 Task: Look for space in Crato, Brazil from 15th August, 2023 to 20th August, 2023 for 1 adult in price range Rs.5000 to Rs.10000. Place can be private room with 1  bedroom having 1 bed and 1 bathroom. Property type can be house, flat, guest house, hotel. Booking option can be shelf check-in. Required host language is Spanish.
Action: Mouse moved to (412, 84)
Screenshot: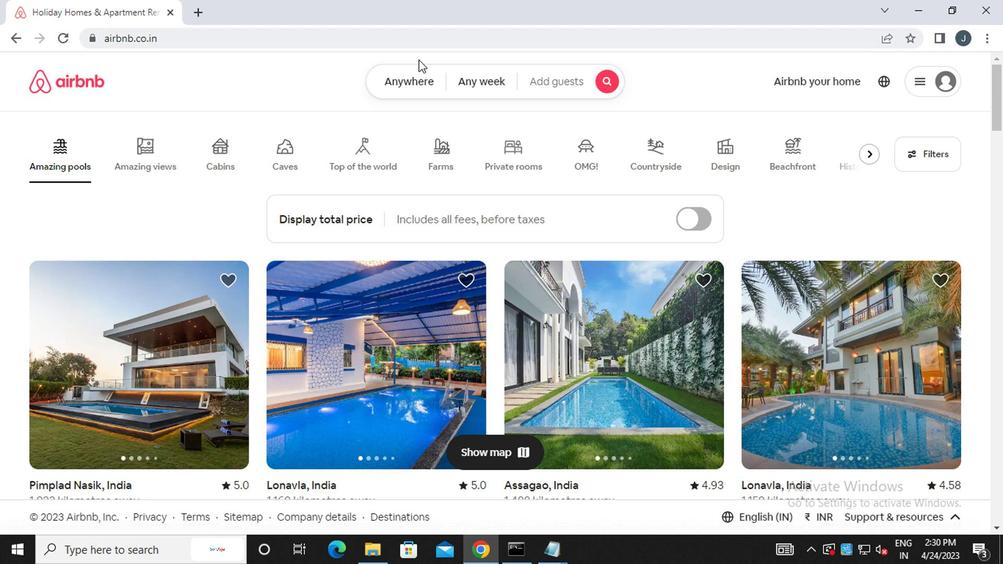 
Action: Mouse pressed left at (412, 84)
Screenshot: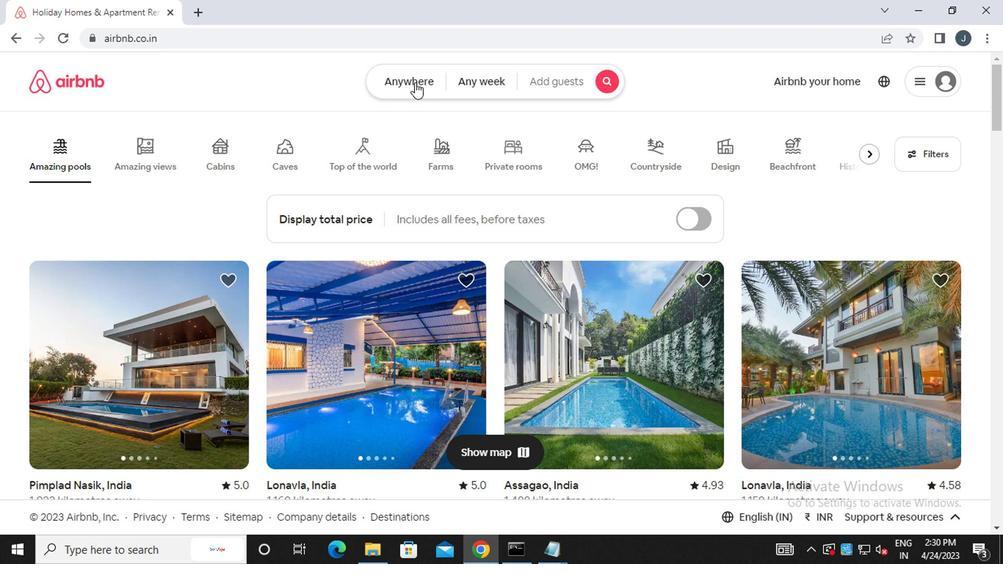 
Action: Mouse moved to (273, 134)
Screenshot: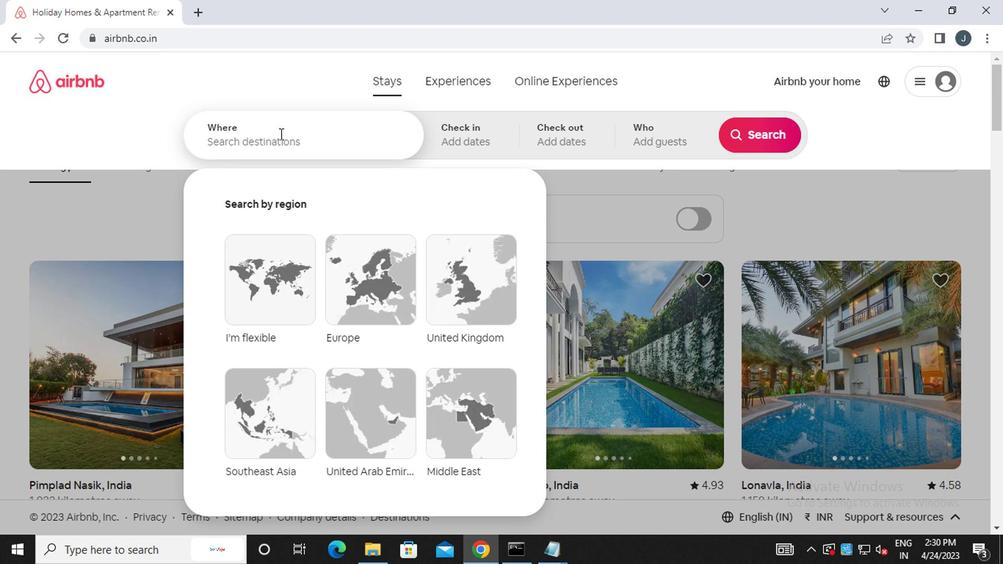 
Action: Mouse pressed left at (273, 134)
Screenshot: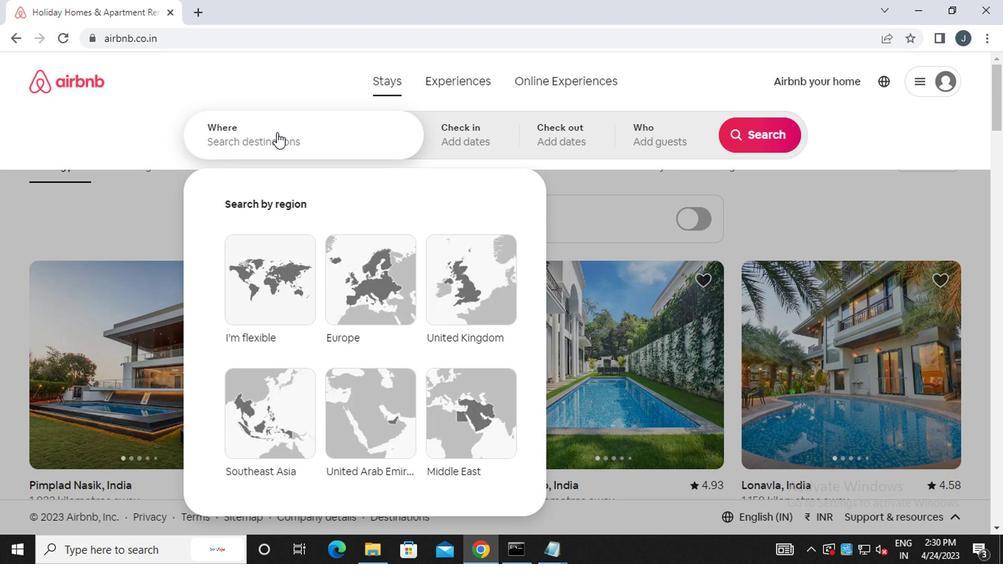 
Action: Mouse moved to (272, 143)
Screenshot: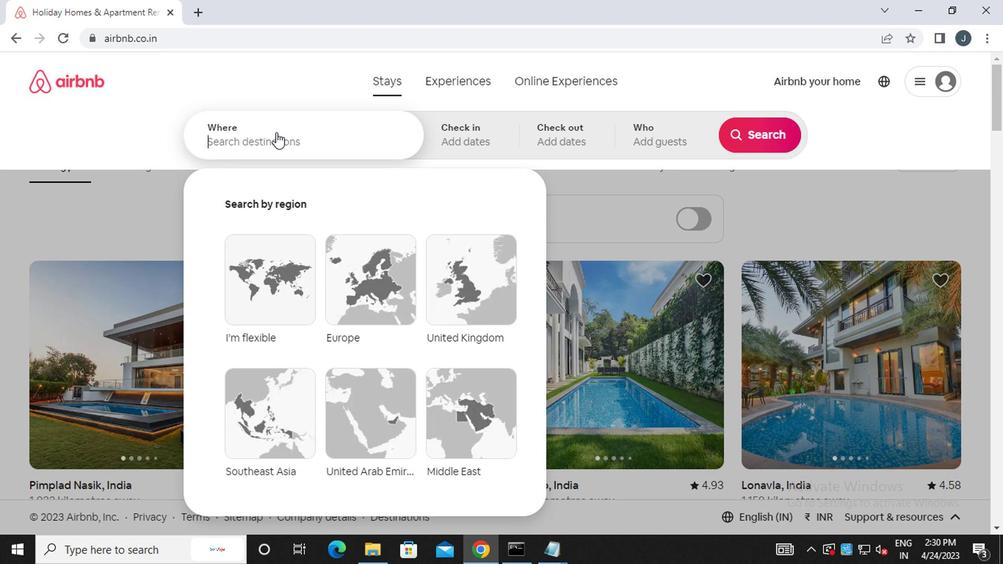 
Action: Key pressed c<Key.caps_lock>rato,<Key.space><Key.caps_lock>b<Key.caps_lock>razil
Screenshot: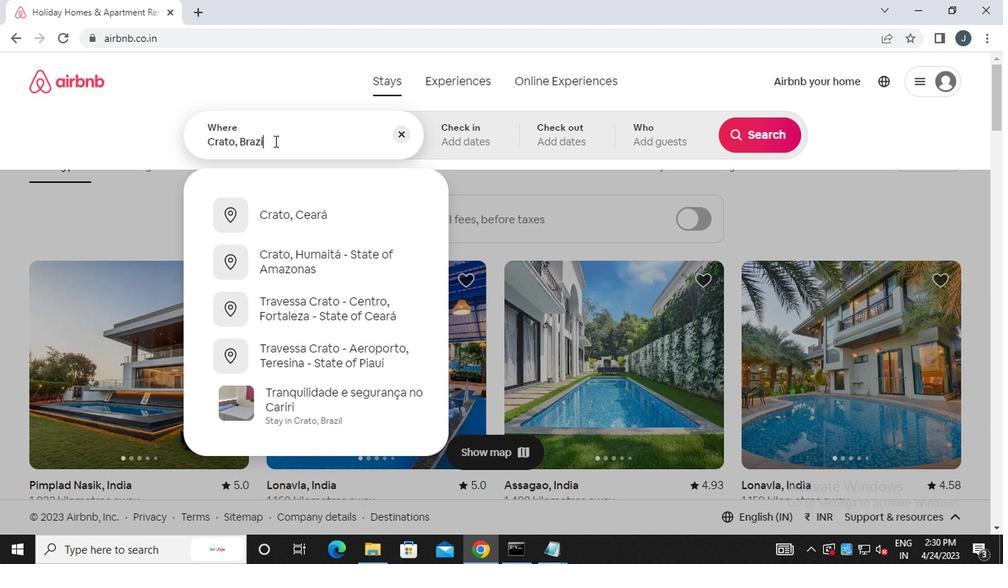 
Action: Mouse moved to (460, 140)
Screenshot: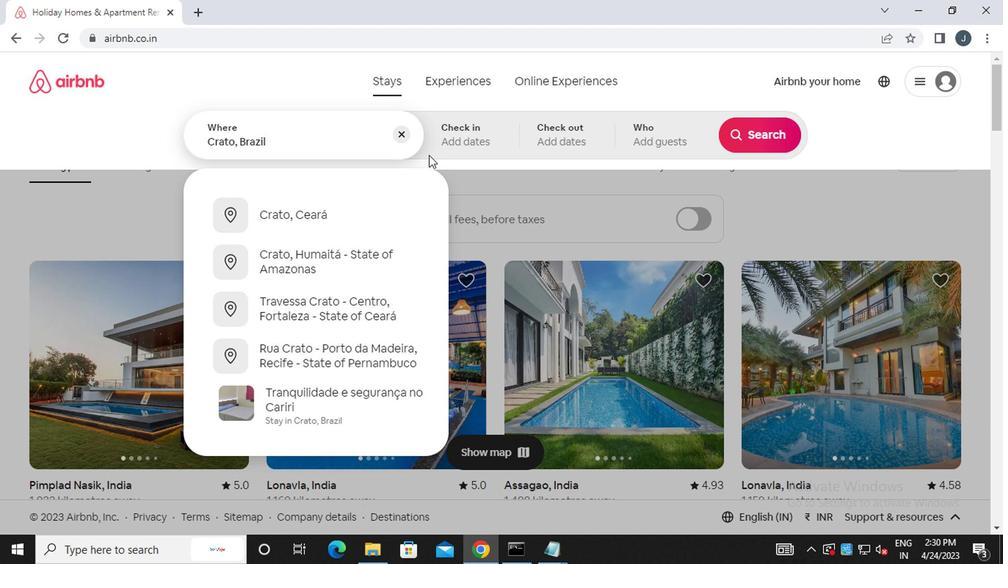 
Action: Mouse pressed left at (460, 140)
Screenshot: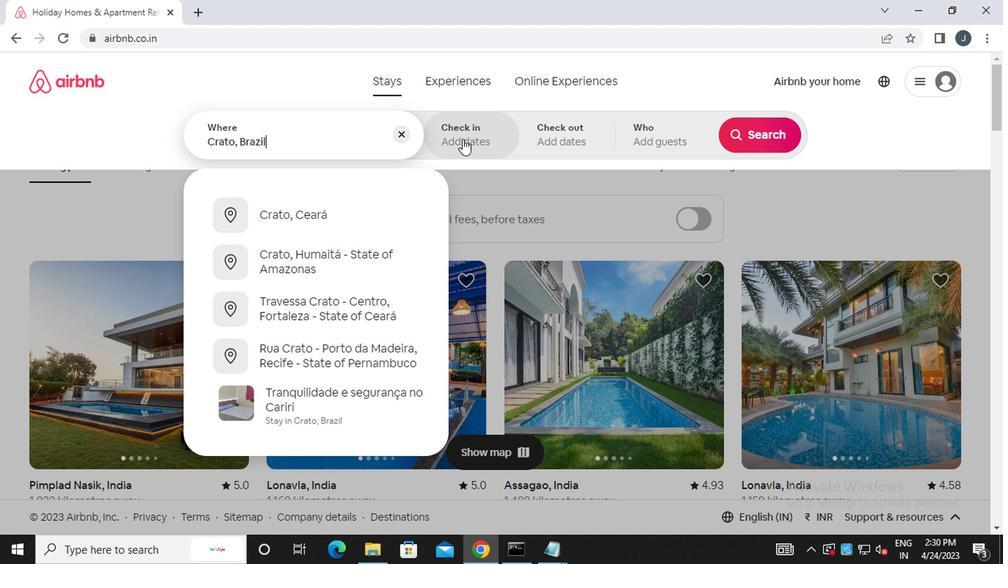 
Action: Mouse moved to (745, 256)
Screenshot: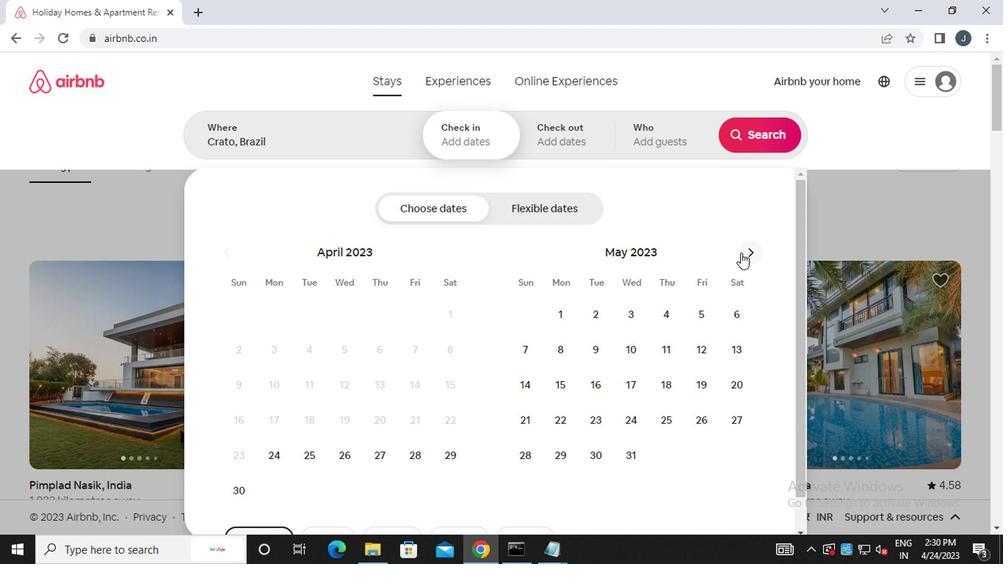 
Action: Mouse pressed left at (745, 256)
Screenshot: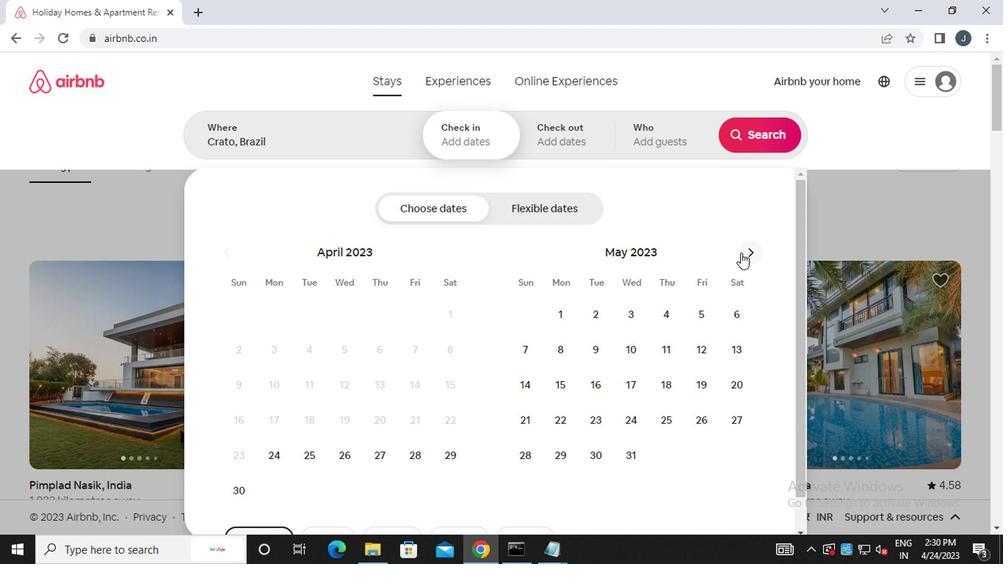 
Action: Mouse moved to (746, 256)
Screenshot: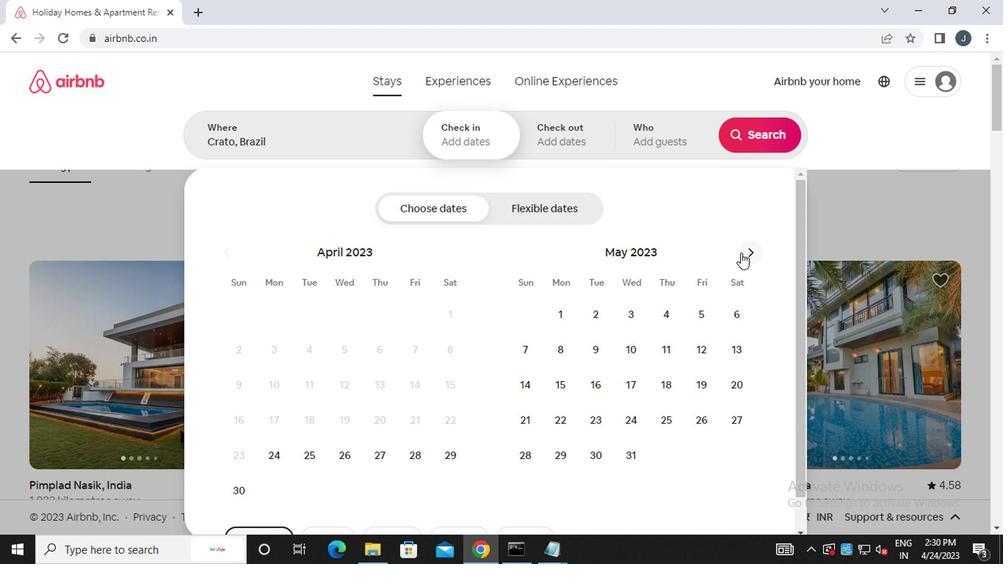 
Action: Mouse pressed left at (746, 256)
Screenshot: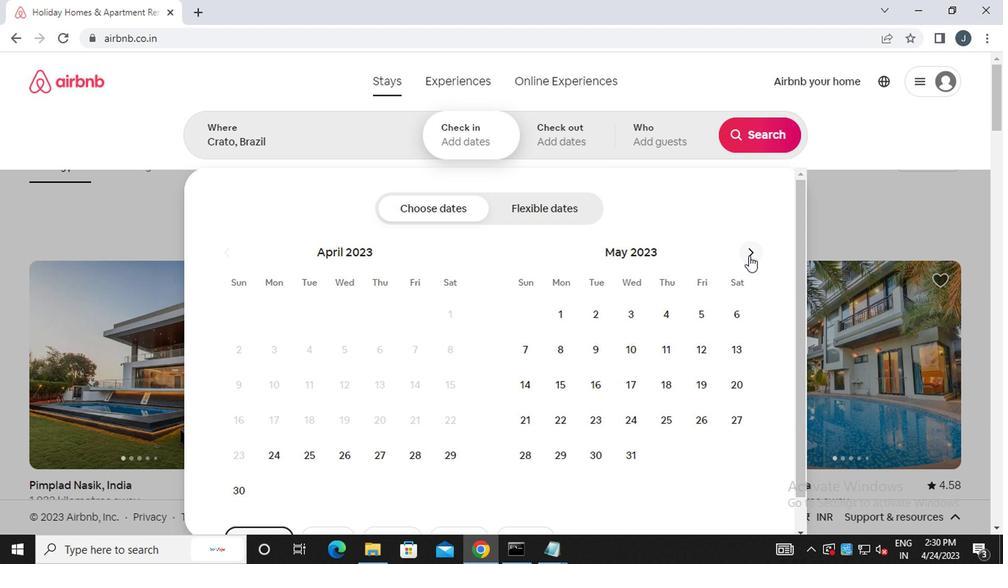 
Action: Mouse pressed left at (746, 256)
Screenshot: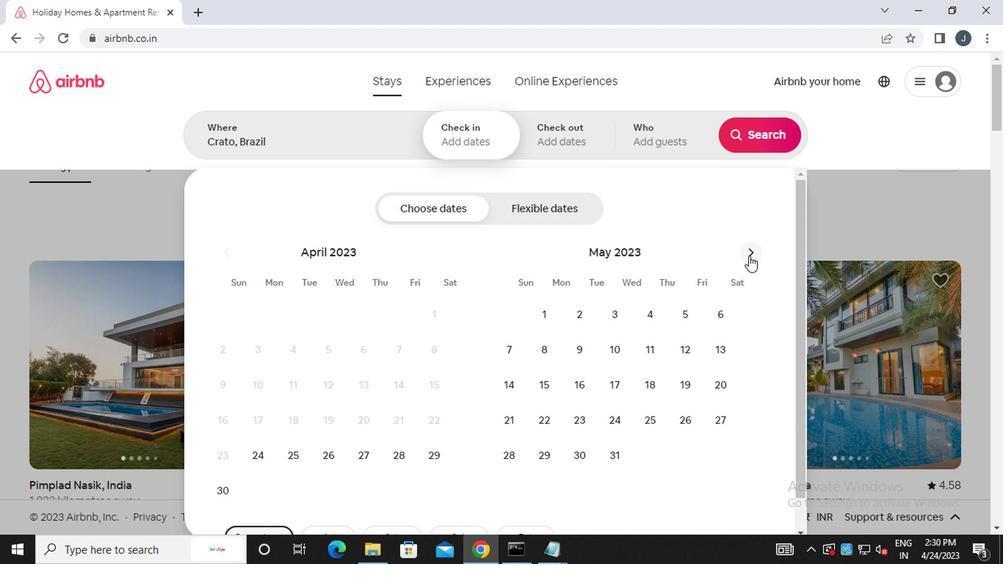 
Action: Mouse pressed left at (746, 256)
Screenshot: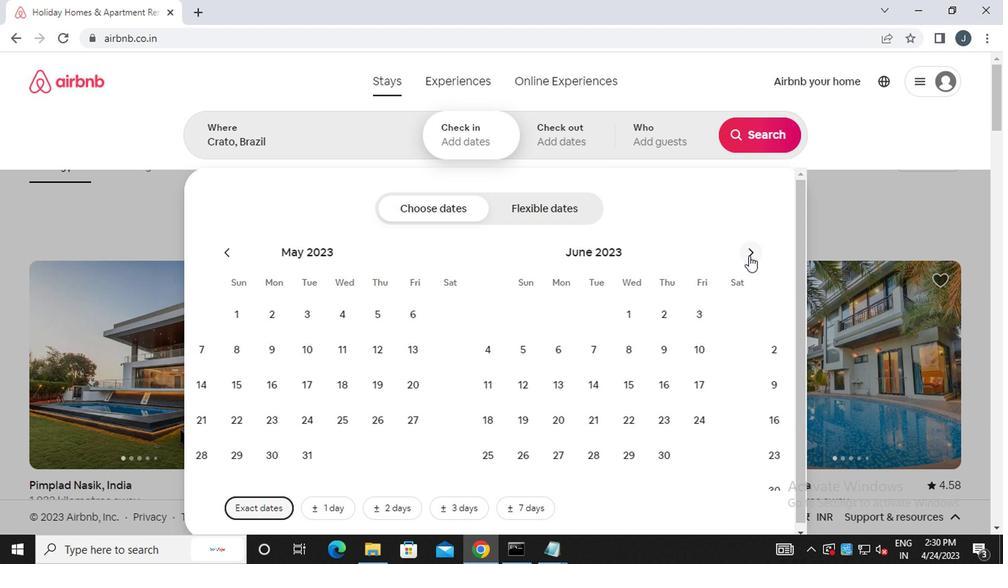 
Action: Mouse moved to (587, 384)
Screenshot: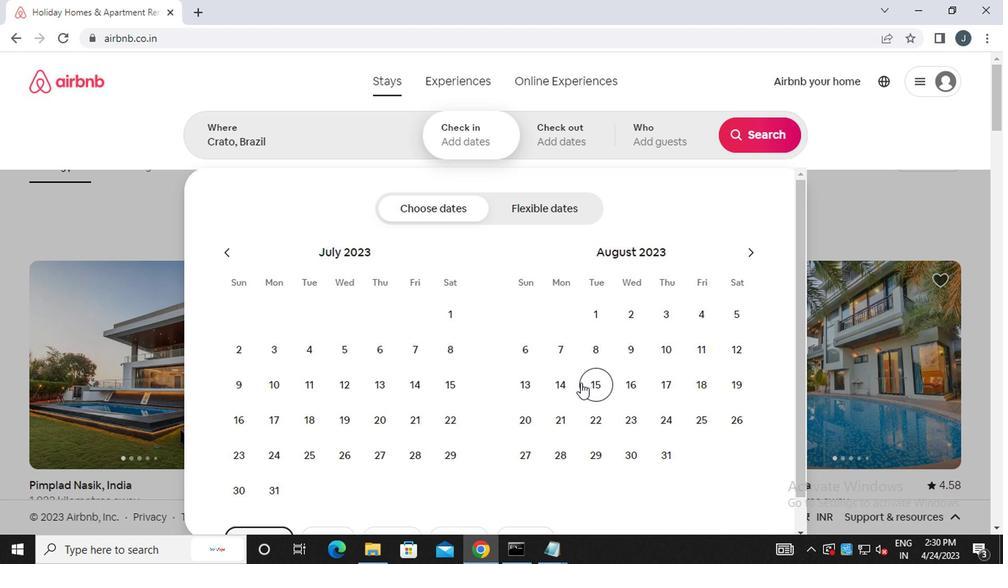 
Action: Mouse pressed left at (587, 384)
Screenshot: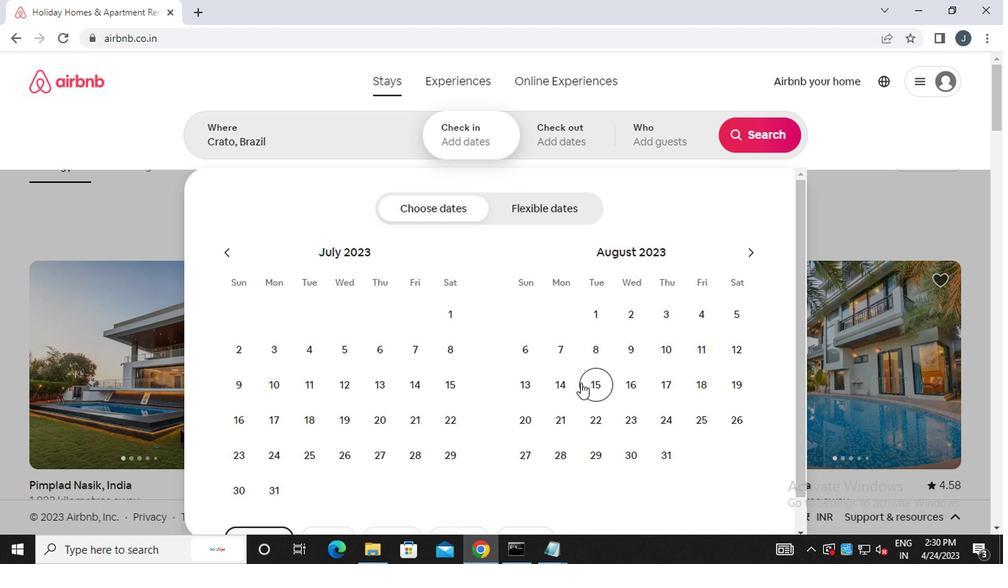 
Action: Mouse moved to (526, 414)
Screenshot: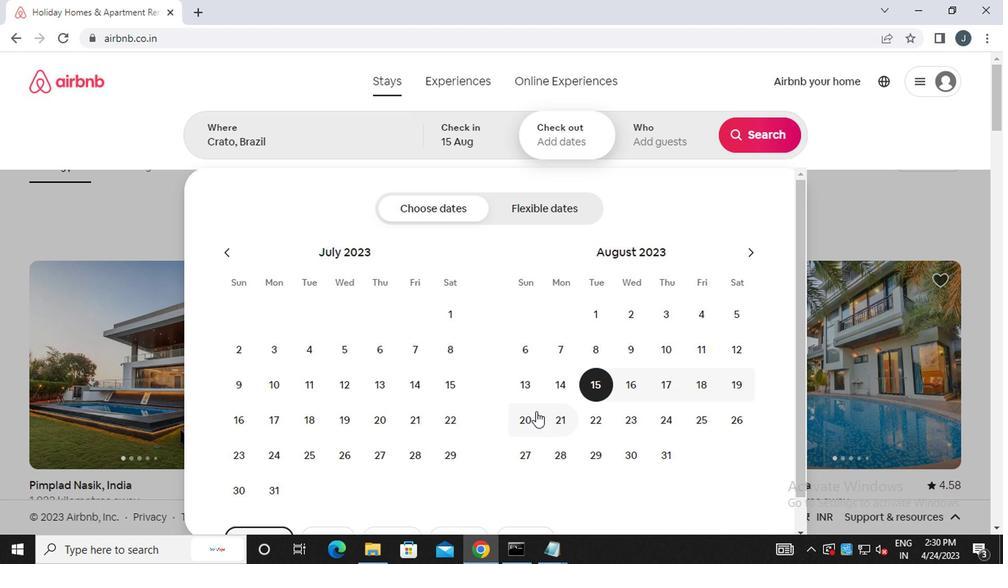 
Action: Mouse pressed left at (526, 414)
Screenshot: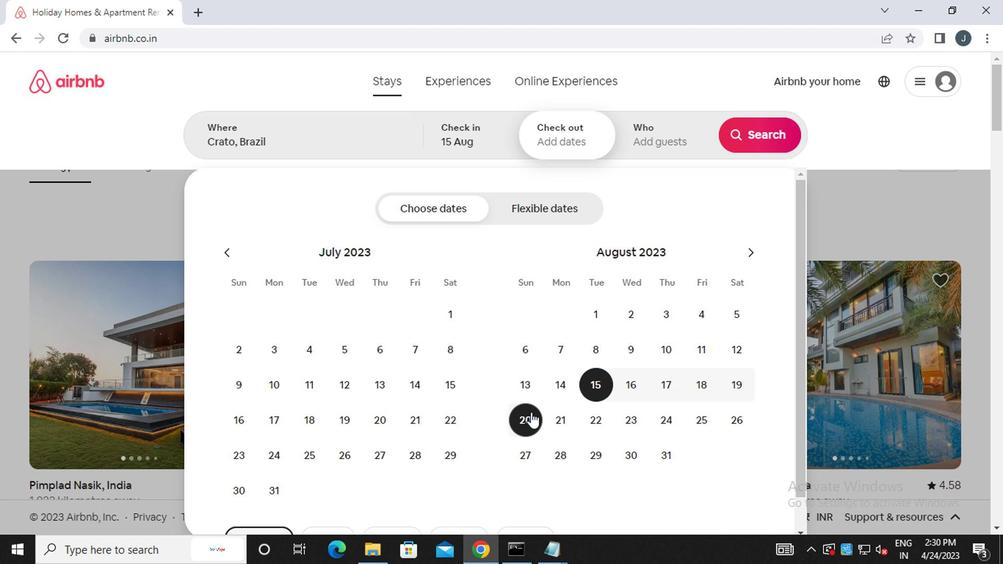
Action: Mouse moved to (660, 142)
Screenshot: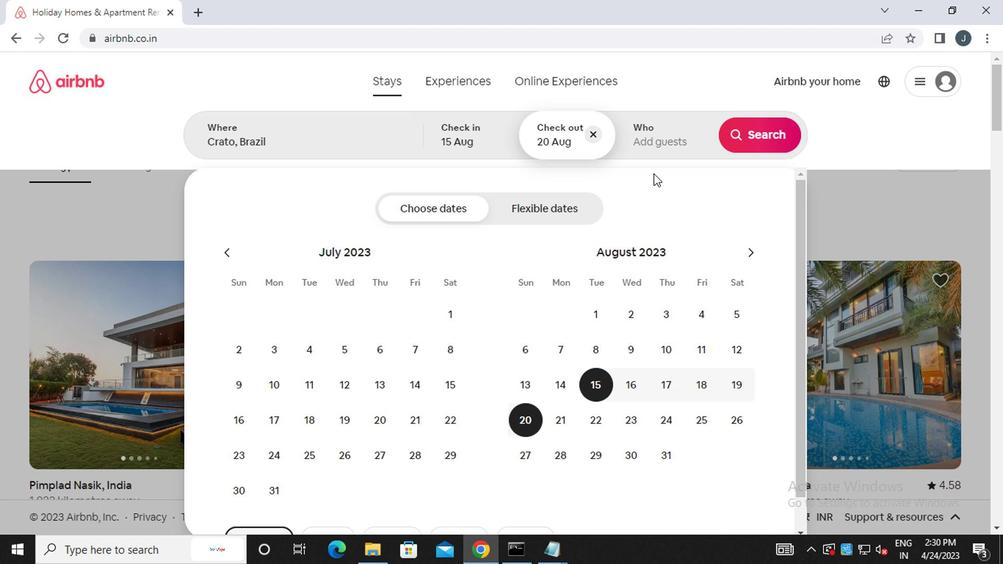 
Action: Mouse pressed left at (660, 142)
Screenshot: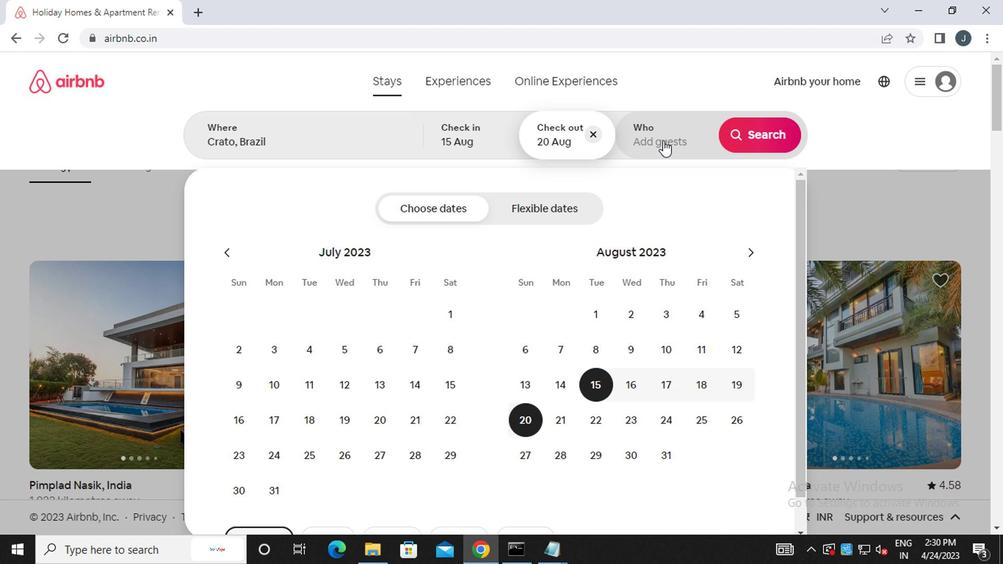 
Action: Mouse moved to (770, 212)
Screenshot: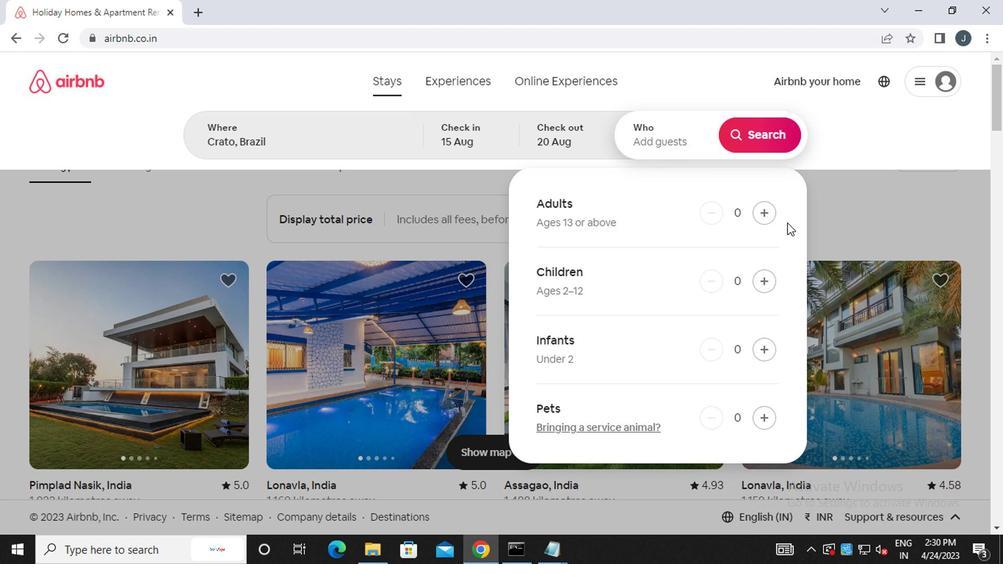 
Action: Mouse pressed left at (770, 212)
Screenshot: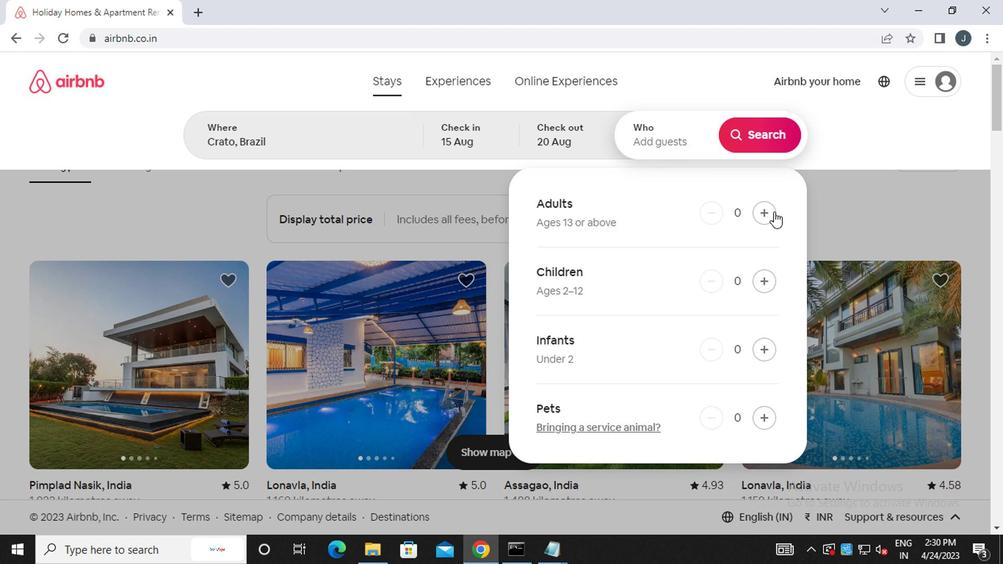 
Action: Mouse moved to (774, 134)
Screenshot: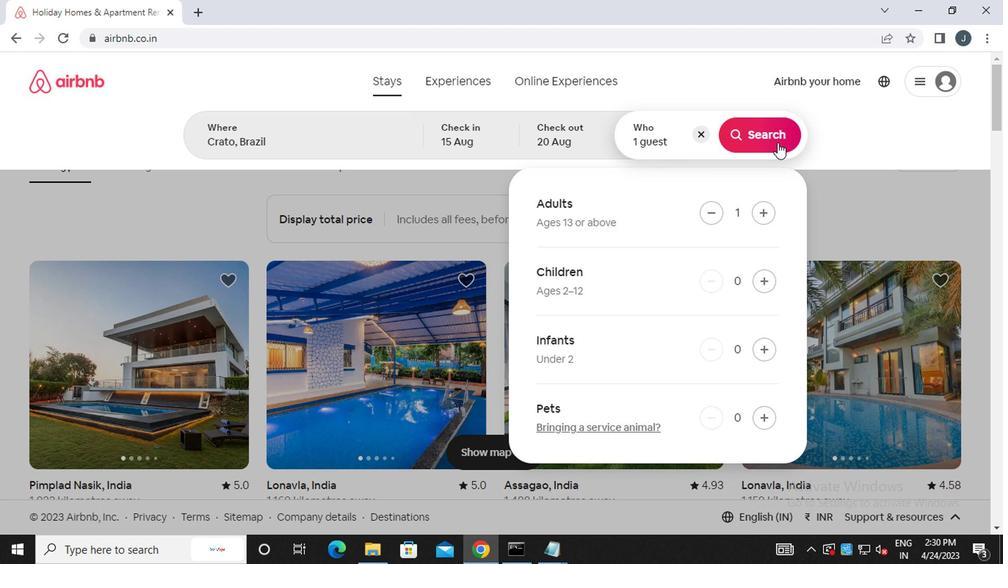
Action: Mouse pressed left at (774, 134)
Screenshot: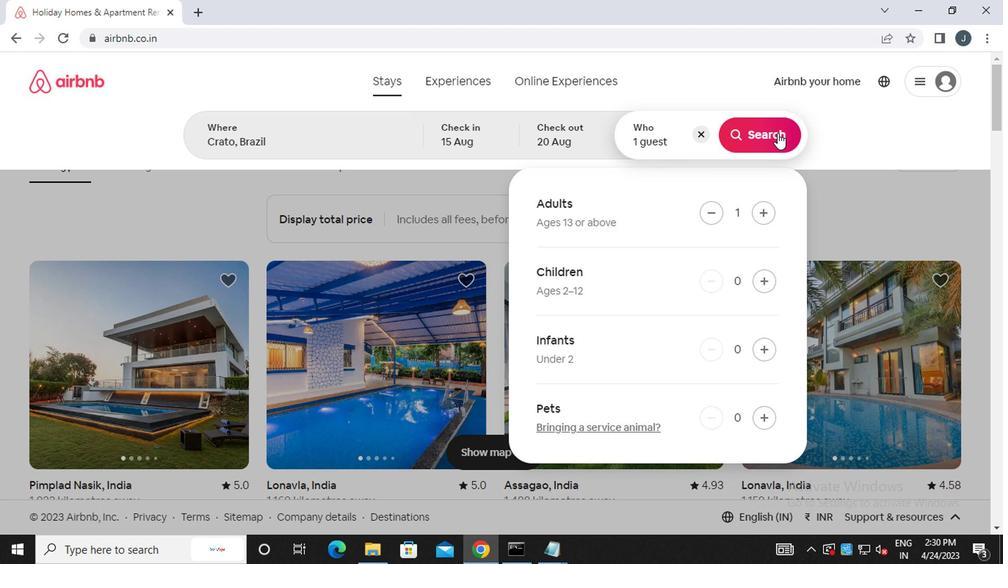 
Action: Mouse moved to (934, 142)
Screenshot: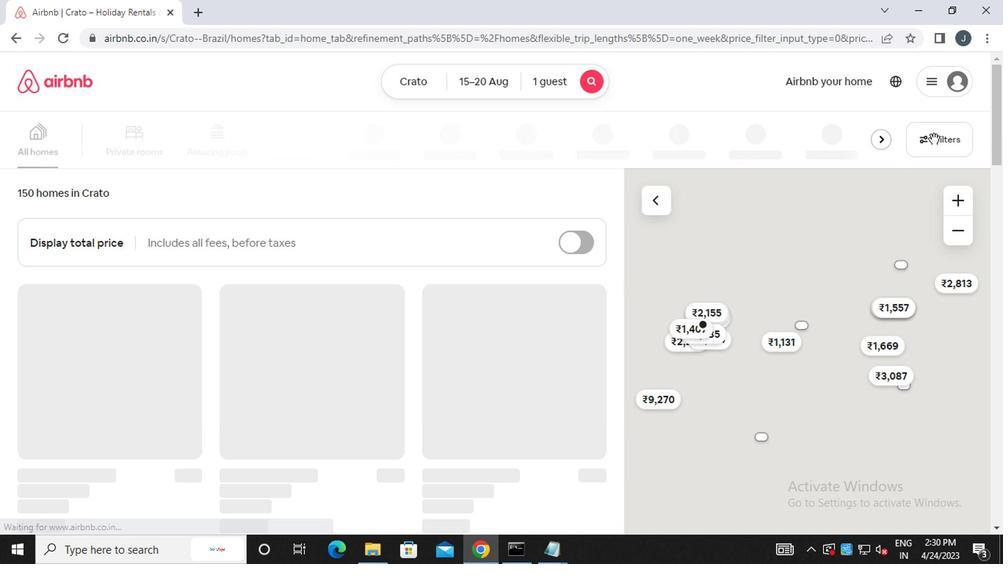 
Action: Mouse pressed left at (934, 142)
Screenshot: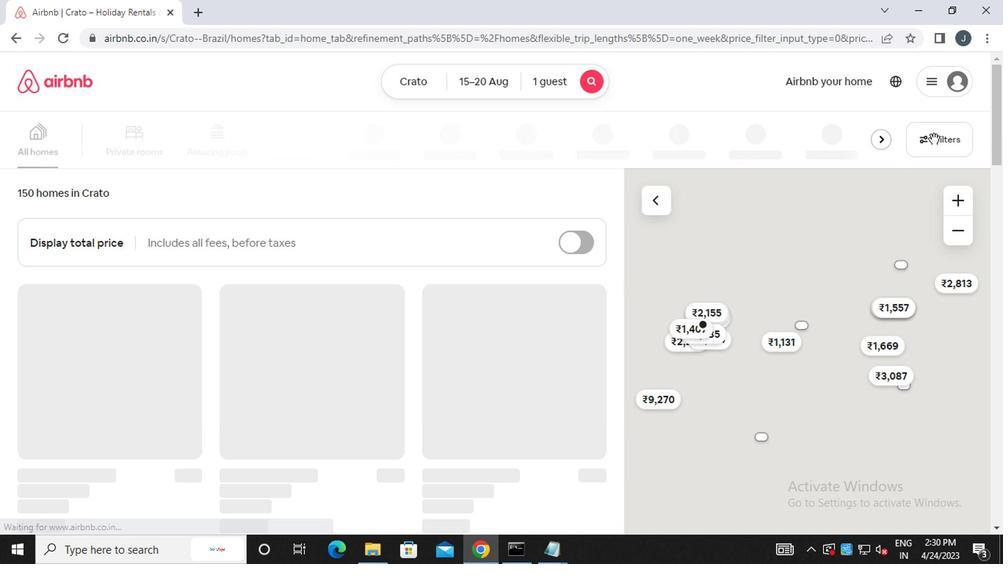 
Action: Mouse moved to (343, 317)
Screenshot: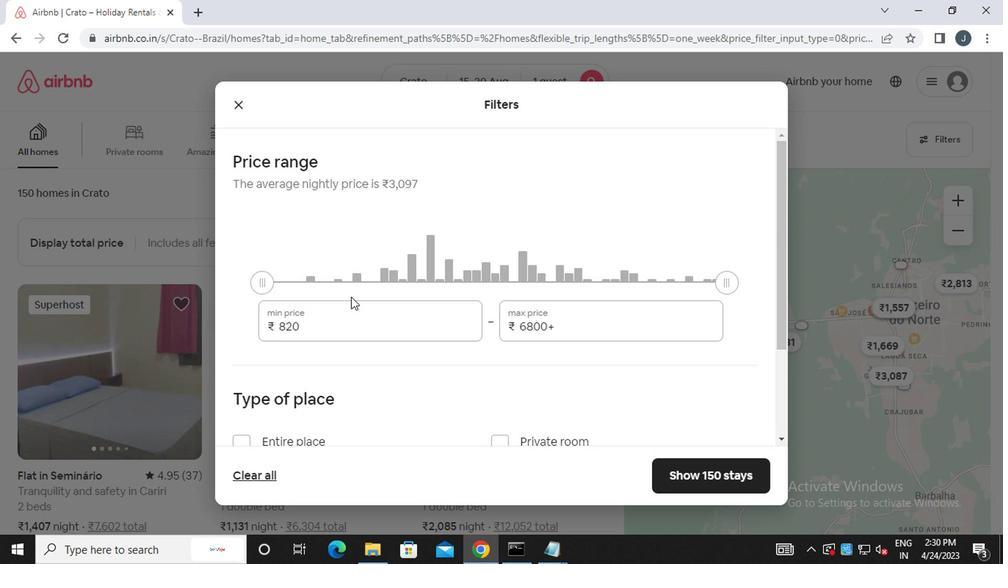 
Action: Mouse pressed left at (343, 317)
Screenshot: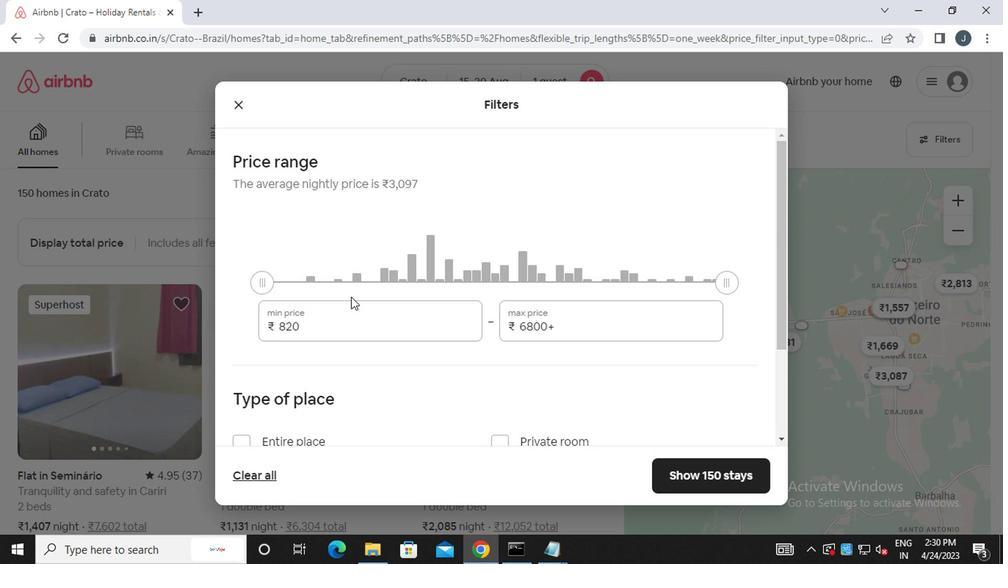 
Action: Mouse moved to (319, 311)
Screenshot: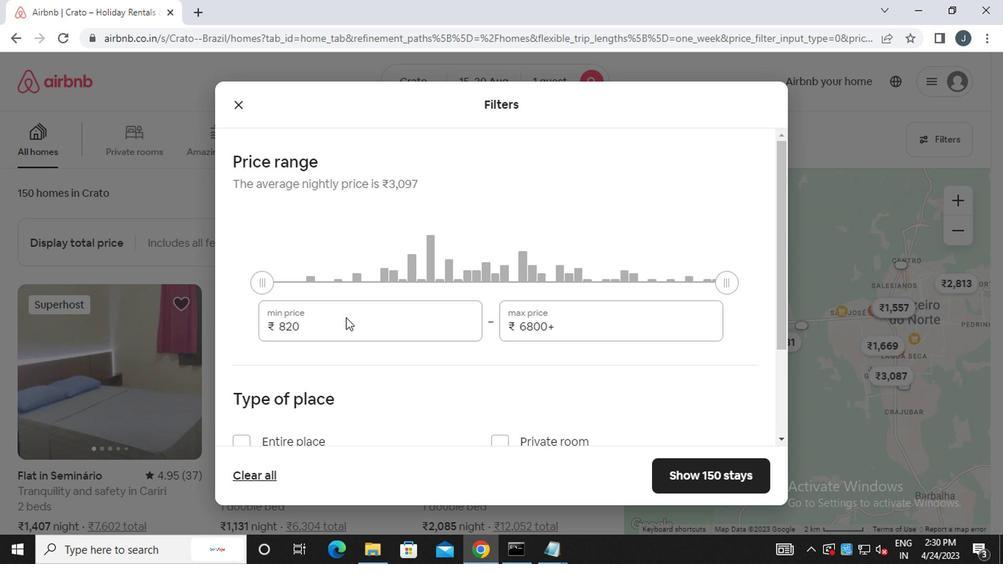 
Action: Key pressed <Key.backspace><Key.backspace><Key.backspace><<101>><<96>><<96>><<96>>
Screenshot: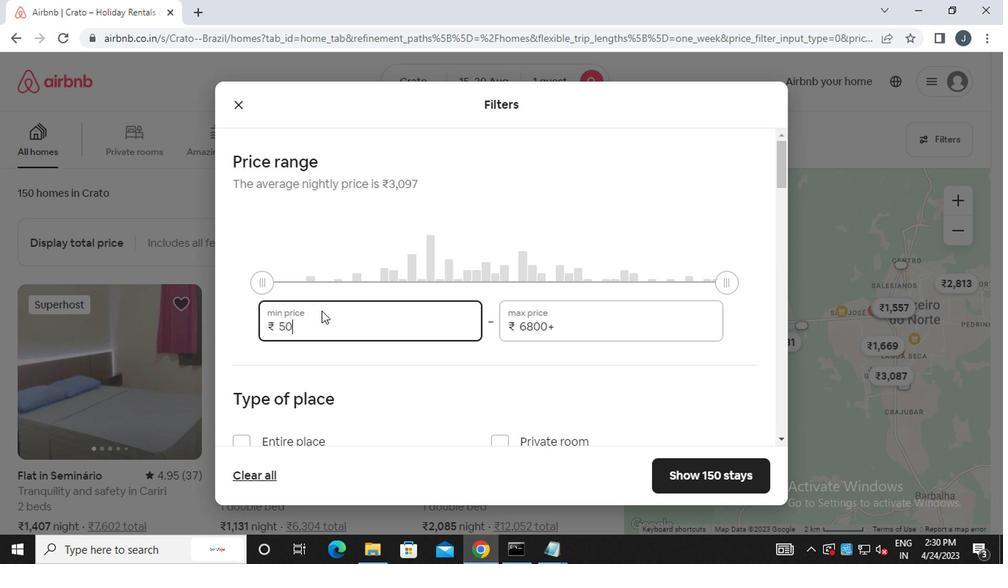 
Action: Mouse moved to (599, 326)
Screenshot: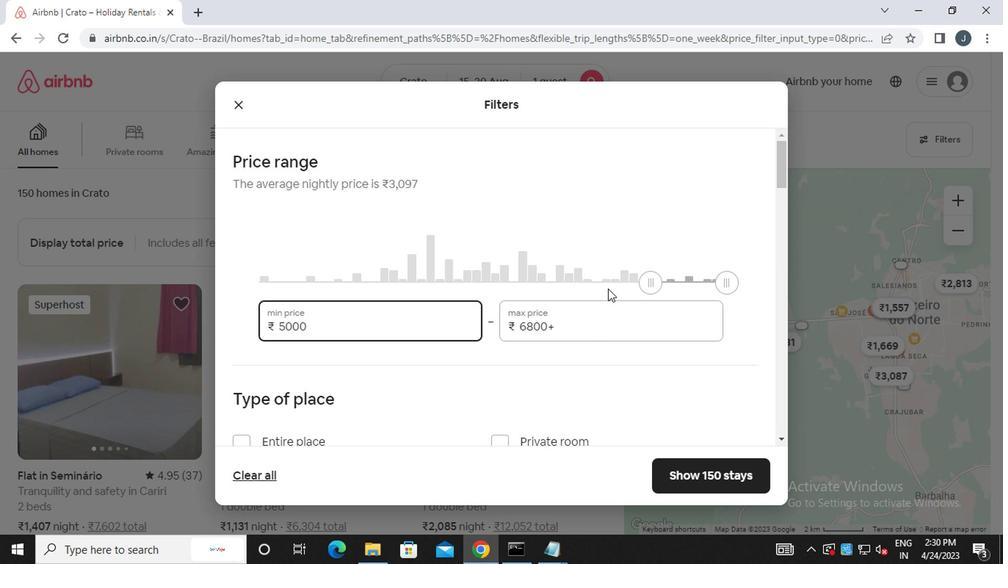 
Action: Mouse pressed left at (599, 326)
Screenshot: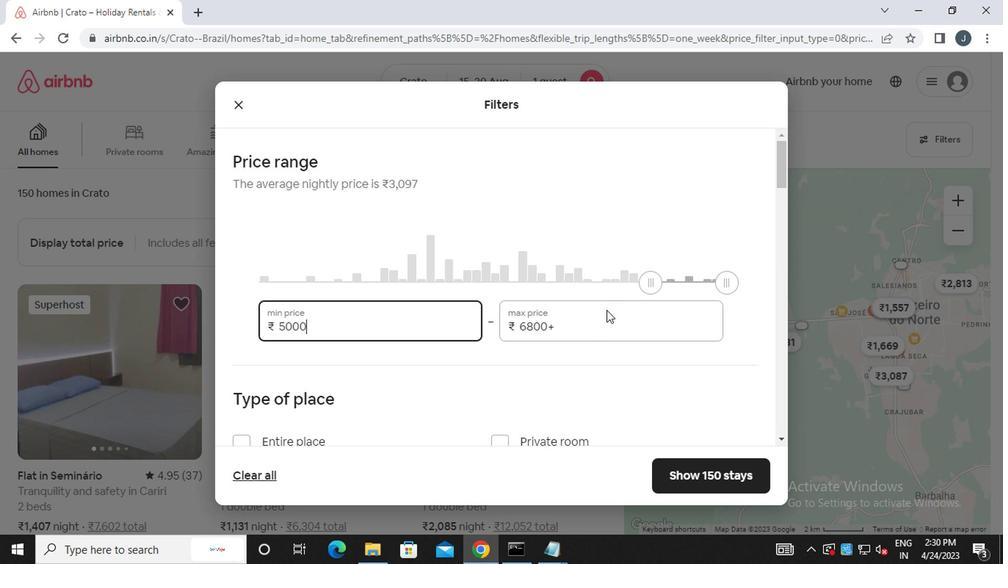 
Action: Mouse moved to (599, 326)
Screenshot: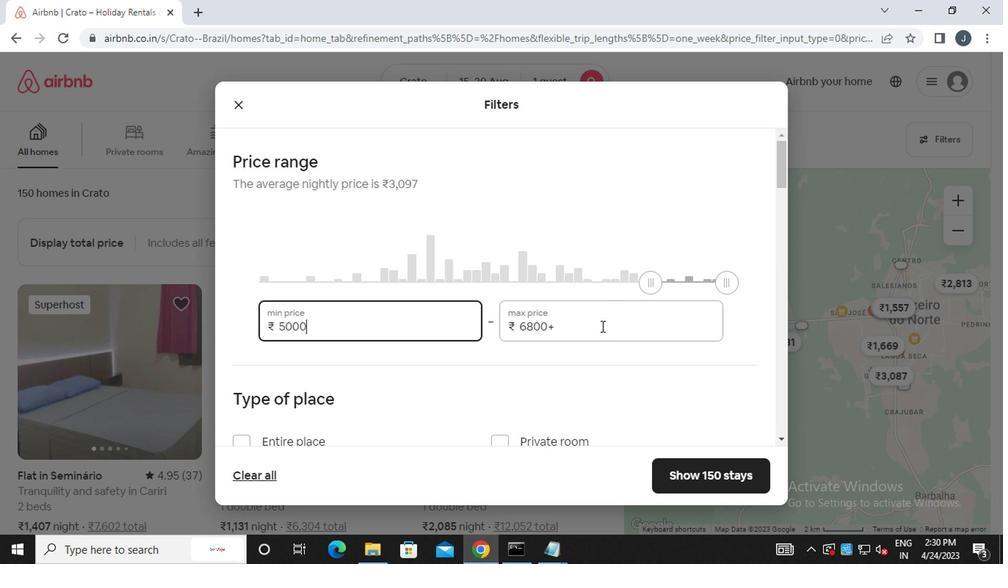 
Action: Key pressed <Key.backspace><Key.backspace><Key.backspace><Key.backspace><Key.backspace><Key.backspace><Key.backspace><Key.backspace><Key.backspace><Key.backspace><Key.backspace><Key.backspace><<97>><<96>><<96>><<96>><<96>>
Screenshot: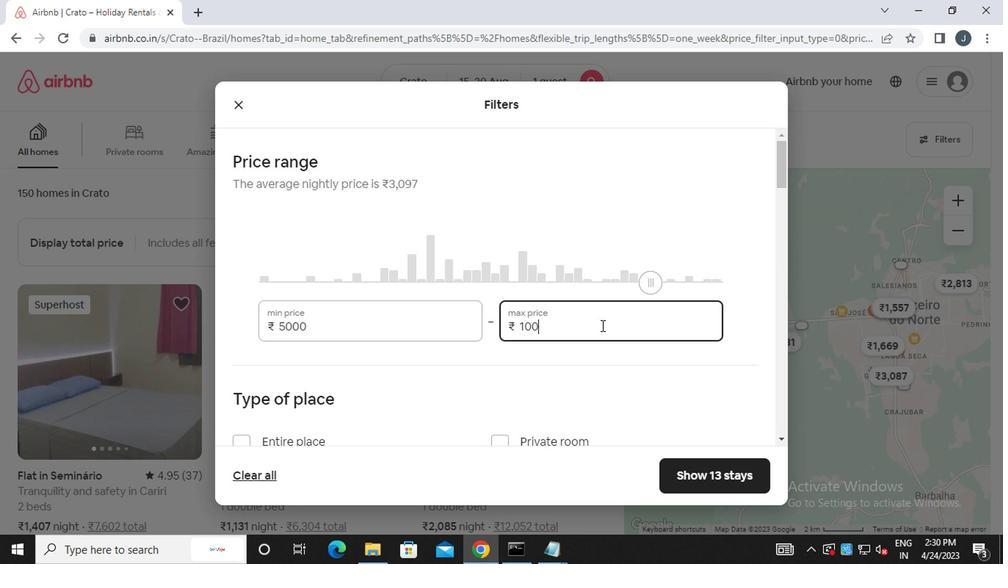 
Action: Mouse scrolled (599, 325) with delta (0, -1)
Screenshot: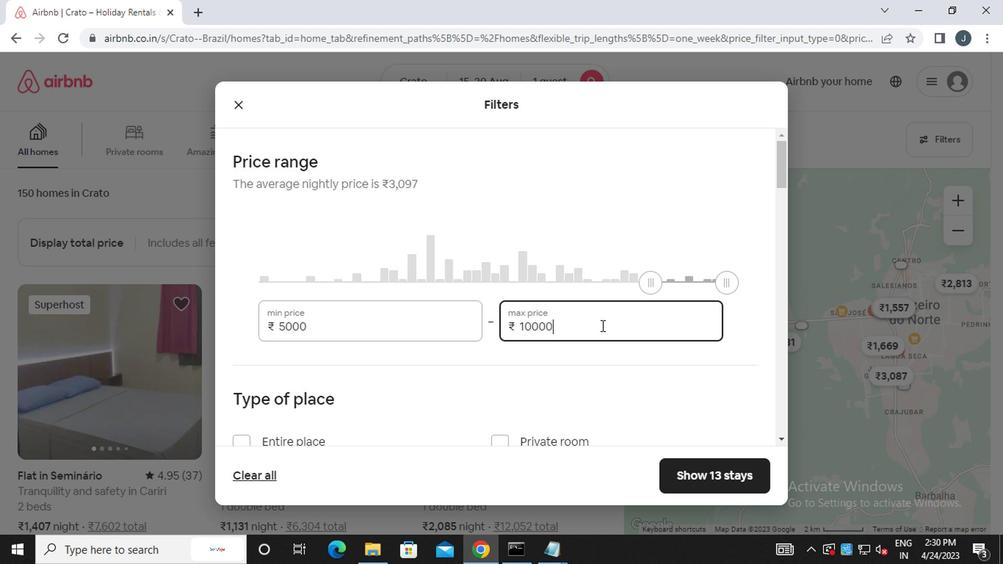 
Action: Mouse moved to (597, 328)
Screenshot: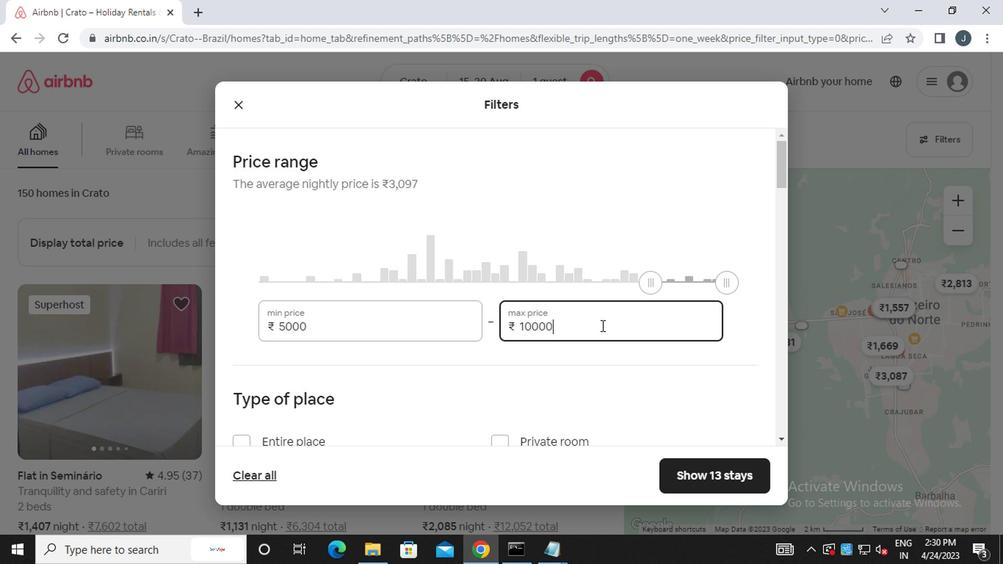 
Action: Mouse scrolled (597, 327) with delta (0, 0)
Screenshot: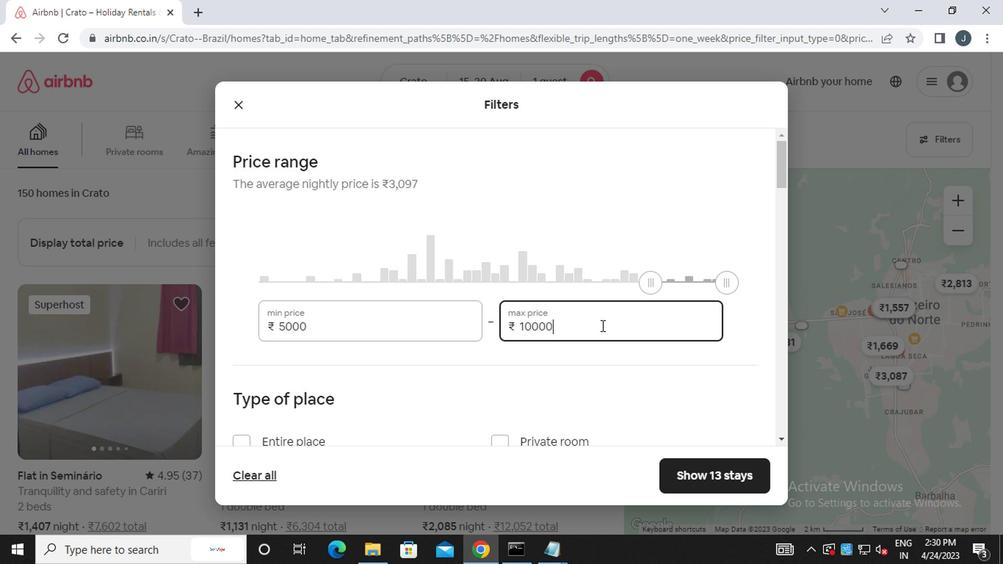
Action: Mouse moved to (595, 333)
Screenshot: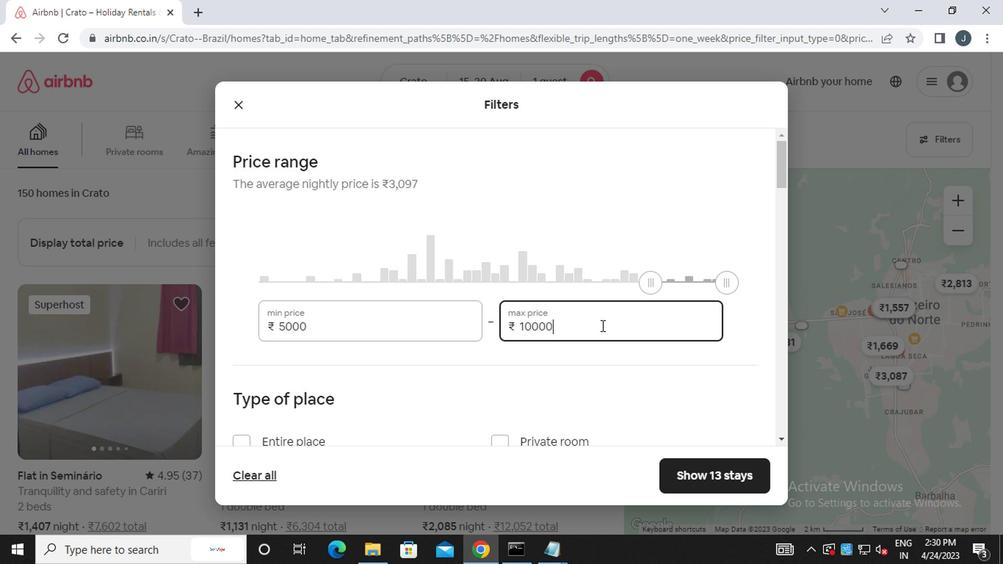 
Action: Mouse scrolled (595, 332) with delta (0, -1)
Screenshot: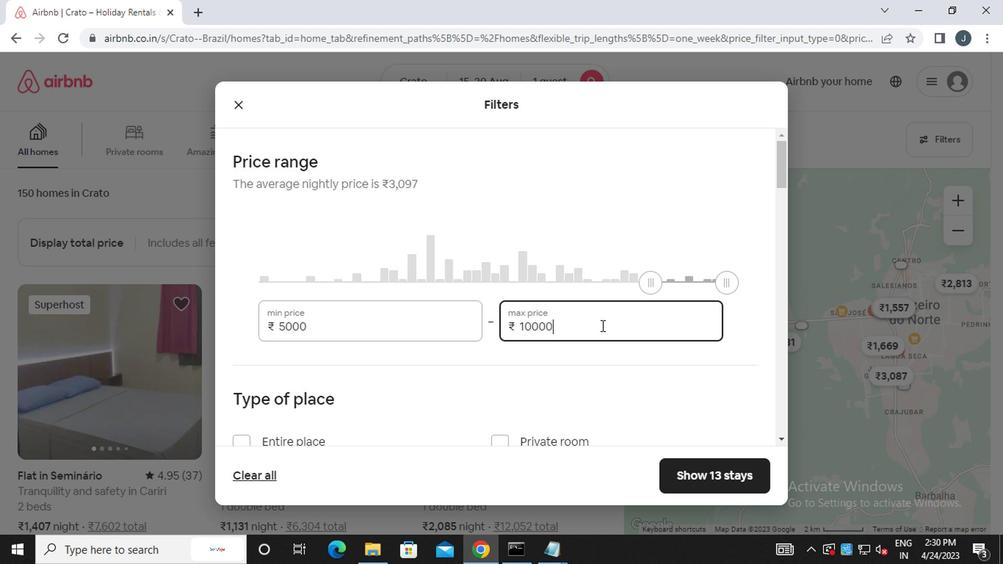 
Action: Mouse moved to (499, 221)
Screenshot: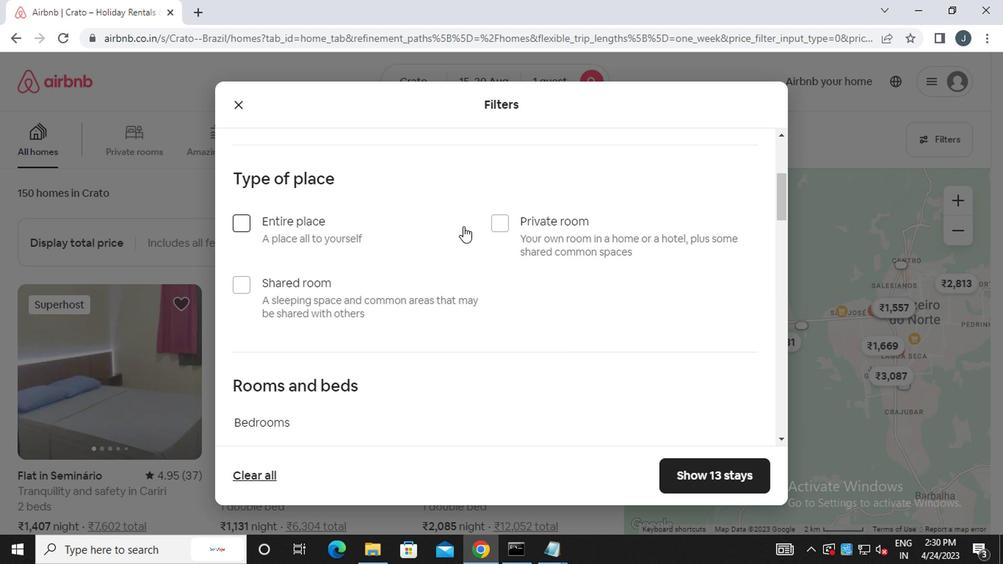 
Action: Mouse pressed left at (499, 221)
Screenshot: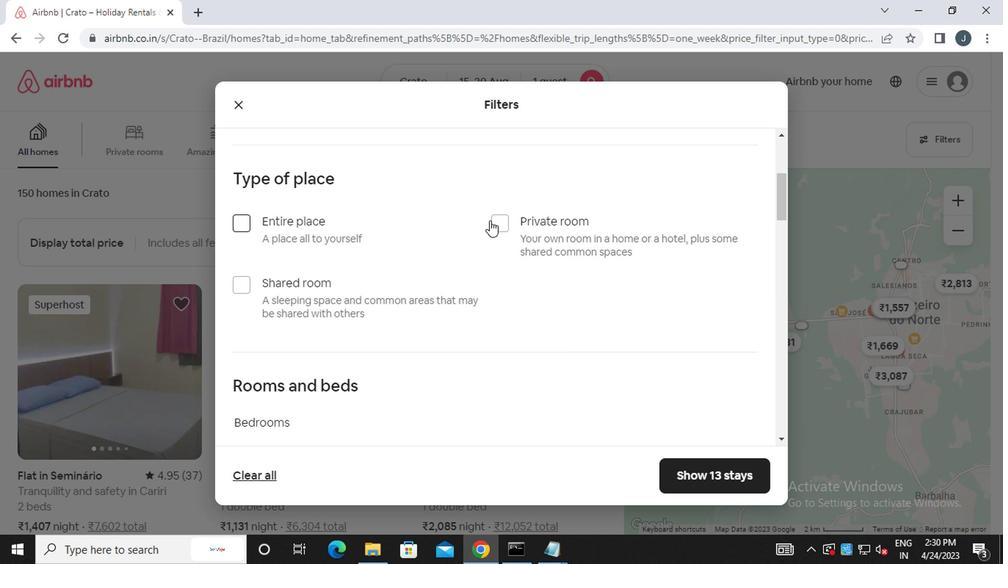 
Action: Mouse moved to (570, 256)
Screenshot: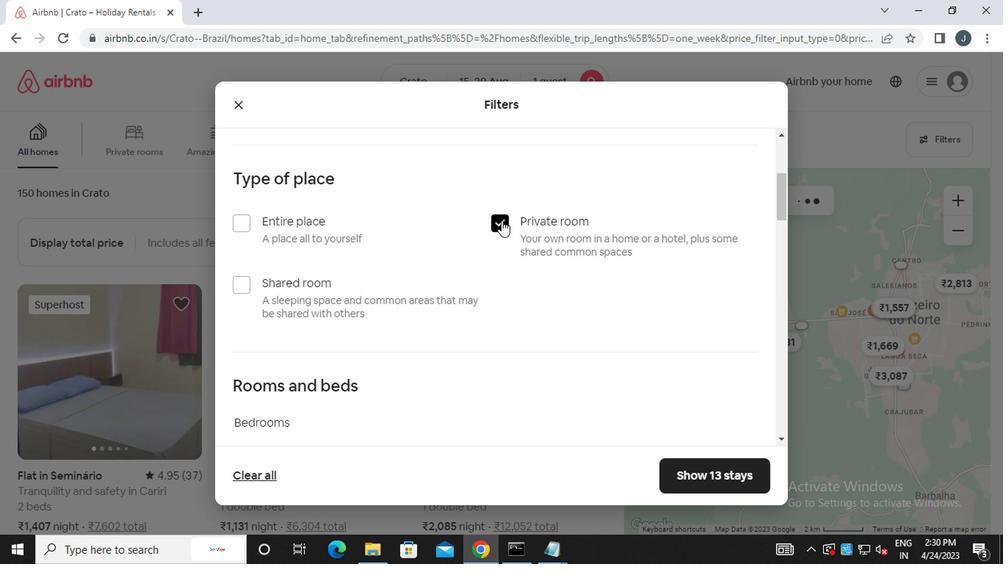 
Action: Mouse scrolled (570, 255) with delta (0, -1)
Screenshot: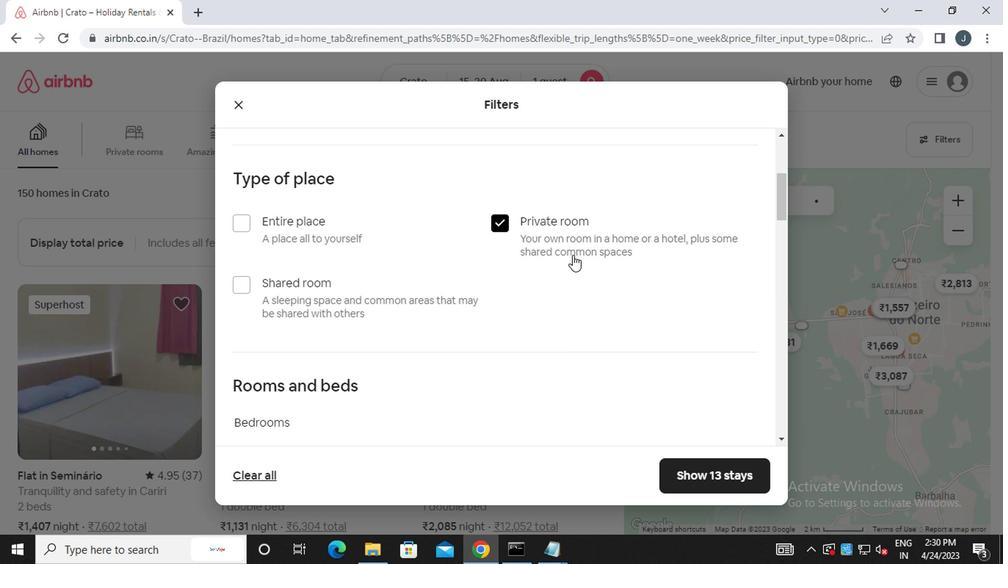 
Action: Mouse scrolled (570, 255) with delta (0, -1)
Screenshot: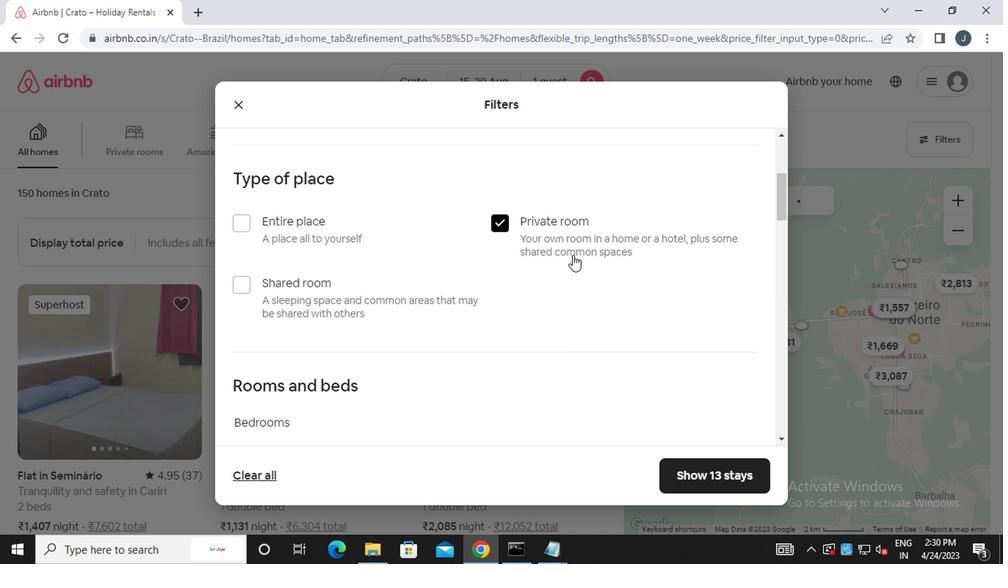 
Action: Mouse moved to (401, 272)
Screenshot: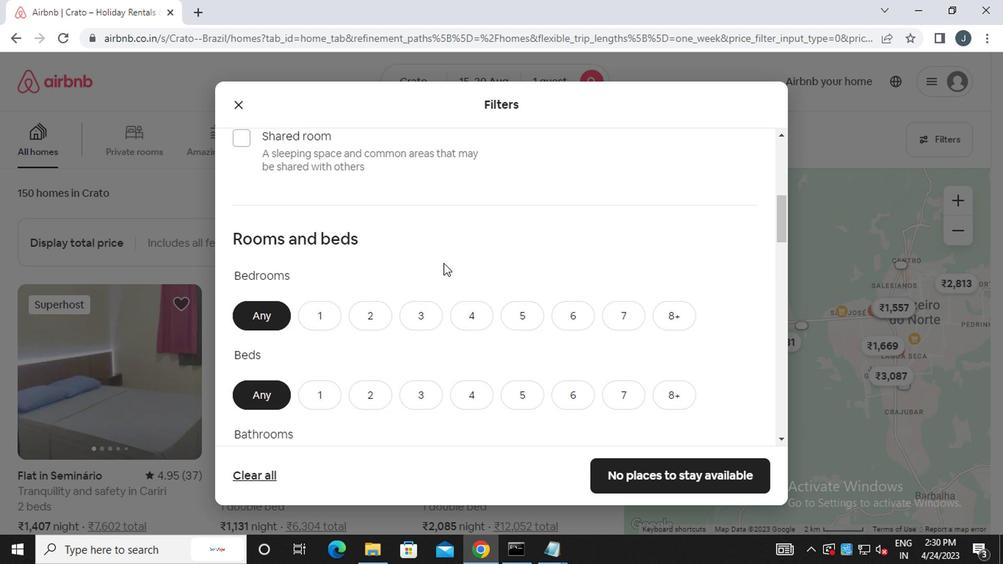 
Action: Mouse scrolled (401, 272) with delta (0, 0)
Screenshot: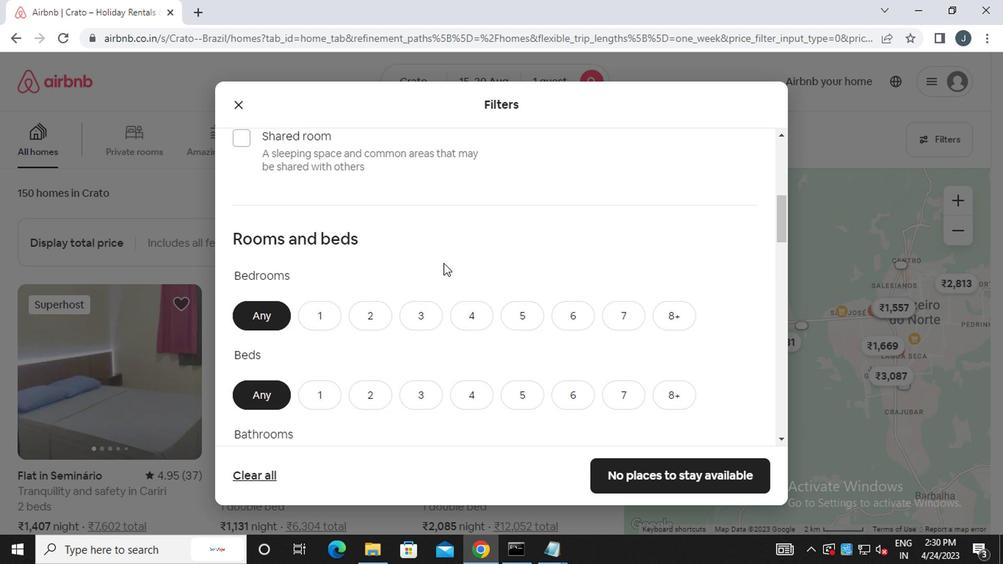 
Action: Mouse moved to (313, 245)
Screenshot: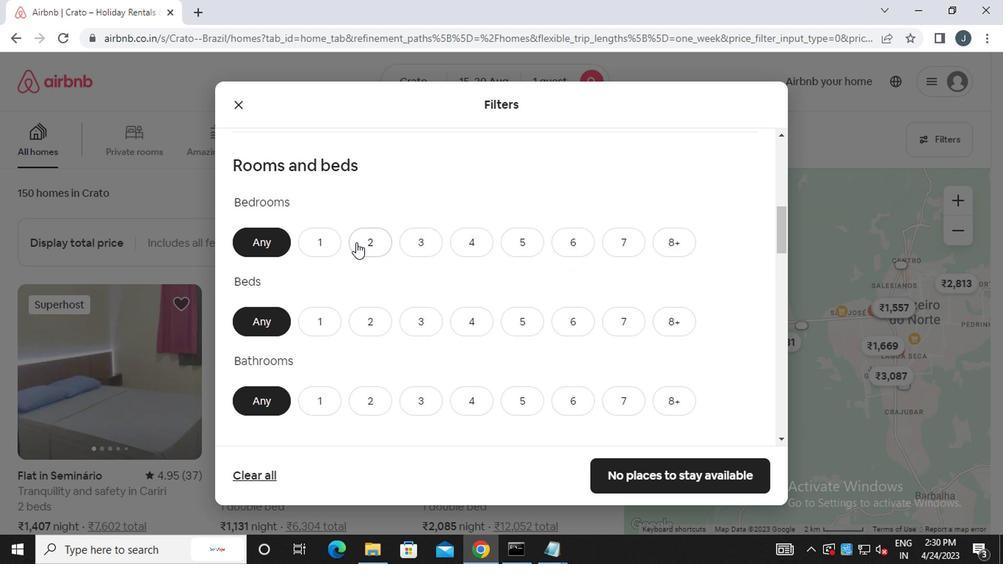
Action: Mouse pressed left at (313, 245)
Screenshot: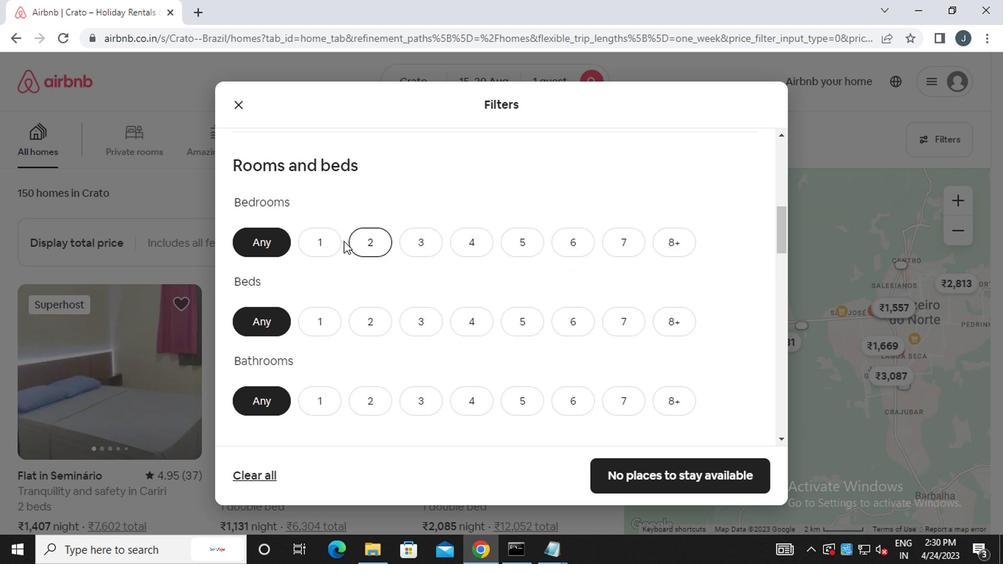 
Action: Mouse moved to (326, 326)
Screenshot: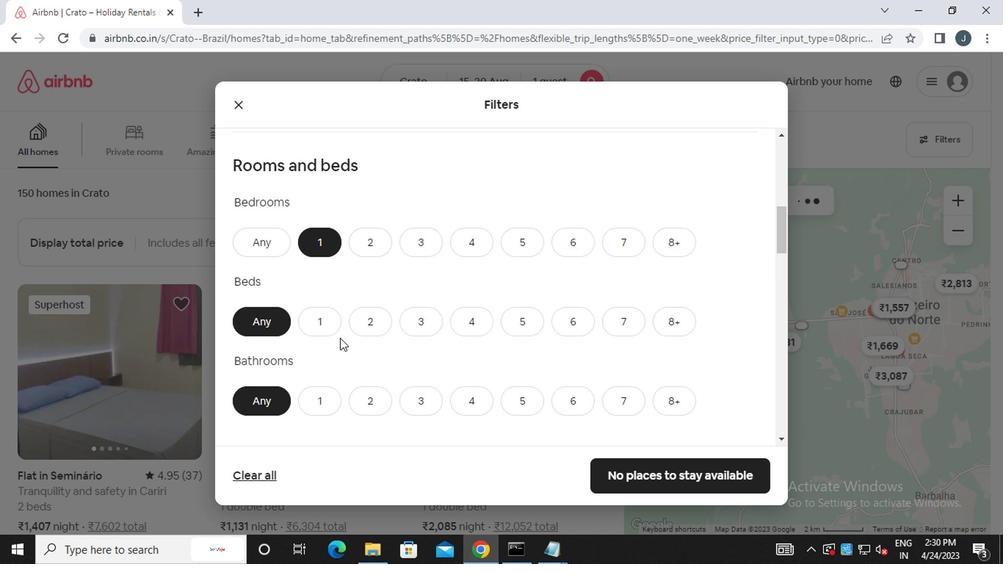 
Action: Mouse pressed left at (326, 326)
Screenshot: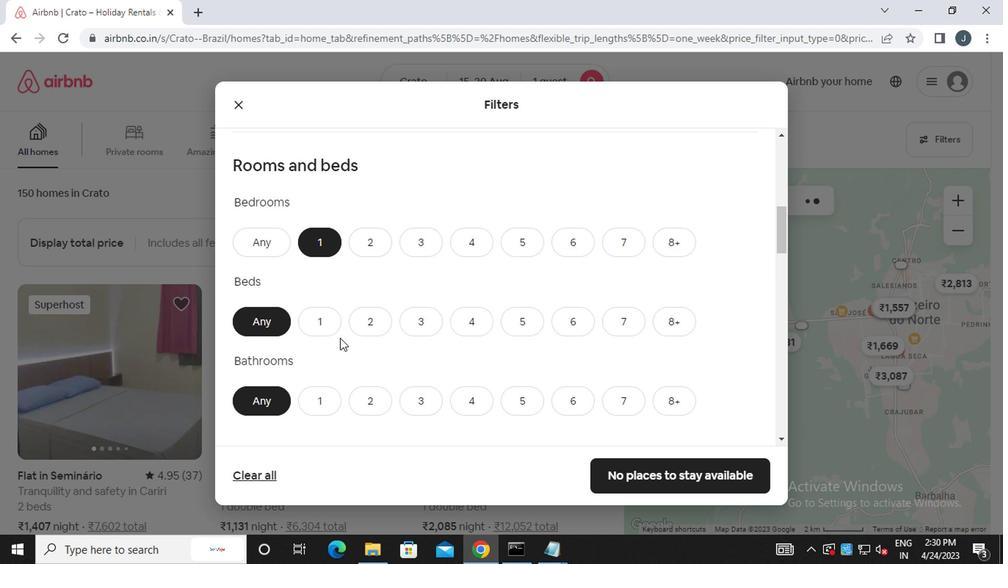 
Action: Mouse moved to (314, 397)
Screenshot: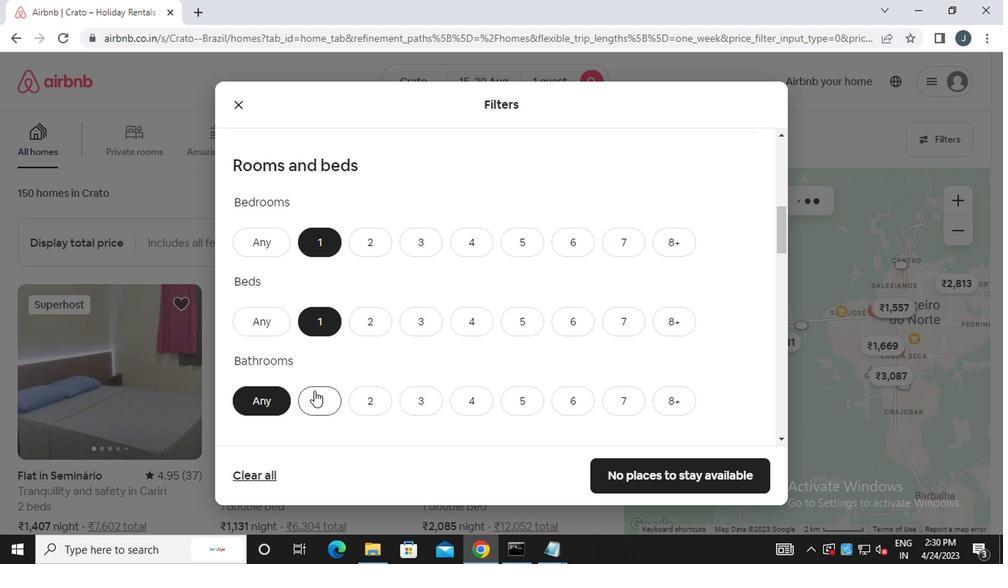 
Action: Mouse pressed left at (314, 397)
Screenshot: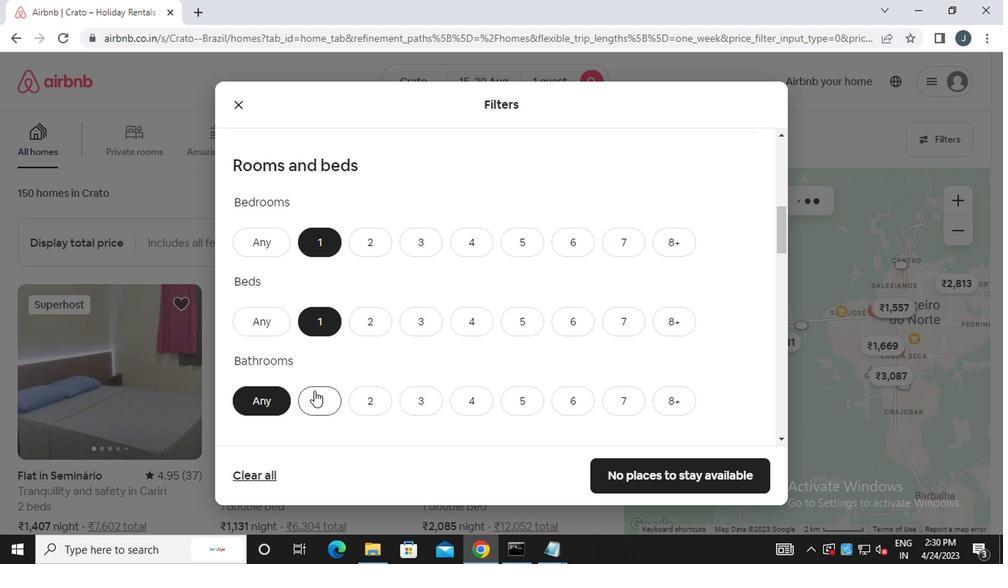 
Action: Mouse moved to (313, 398)
Screenshot: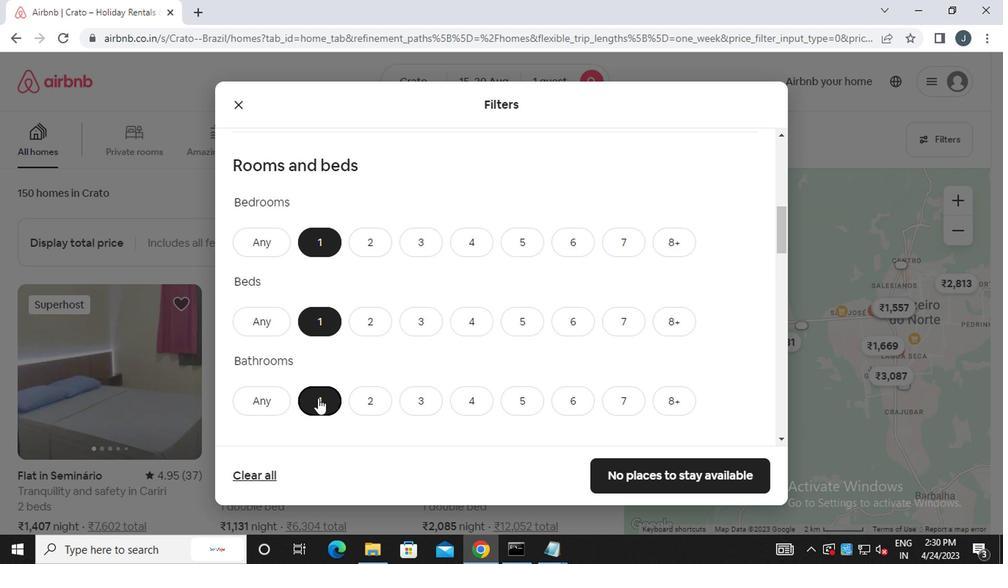 
Action: Mouse scrolled (313, 398) with delta (0, 0)
Screenshot: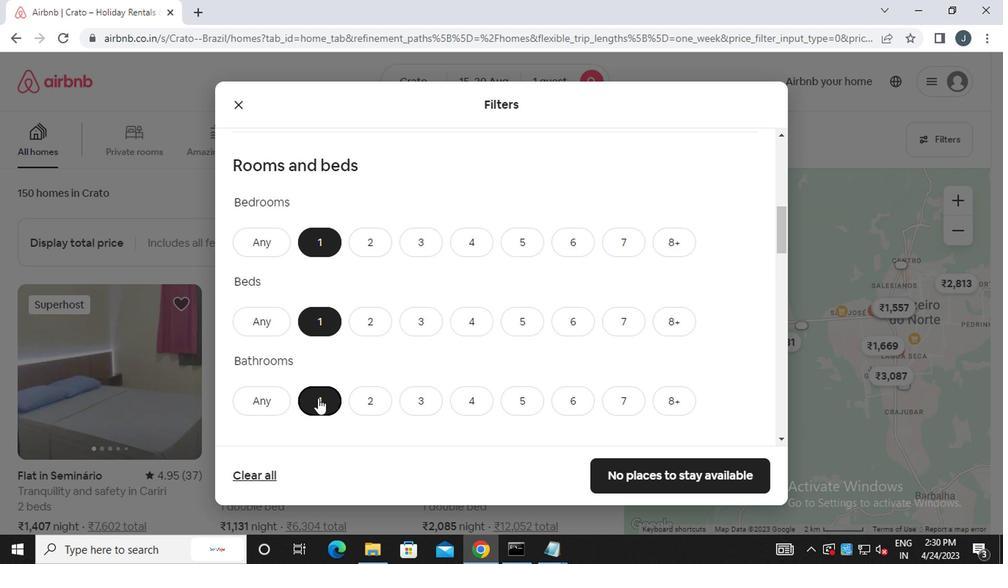 
Action: Mouse moved to (313, 401)
Screenshot: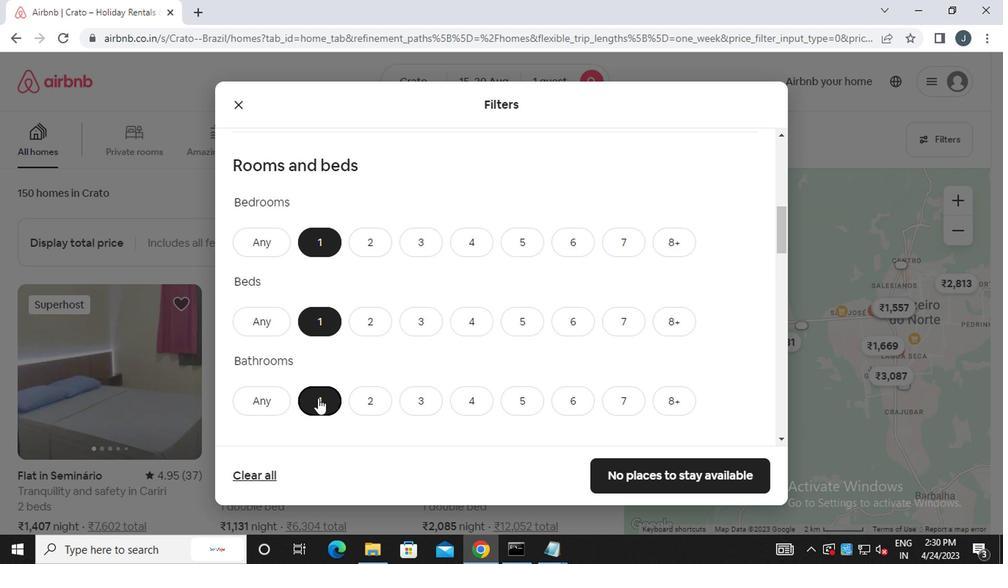 
Action: Mouse scrolled (313, 400) with delta (0, -1)
Screenshot: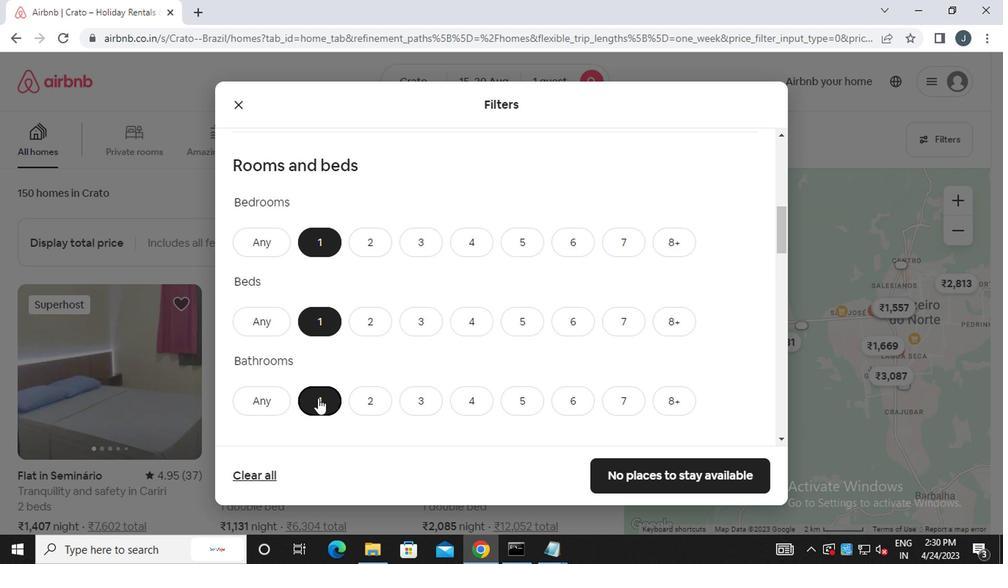 
Action: Mouse moved to (299, 422)
Screenshot: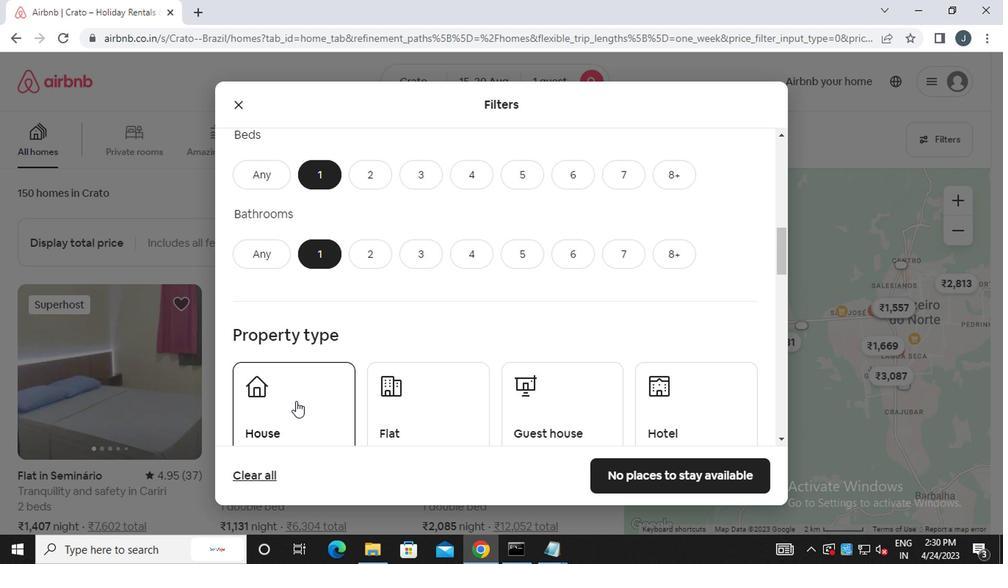 
Action: Mouse pressed left at (299, 422)
Screenshot: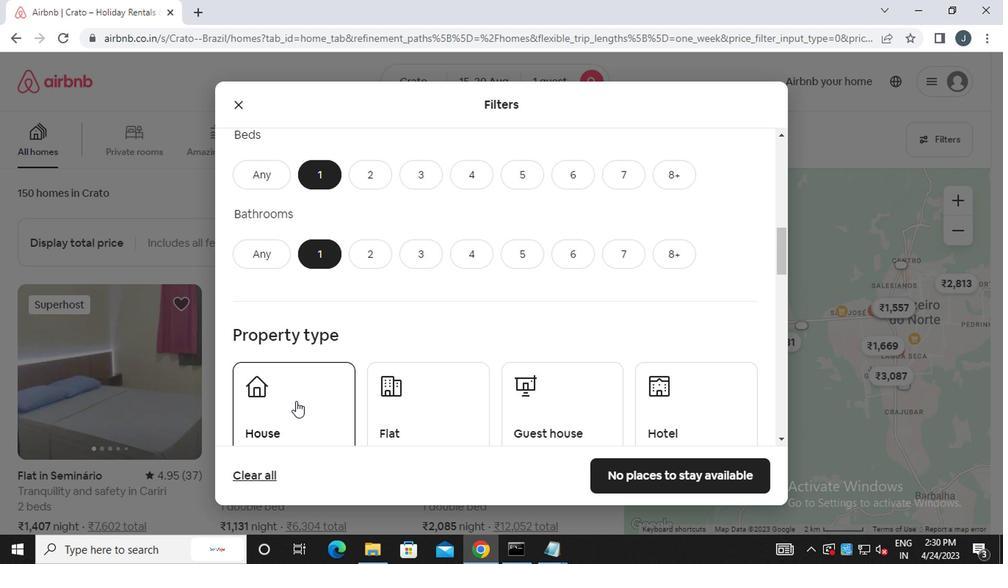 
Action: Mouse moved to (380, 407)
Screenshot: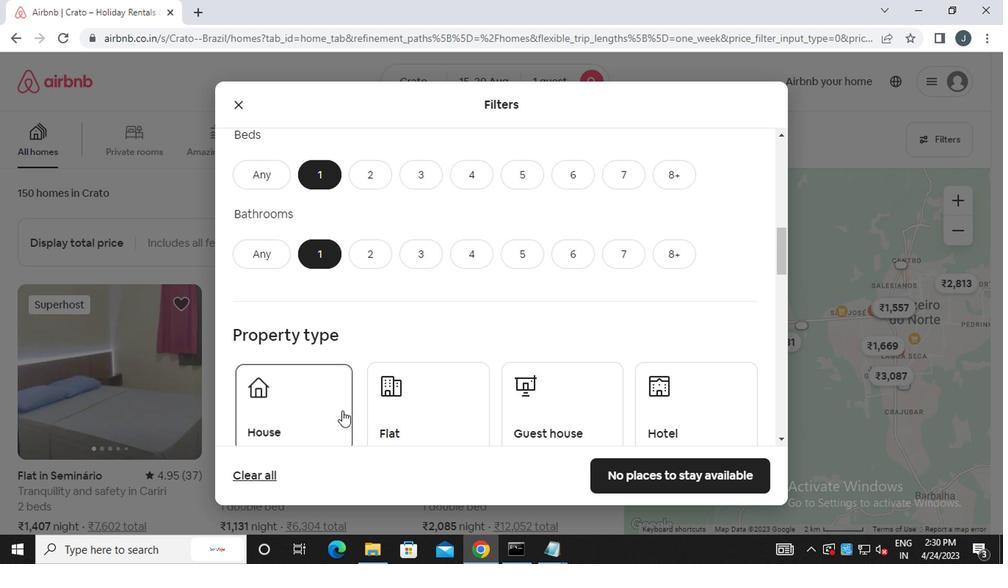 
Action: Mouse pressed left at (380, 407)
Screenshot: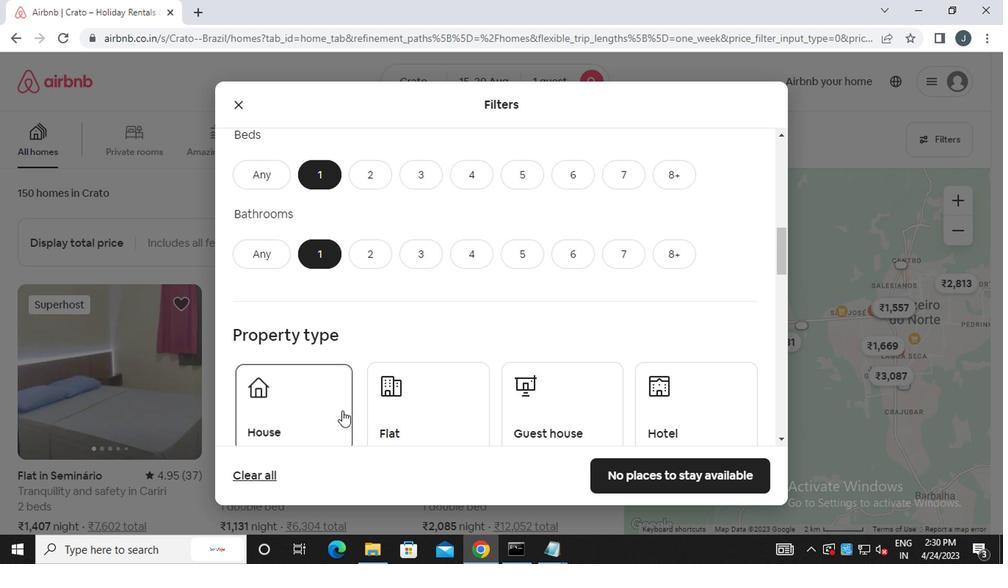 
Action: Mouse moved to (582, 416)
Screenshot: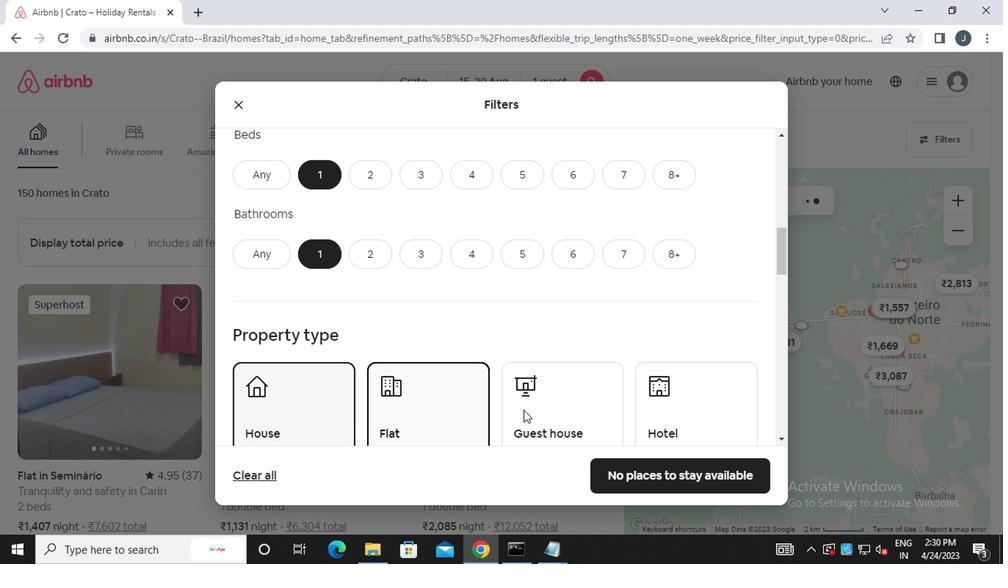 
Action: Mouse pressed left at (582, 416)
Screenshot: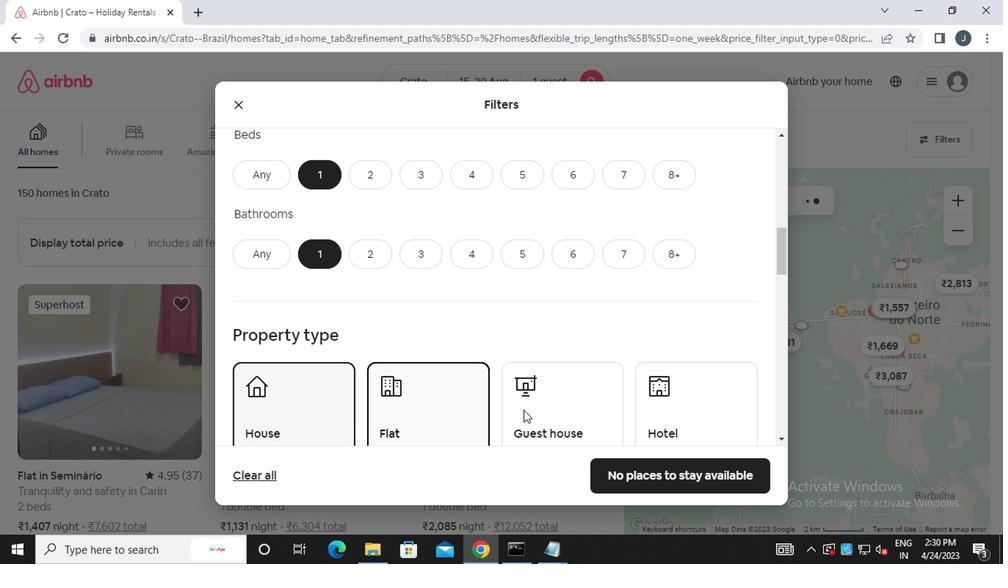 
Action: Mouse moved to (679, 419)
Screenshot: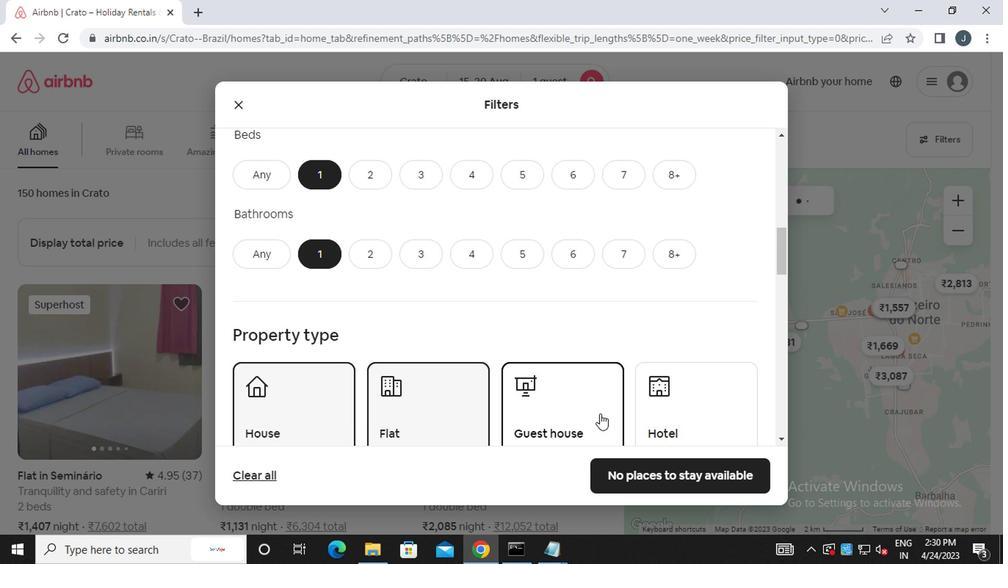 
Action: Mouse pressed left at (679, 419)
Screenshot: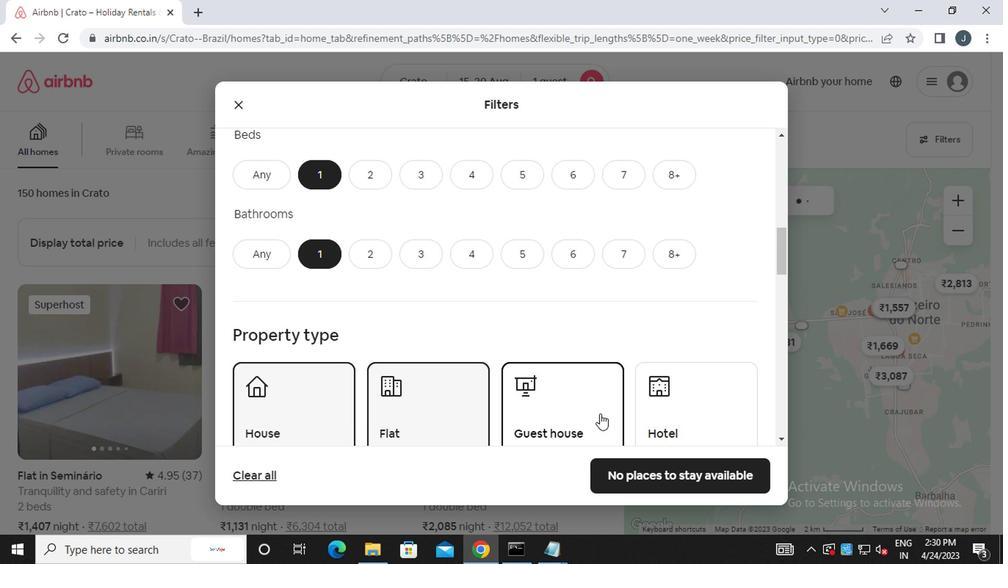 
Action: Mouse moved to (535, 389)
Screenshot: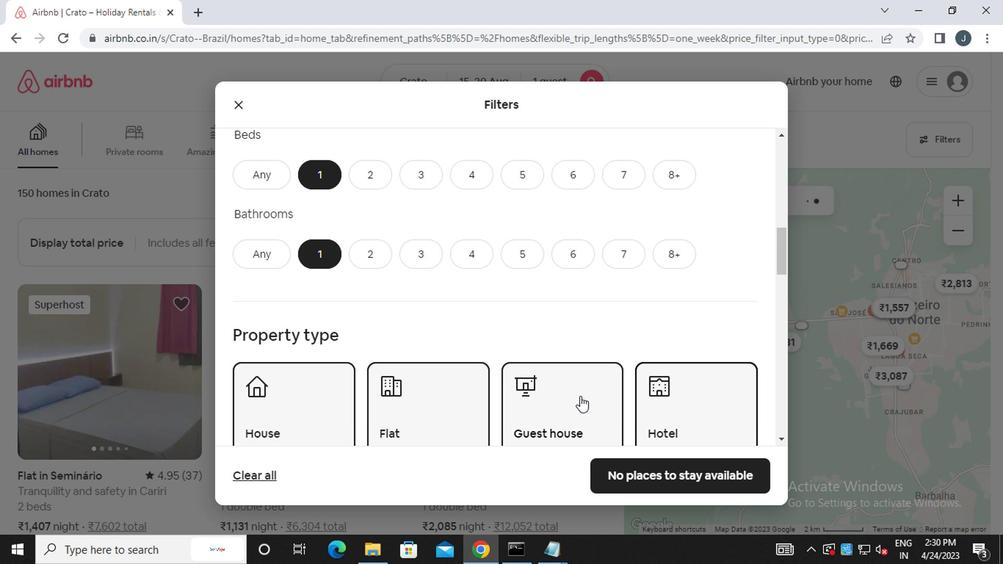 
Action: Mouse scrolled (535, 388) with delta (0, 0)
Screenshot: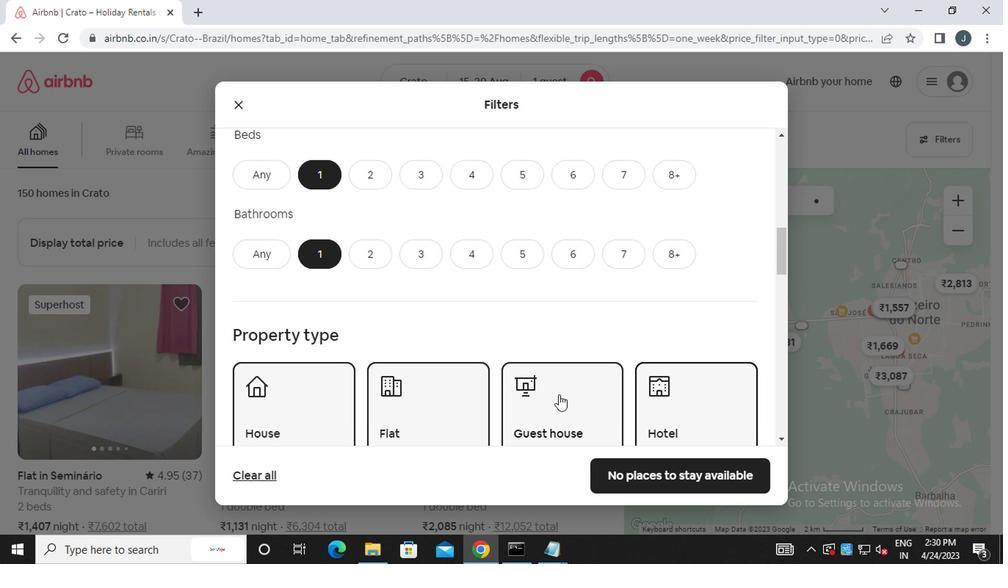 
Action: Mouse scrolled (535, 388) with delta (0, 0)
Screenshot: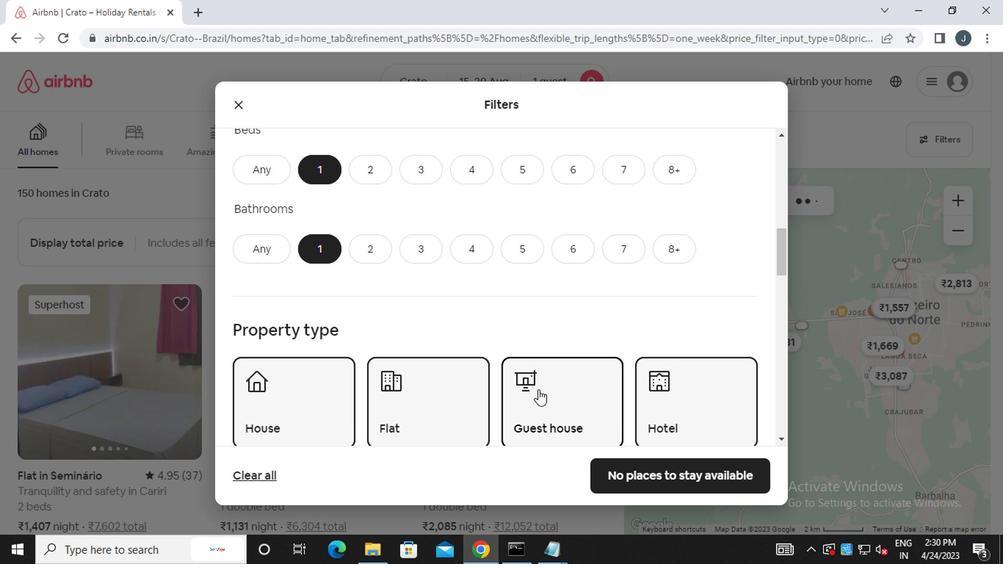 
Action: Mouse scrolled (535, 388) with delta (0, 0)
Screenshot: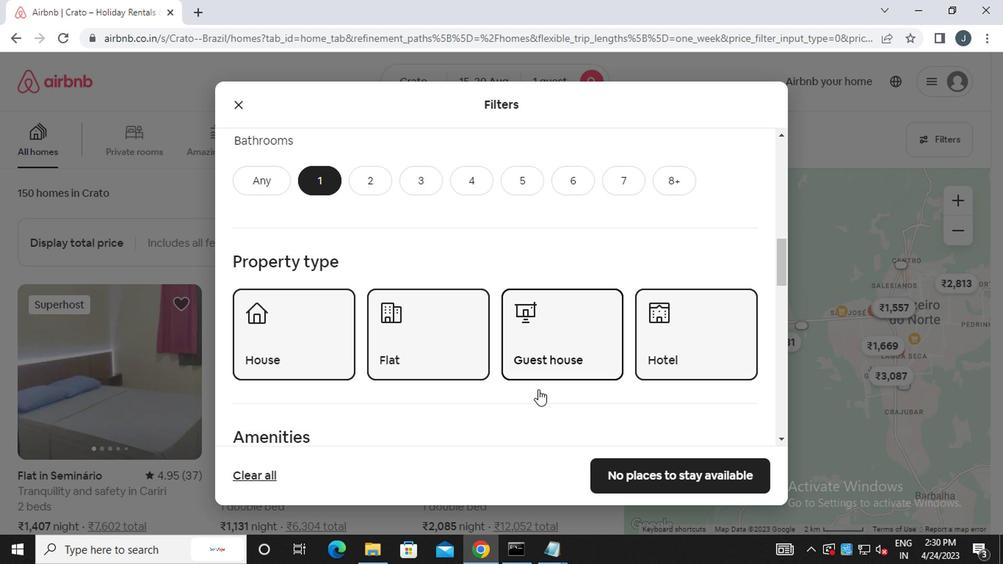 
Action: Mouse moved to (531, 386)
Screenshot: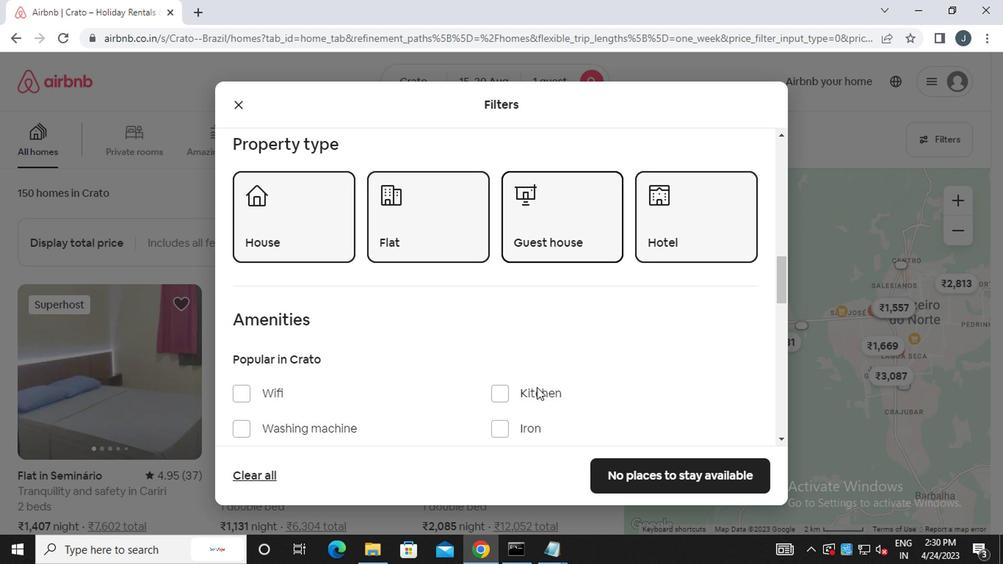 
Action: Mouse scrolled (531, 385) with delta (0, -1)
Screenshot: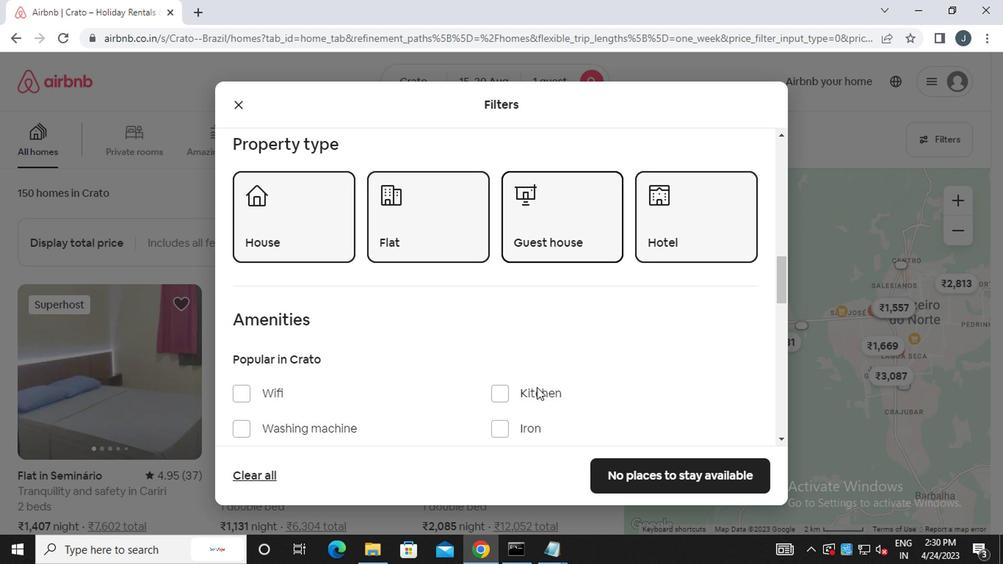 
Action: Mouse moved to (526, 386)
Screenshot: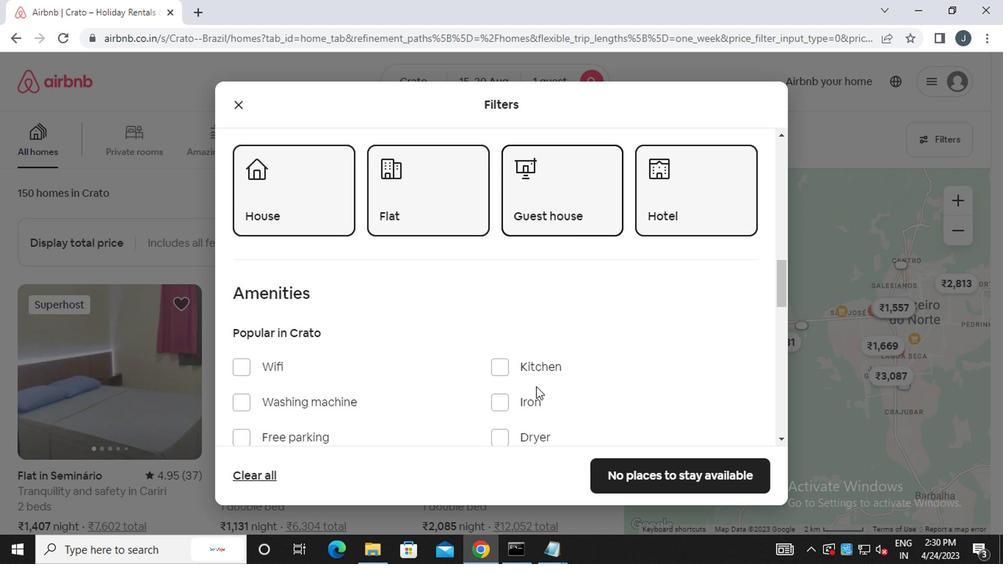 
Action: Mouse scrolled (526, 385) with delta (0, -1)
Screenshot: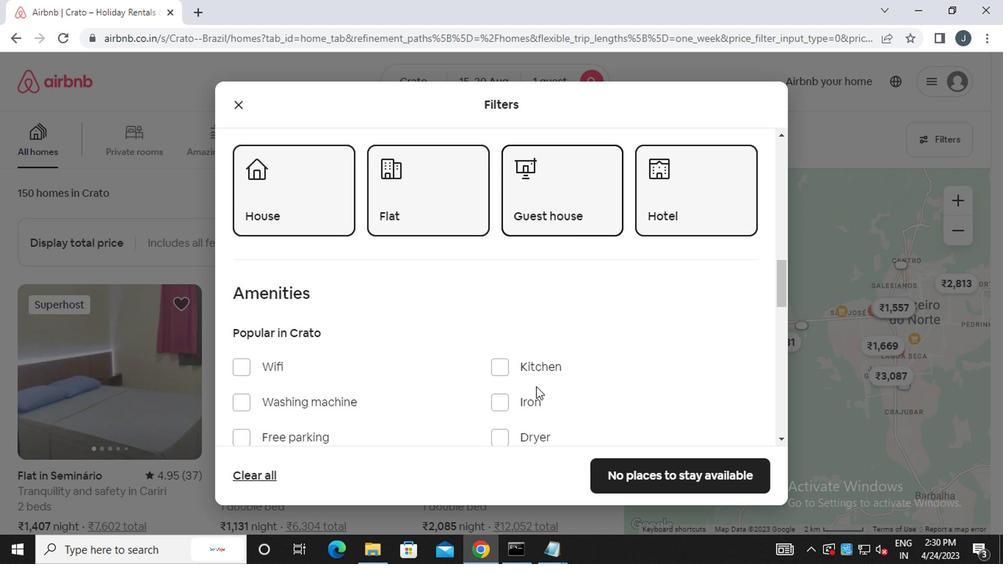 
Action: Mouse moved to (541, 328)
Screenshot: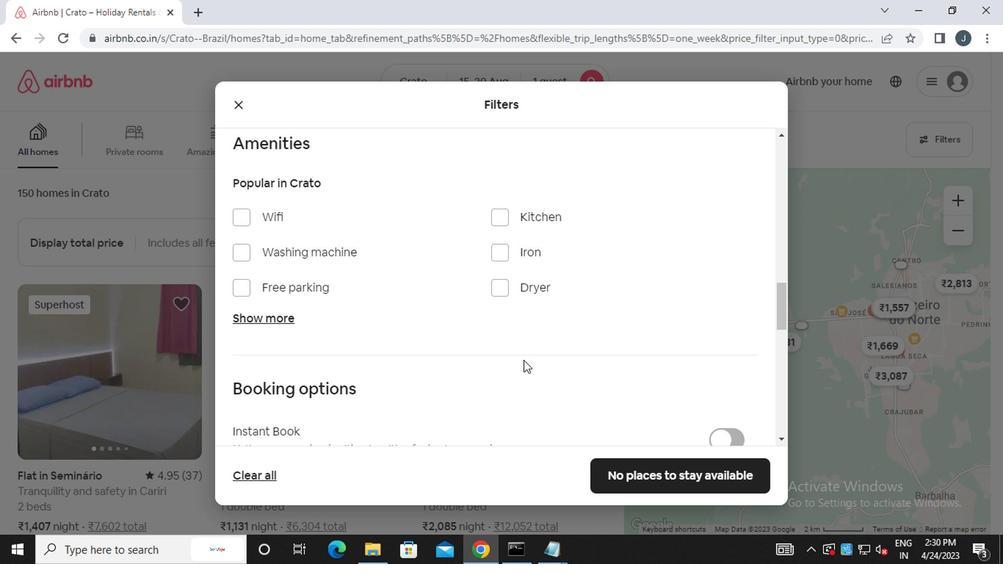 
Action: Mouse scrolled (541, 328) with delta (0, 0)
Screenshot: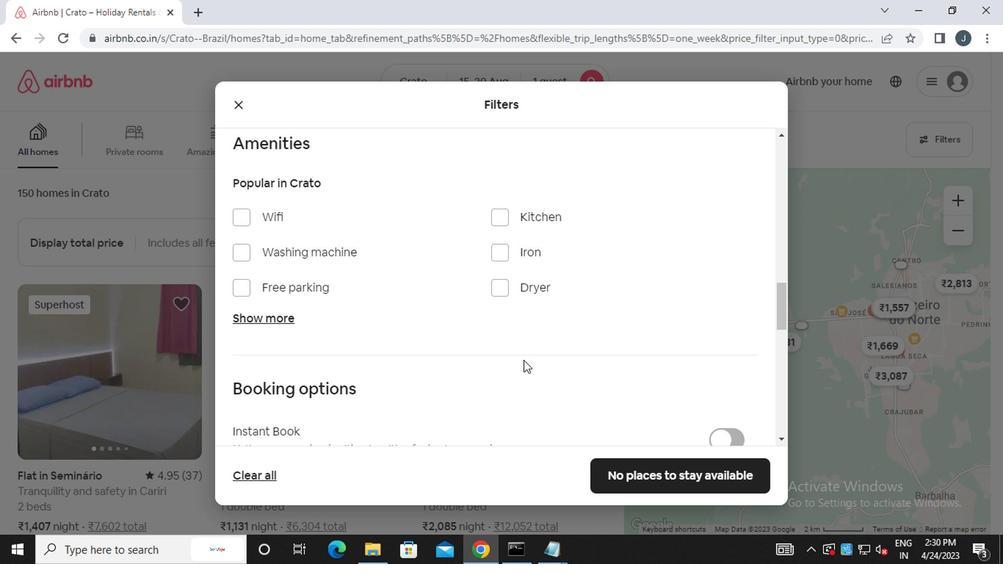 
Action: Mouse scrolled (541, 328) with delta (0, 0)
Screenshot: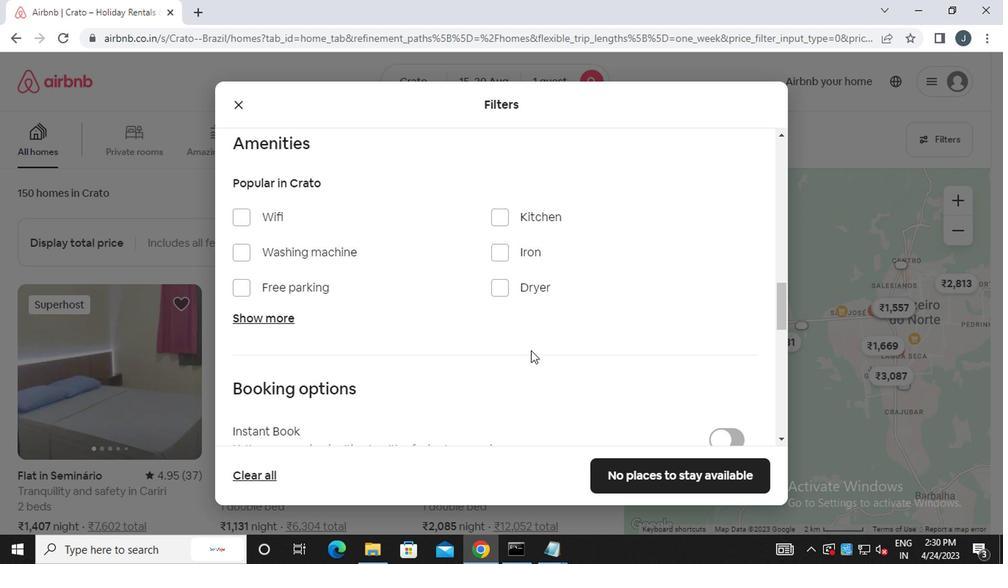
Action: Mouse scrolled (541, 328) with delta (0, 0)
Screenshot: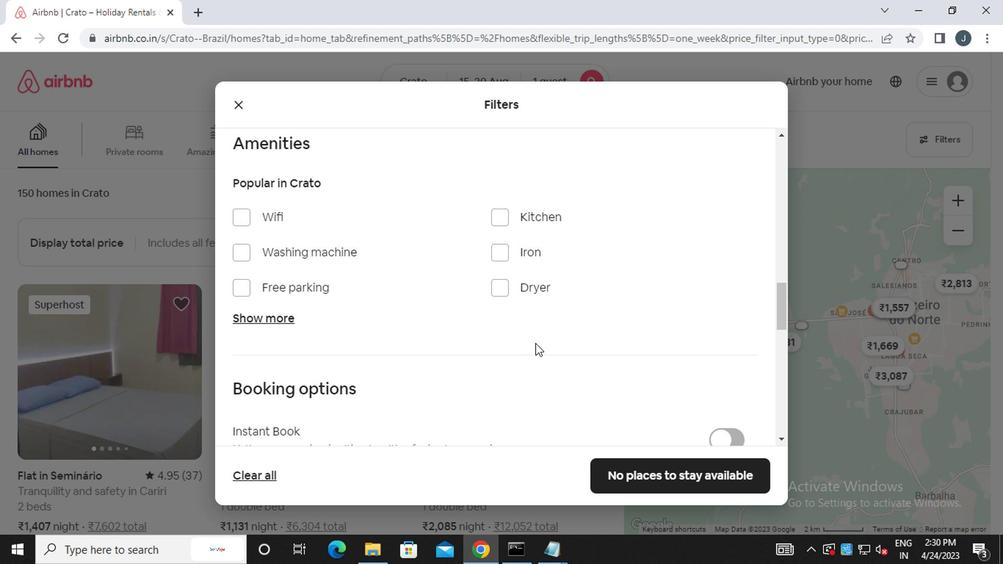 
Action: Mouse moved to (719, 269)
Screenshot: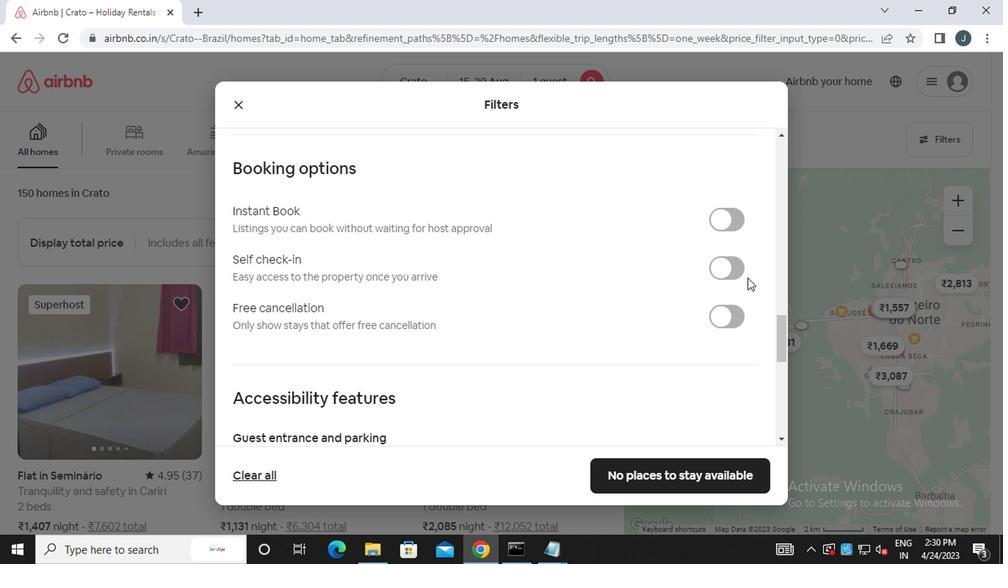 
Action: Mouse pressed left at (719, 269)
Screenshot: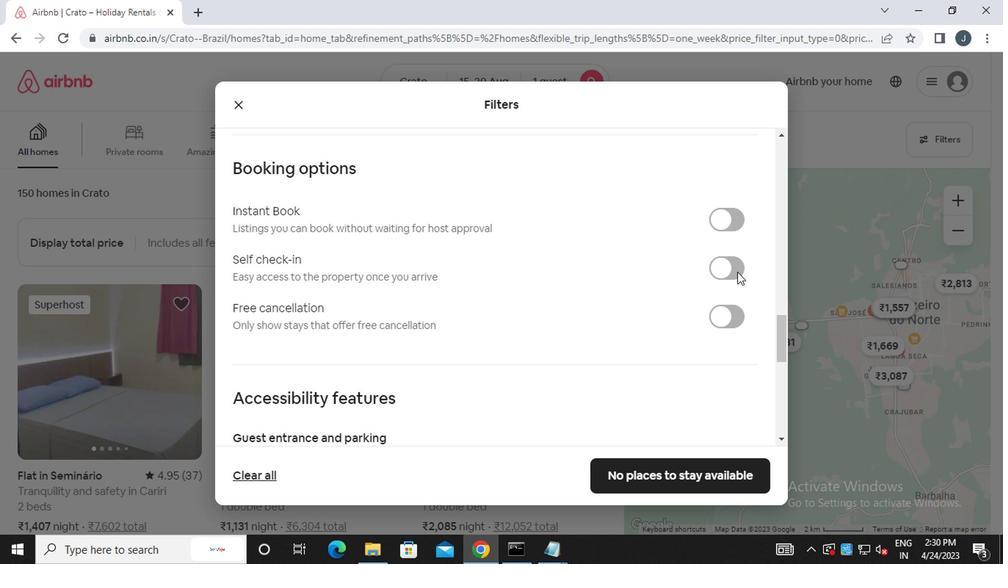 
Action: Mouse moved to (536, 331)
Screenshot: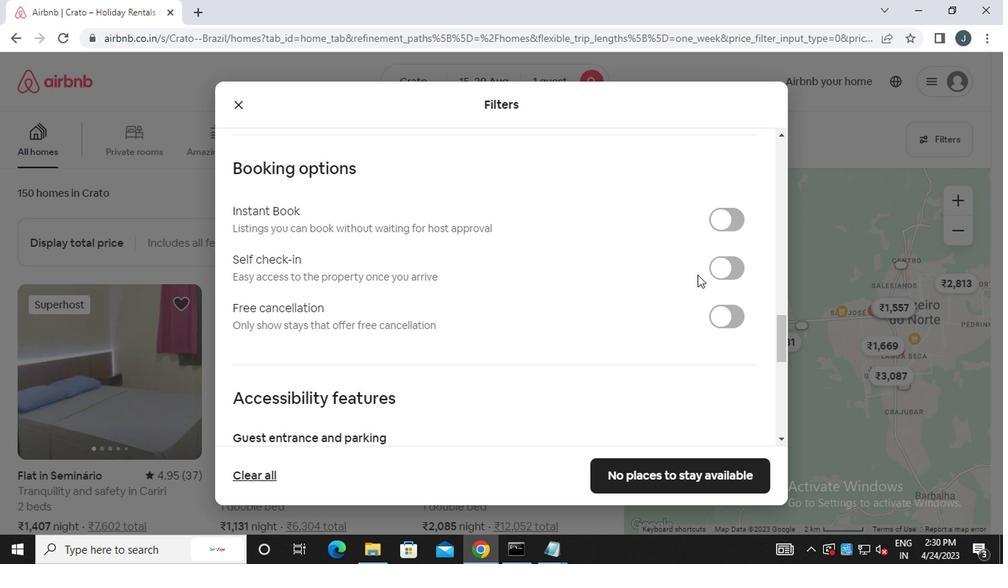 
Action: Mouse scrolled (536, 331) with delta (0, 0)
Screenshot: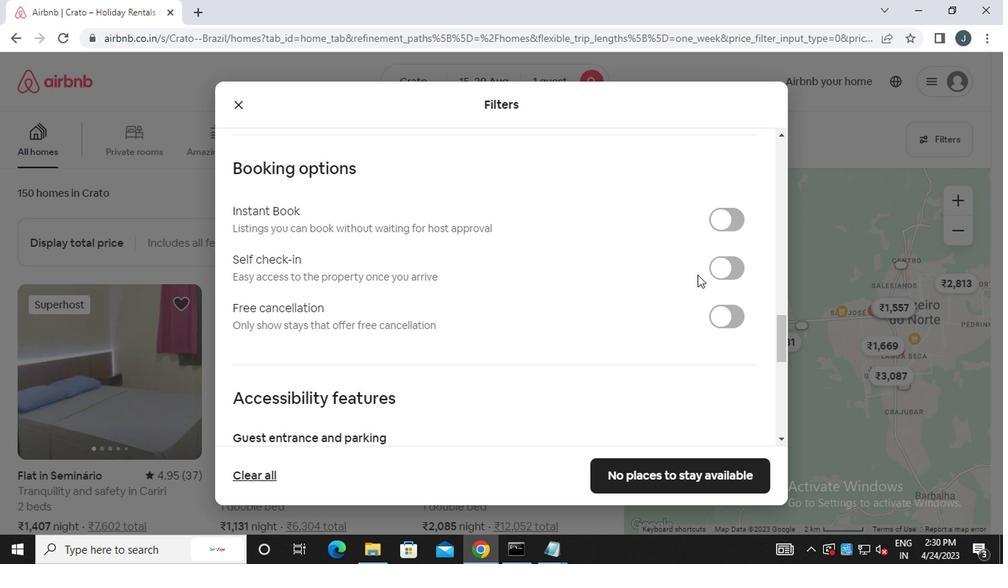 
Action: Mouse moved to (536, 333)
Screenshot: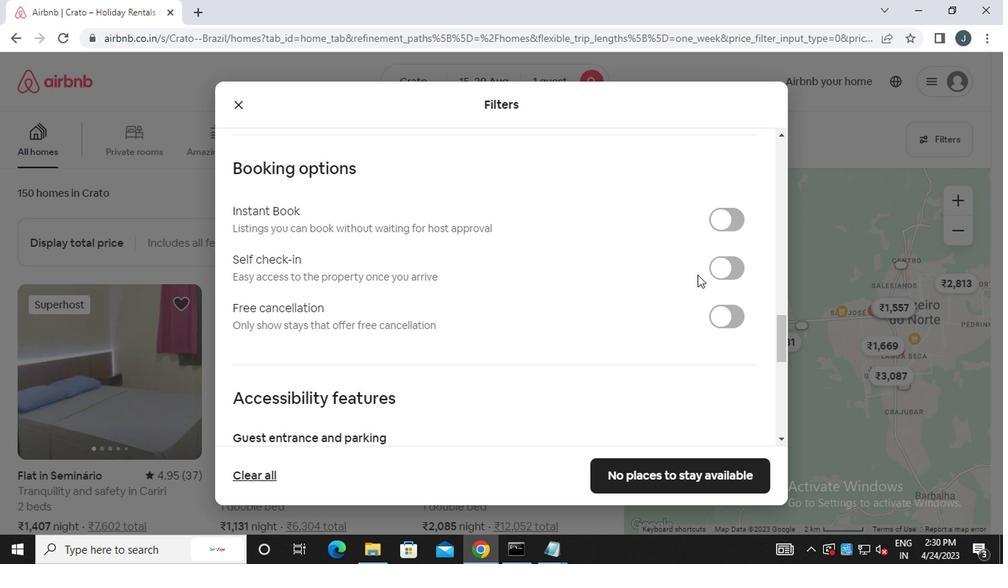 
Action: Mouse scrolled (536, 332) with delta (0, -1)
Screenshot: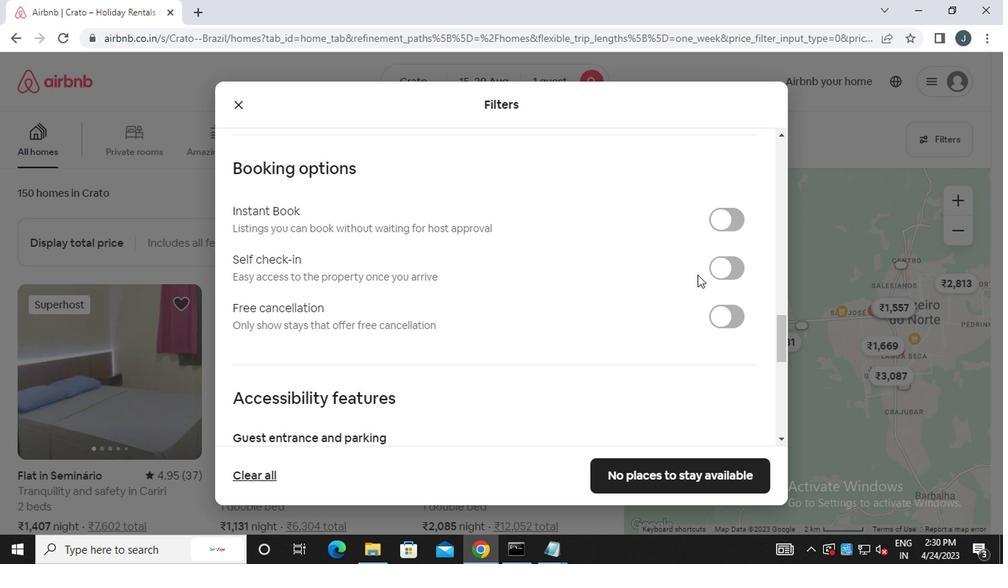 
Action: Mouse moved to (536, 333)
Screenshot: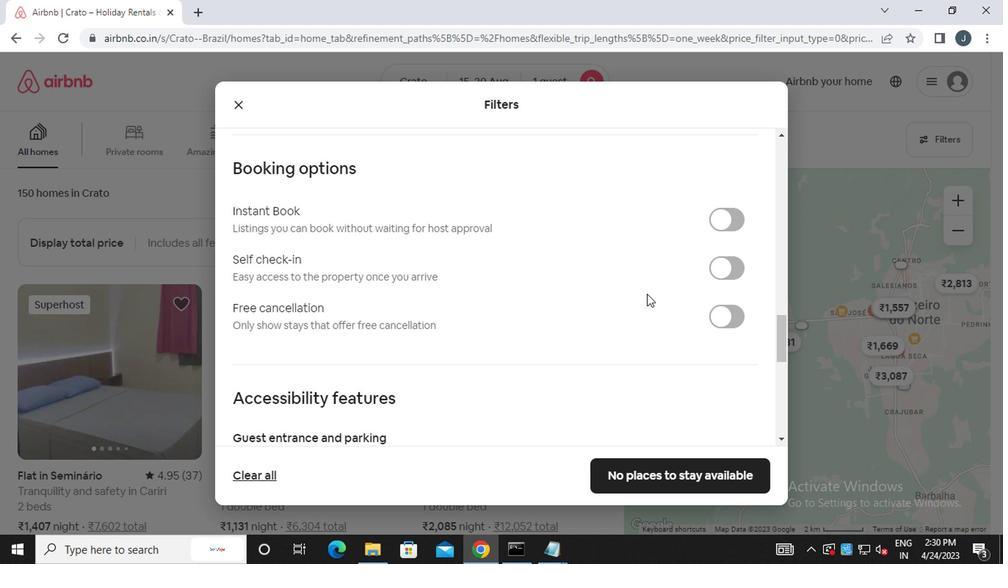 
Action: Mouse scrolled (536, 332) with delta (0, -1)
Screenshot: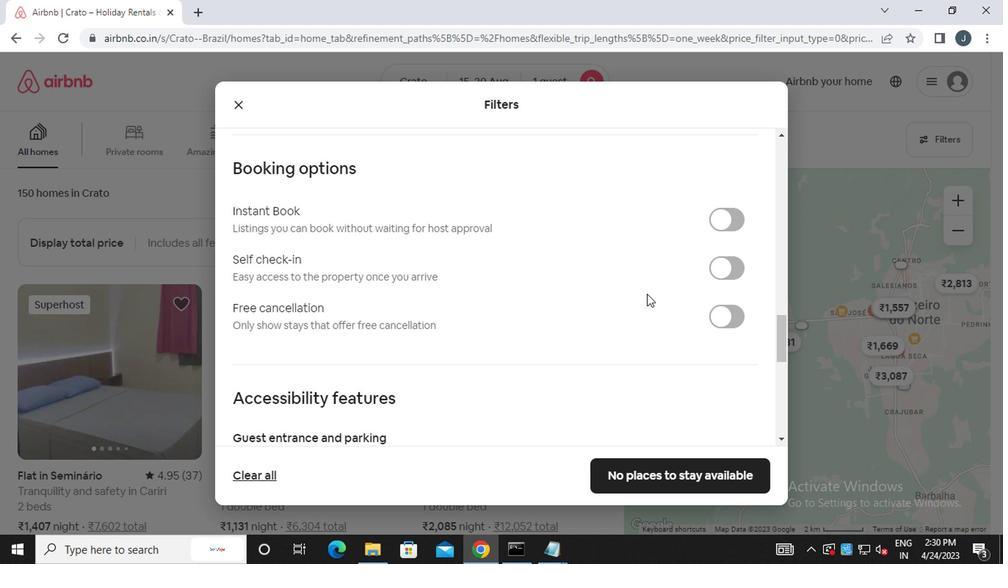 
Action: Mouse scrolled (536, 332) with delta (0, -1)
Screenshot: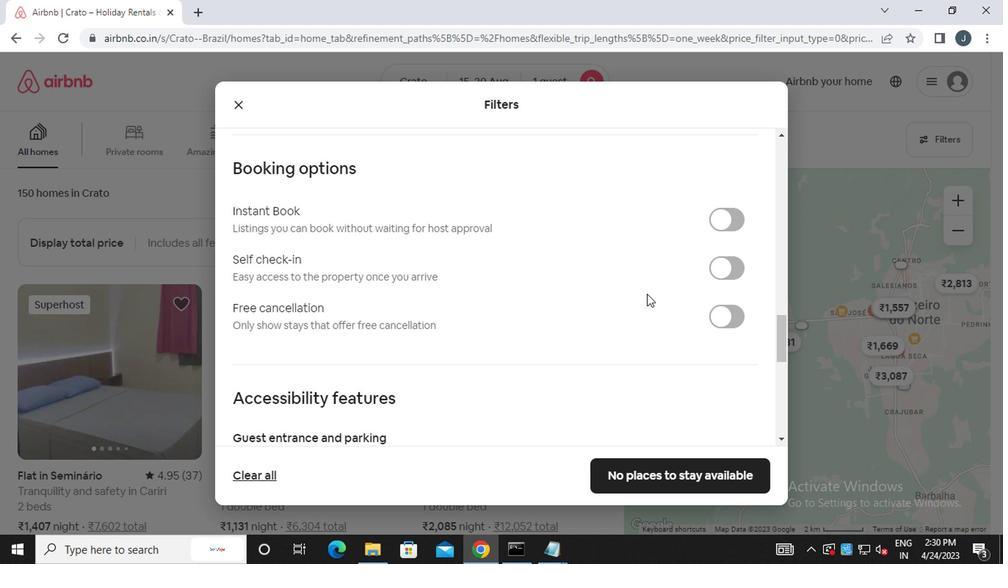 
Action: Mouse moved to (536, 334)
Screenshot: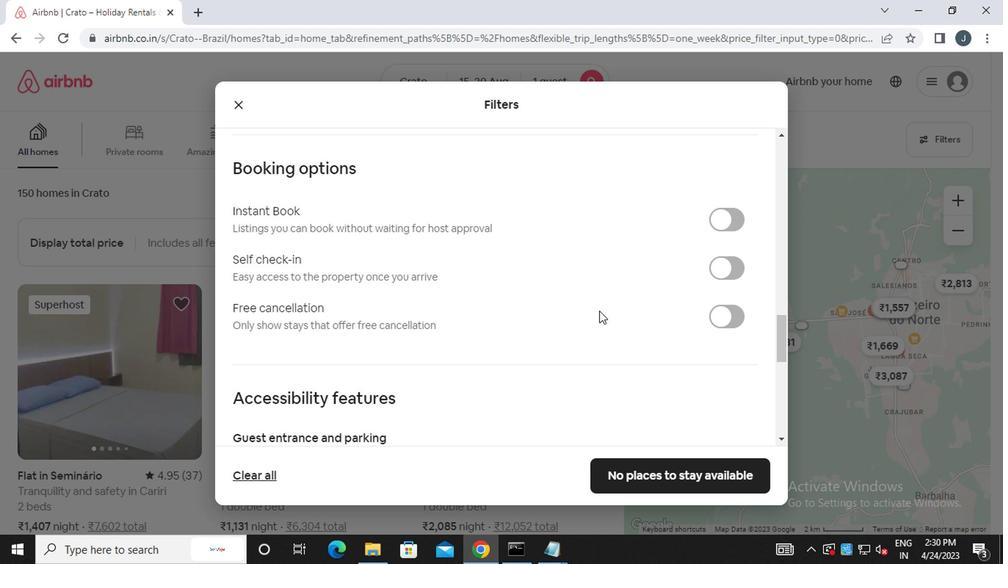 
Action: Mouse scrolled (536, 333) with delta (0, 0)
Screenshot: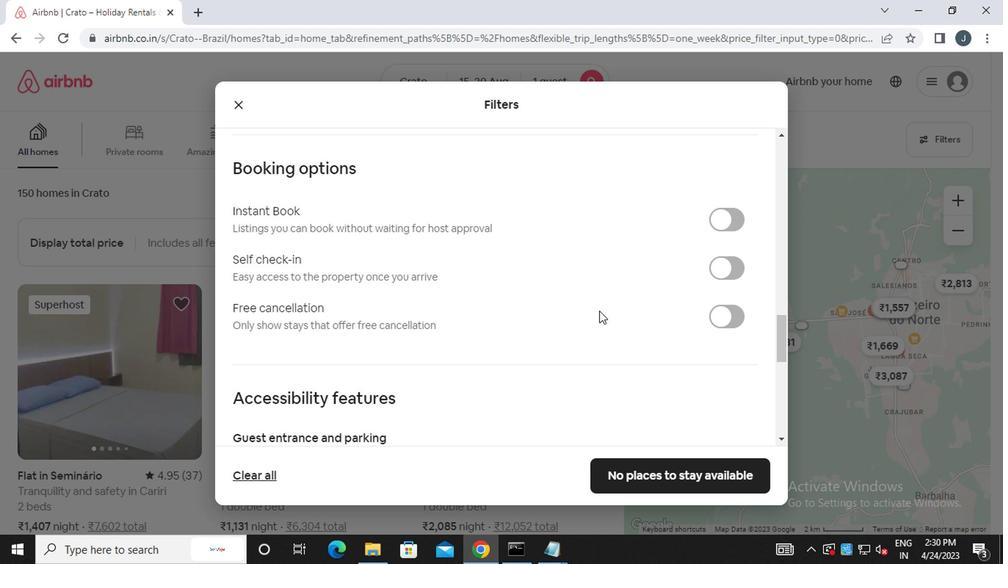 
Action: Mouse scrolled (536, 333) with delta (0, 0)
Screenshot: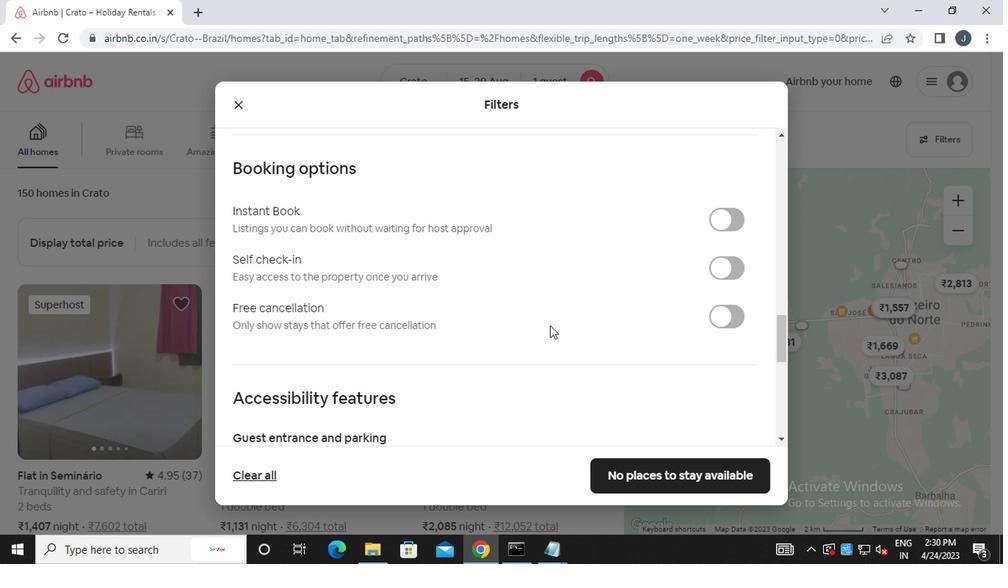 
Action: Mouse moved to (681, 291)
Screenshot: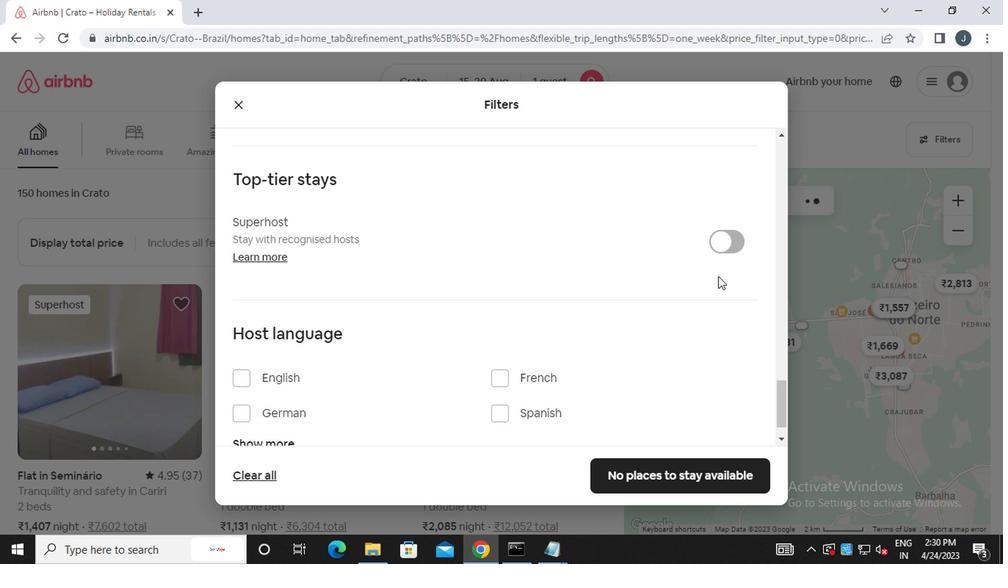 
Action: Mouse scrolled (681, 292) with delta (0, 1)
Screenshot: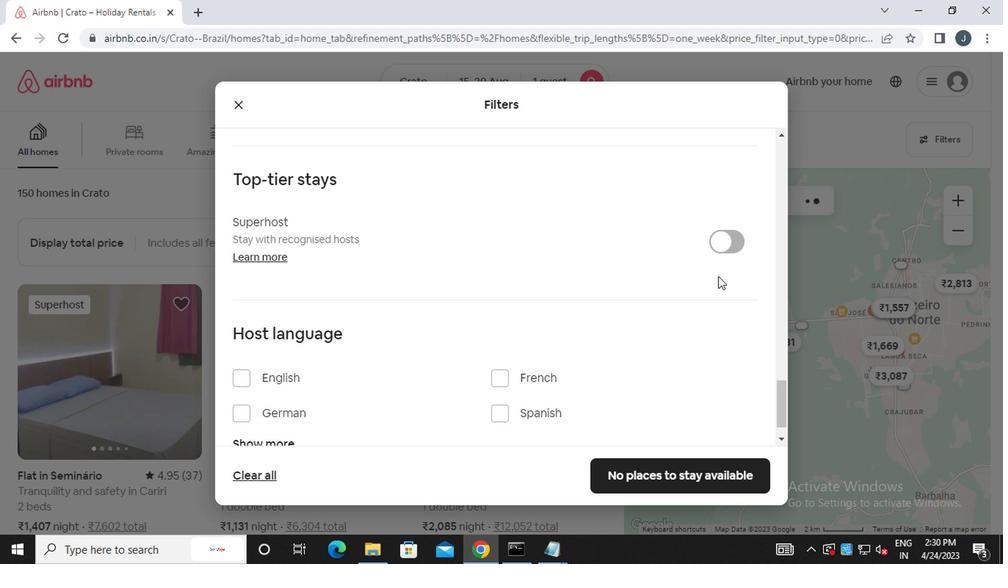 
Action: Mouse scrolled (681, 292) with delta (0, 1)
Screenshot: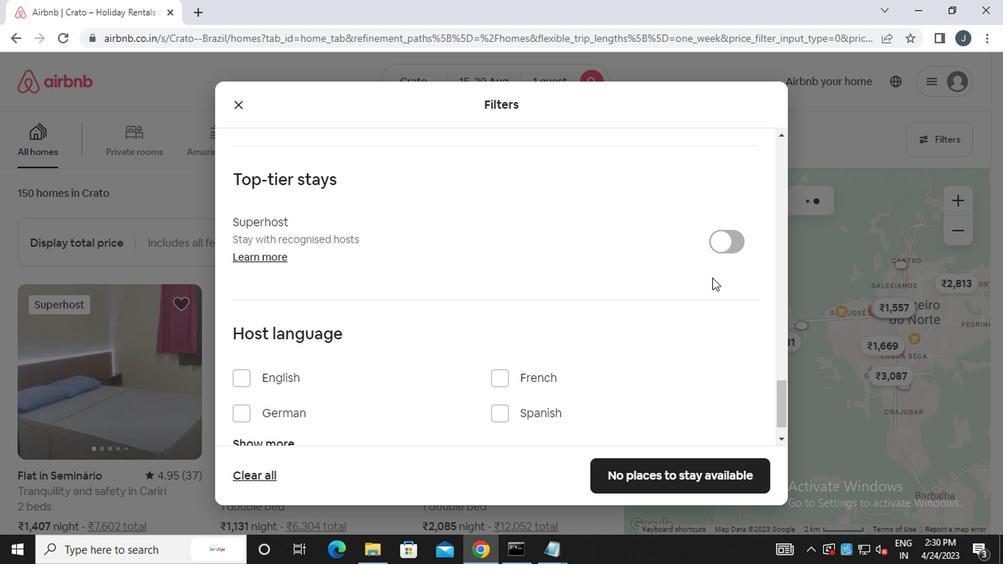 
Action: Mouse scrolled (681, 292) with delta (0, 1)
Screenshot: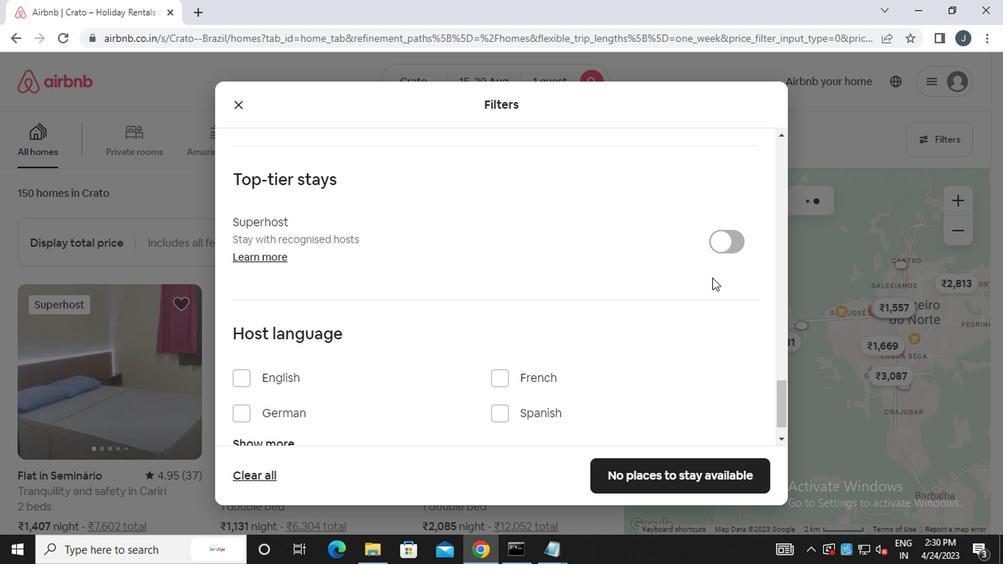 
Action: Mouse scrolled (681, 292) with delta (0, 1)
Screenshot: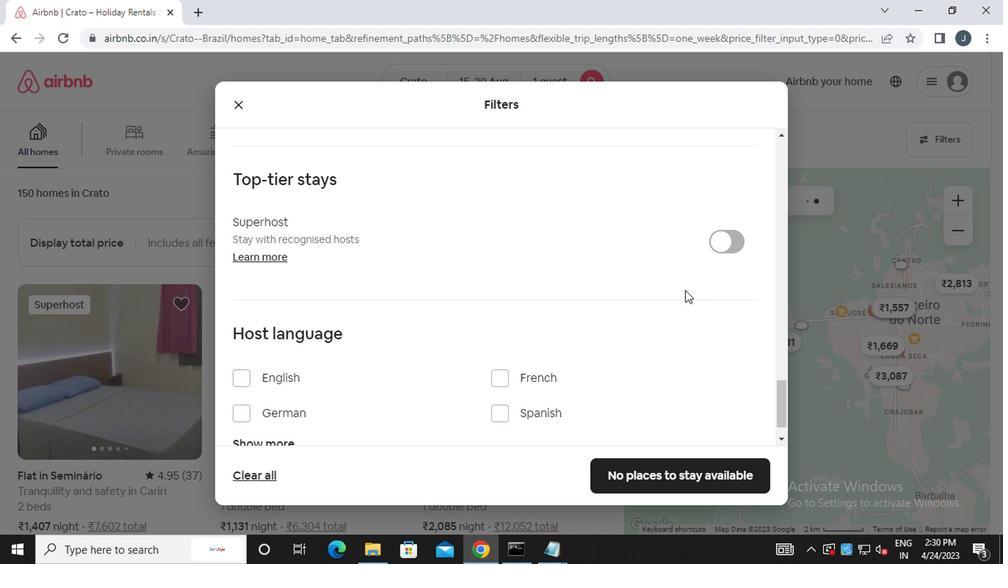 
Action: Mouse moved to (733, 274)
Screenshot: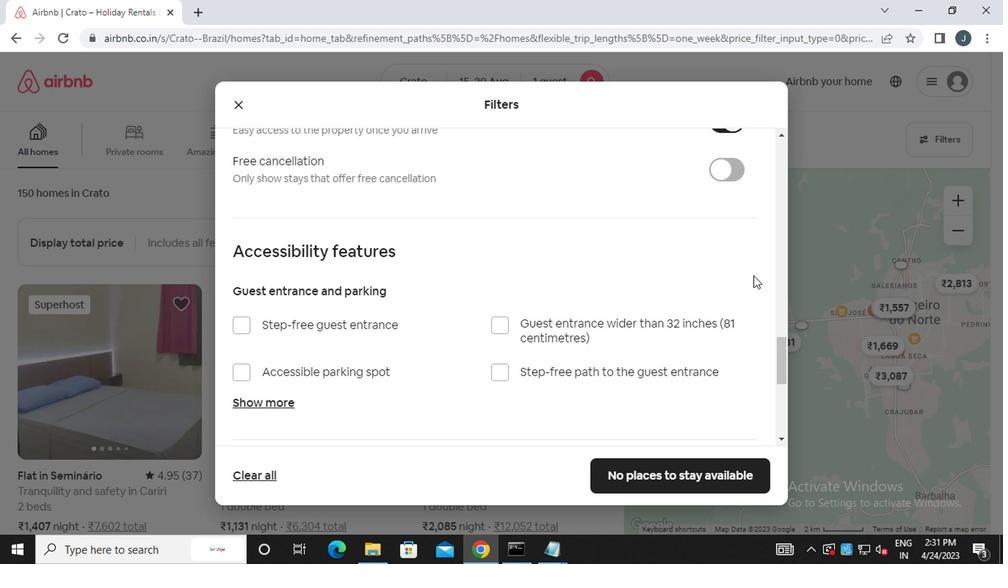 
Action: Mouse scrolled (733, 276) with delta (0, 1)
Screenshot: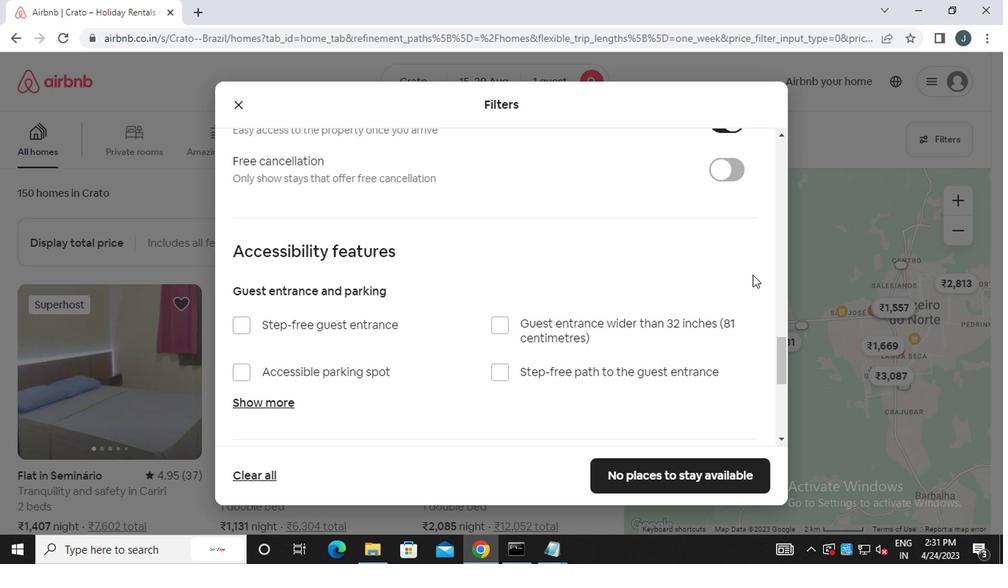 
Action: Mouse moved to (733, 276)
Screenshot: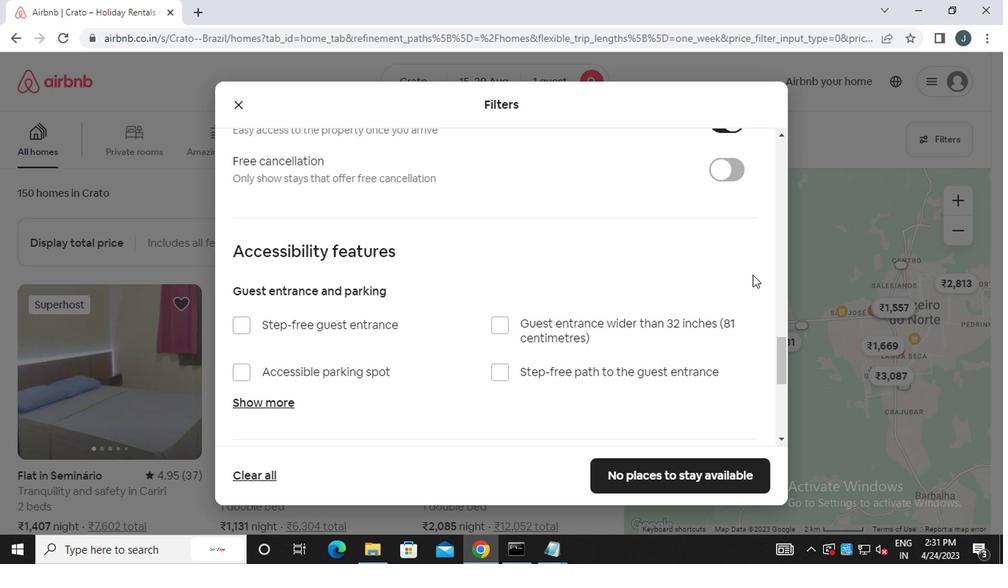 
Action: Mouse scrolled (733, 276) with delta (0, 0)
Screenshot: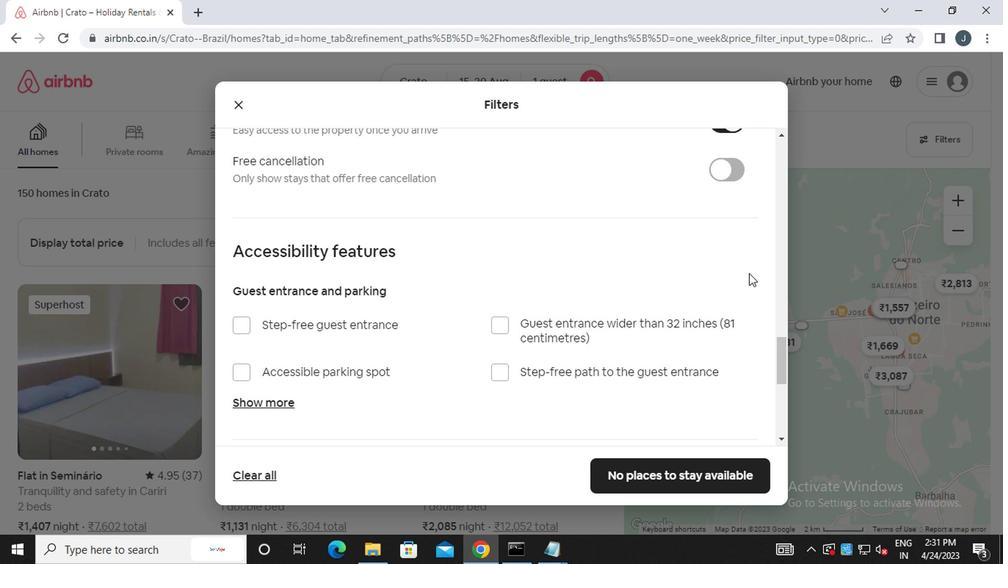 
Action: Mouse moved to (670, 287)
Screenshot: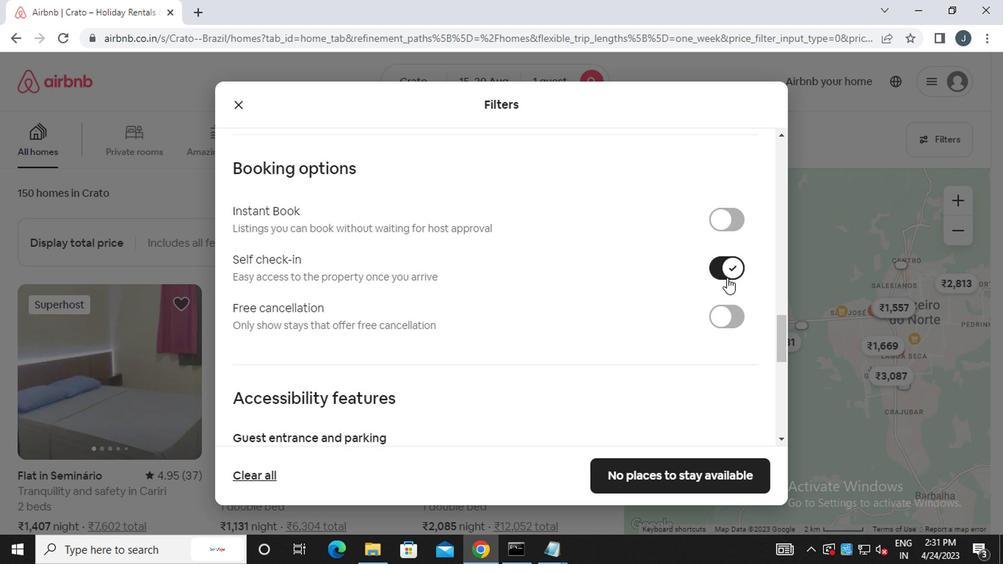 
Action: Mouse scrolled (670, 286) with delta (0, -1)
Screenshot: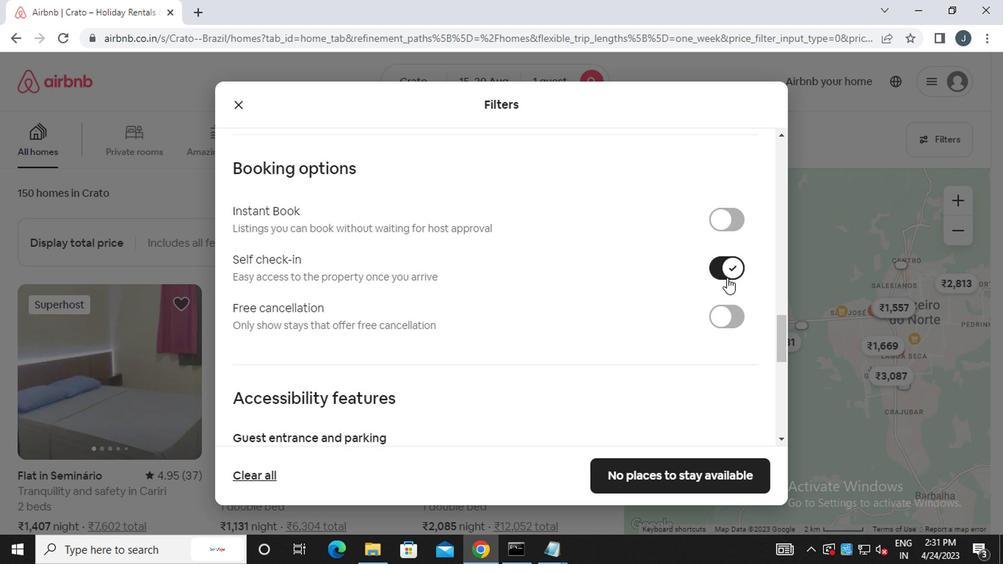 
Action: Mouse moved to (670, 287)
Screenshot: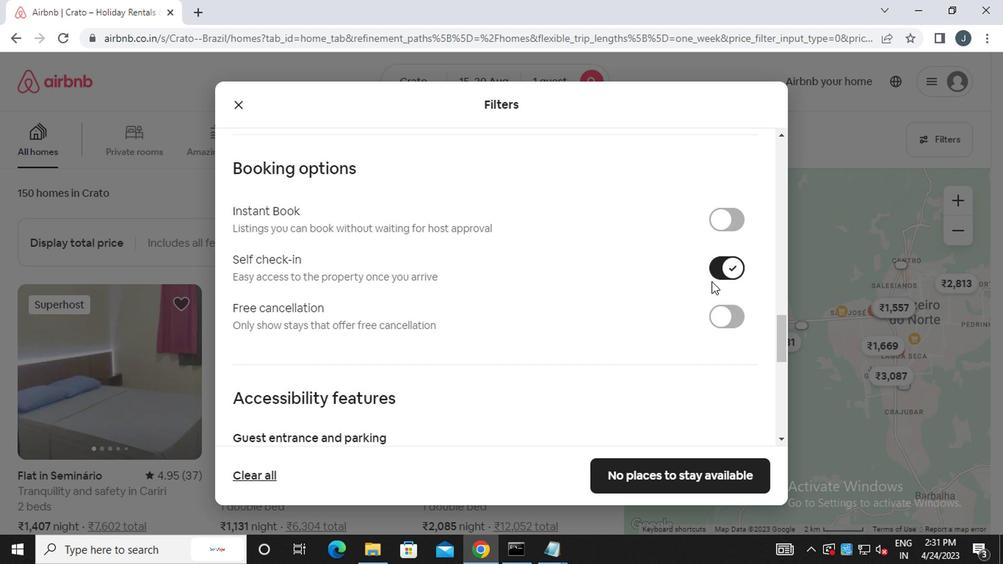 
Action: Mouse scrolled (670, 286) with delta (0, -1)
Screenshot: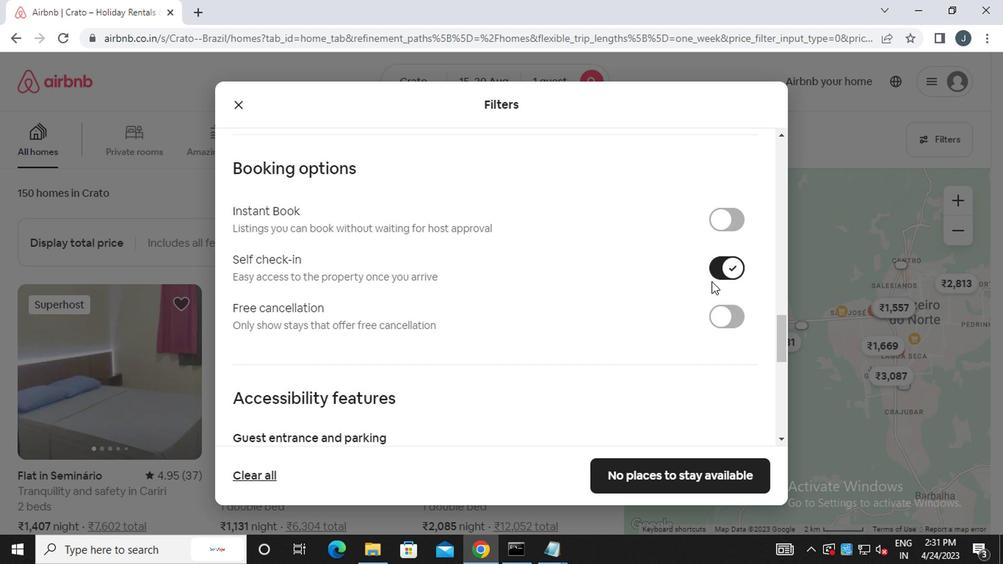 
Action: Mouse moved to (669, 288)
Screenshot: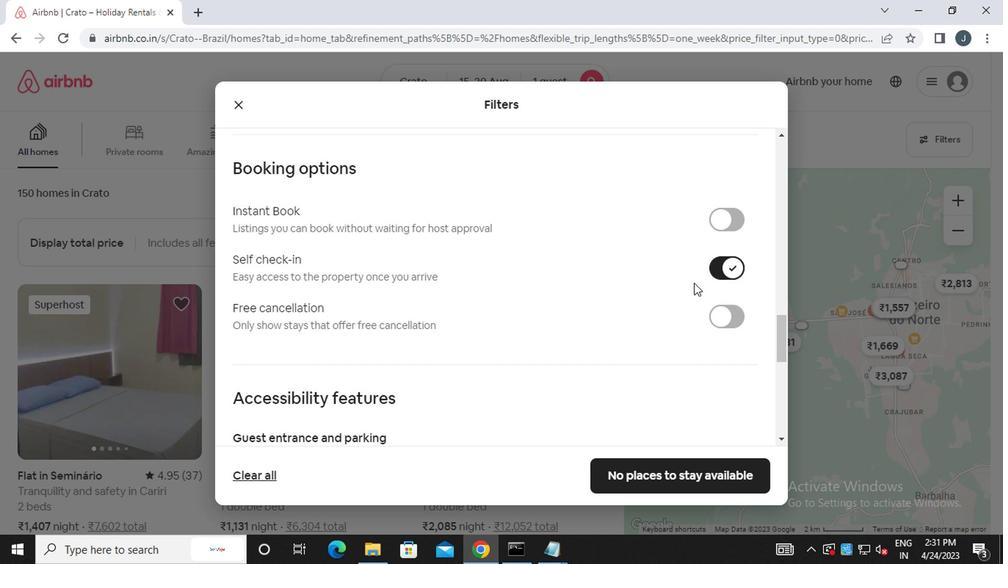 
Action: Mouse scrolled (669, 287) with delta (0, 0)
Screenshot: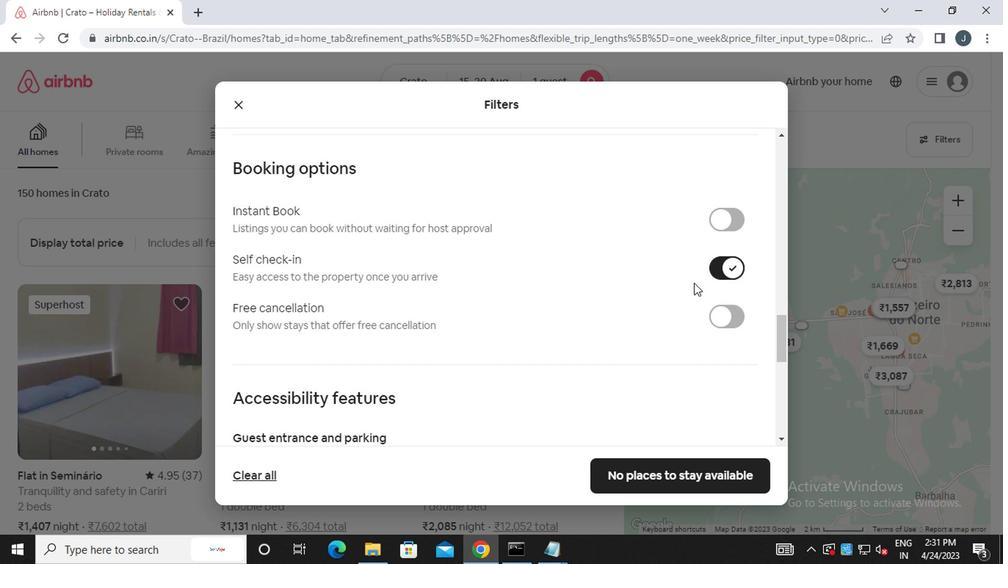 
Action: Mouse moved to (668, 289)
Screenshot: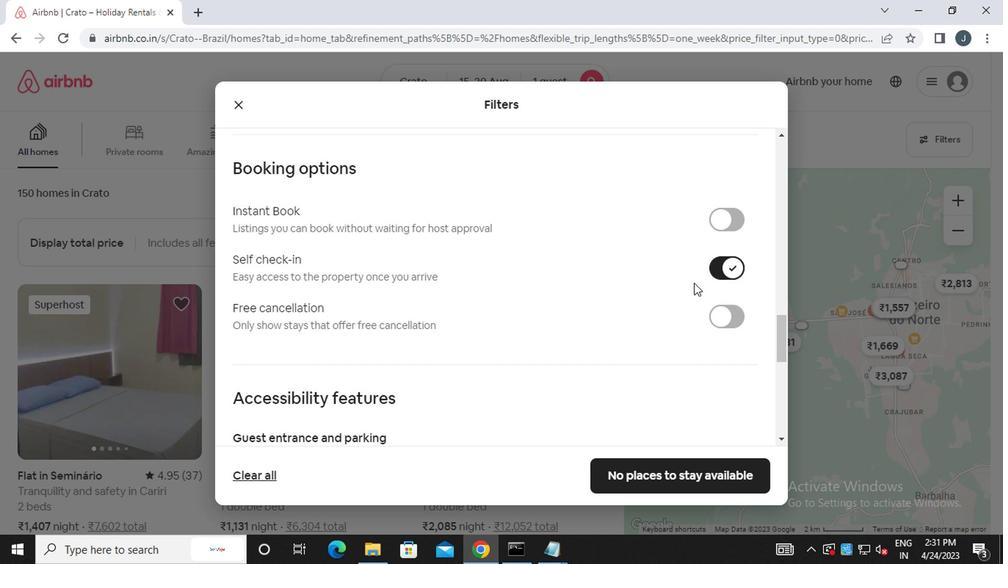 
Action: Mouse scrolled (668, 288) with delta (0, -1)
Screenshot: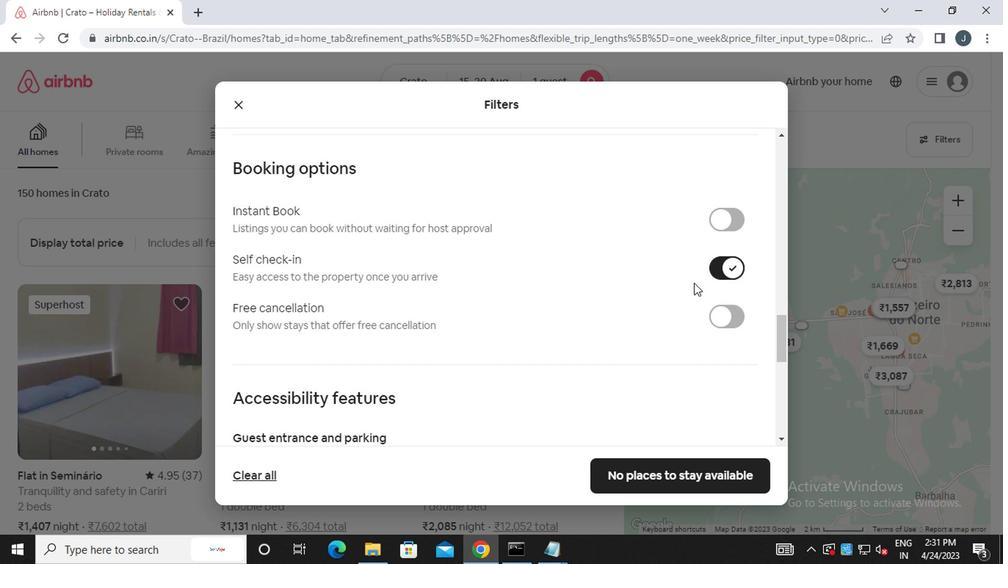 
Action: Mouse moved to (668, 289)
Screenshot: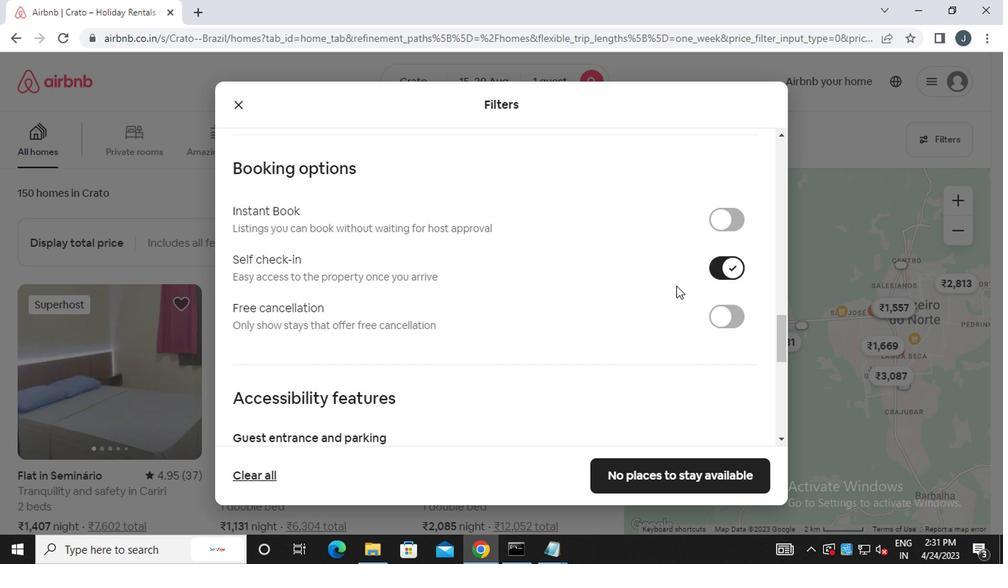 
Action: Mouse scrolled (668, 289) with delta (0, 0)
Screenshot: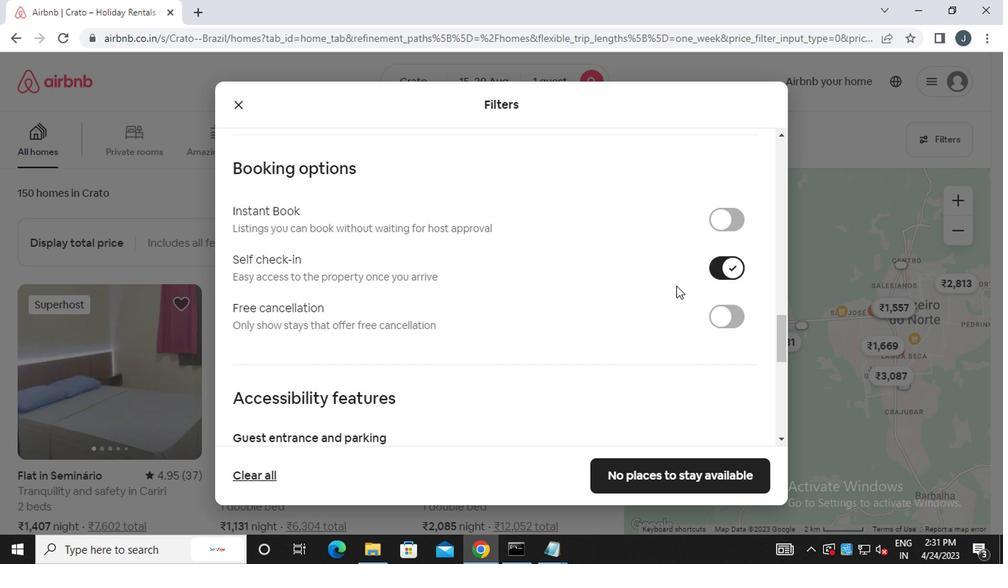 
Action: Mouse scrolled (668, 289) with delta (0, 0)
Screenshot: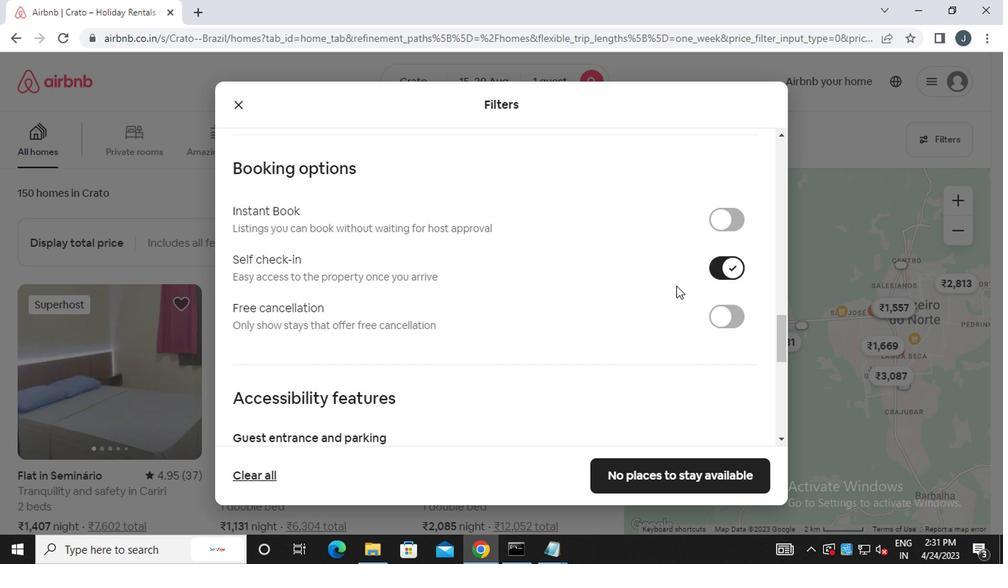 
Action: Mouse moved to (666, 290)
Screenshot: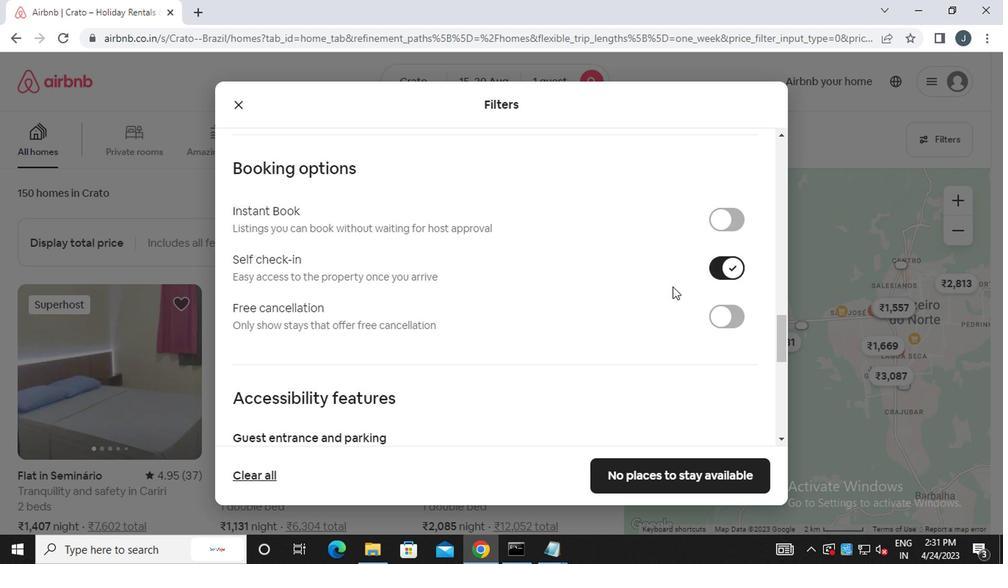 
Action: Mouse scrolled (666, 289) with delta (0, 0)
Screenshot: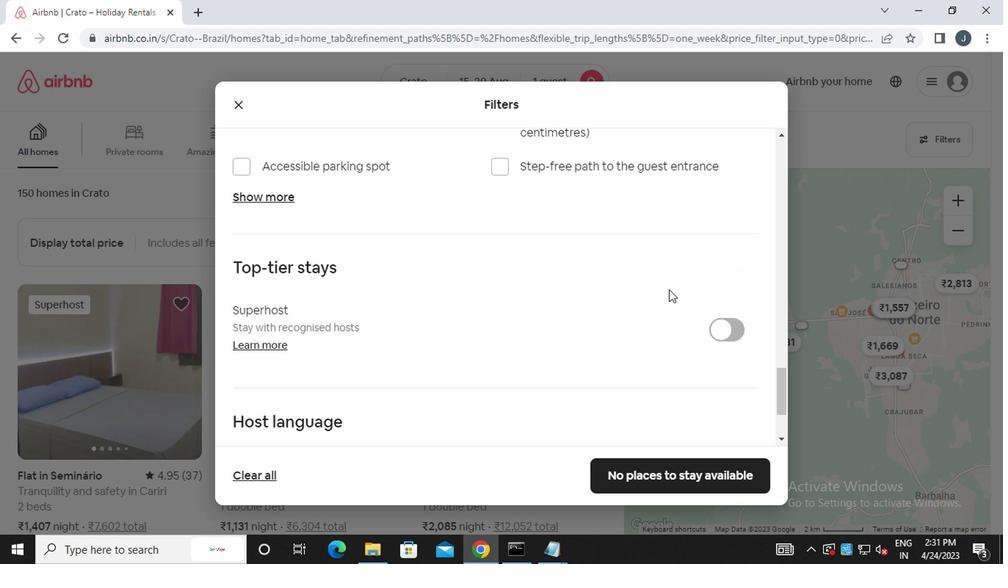 
Action: Mouse scrolled (666, 289) with delta (0, 0)
Screenshot: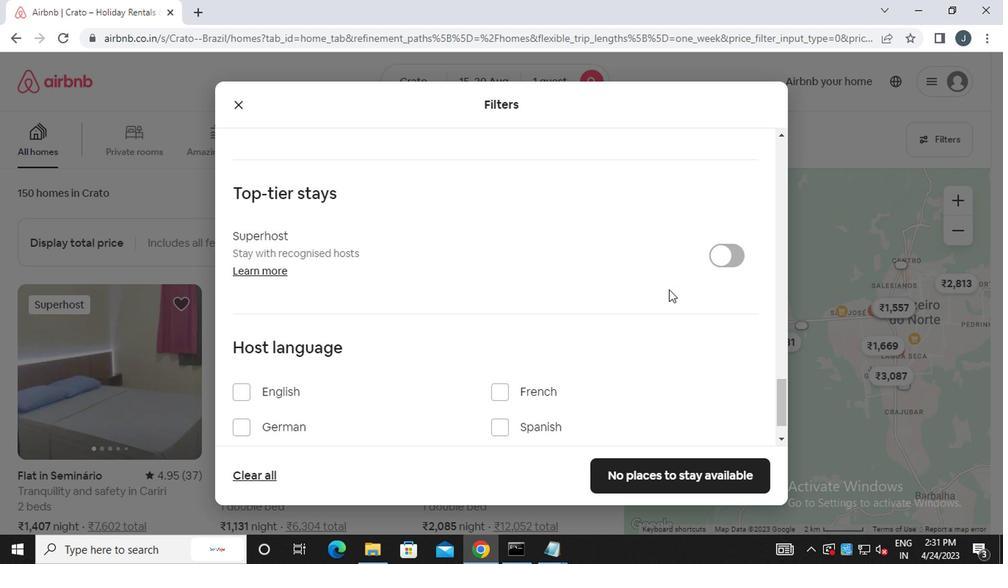 
Action: Mouse scrolled (666, 289) with delta (0, 0)
Screenshot: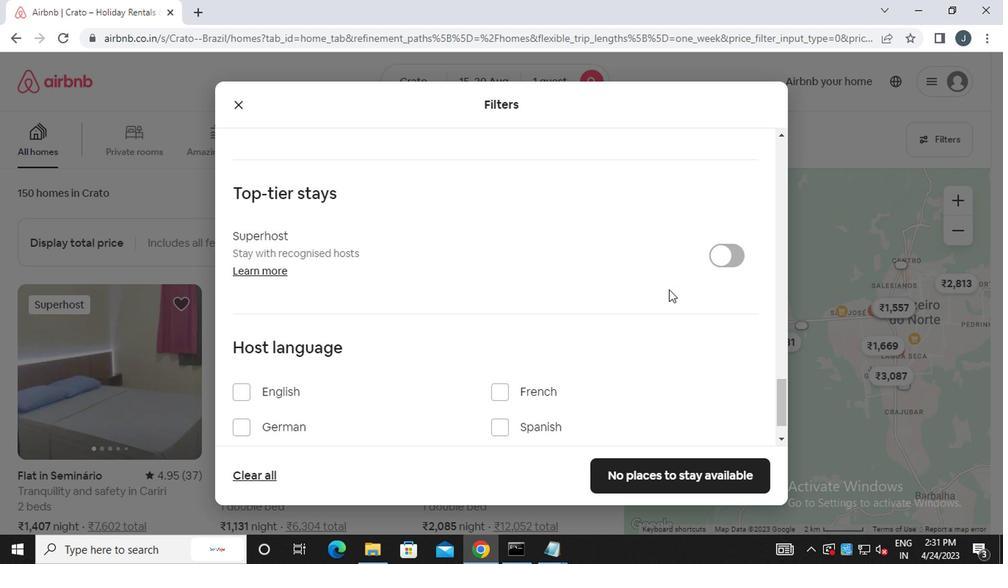 
Action: Mouse scrolled (666, 289) with delta (0, 0)
Screenshot: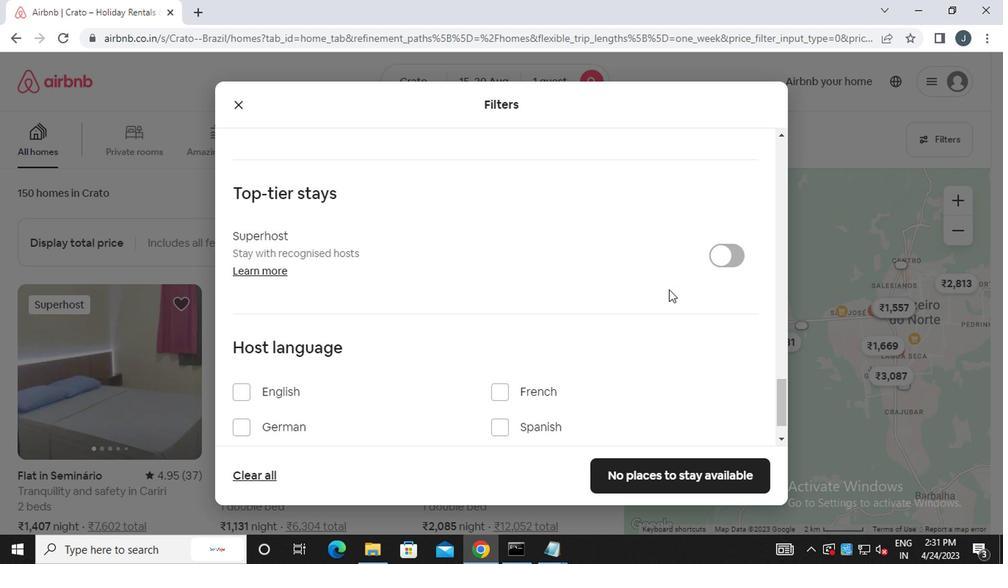 
Action: Mouse scrolled (666, 289) with delta (0, 0)
Screenshot: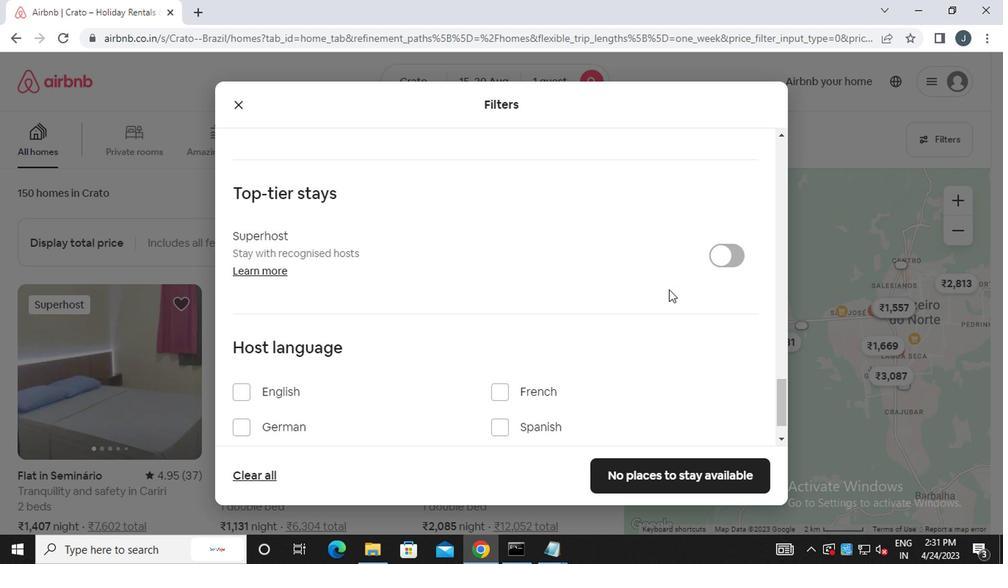 
Action: Mouse scrolled (666, 289) with delta (0, 0)
Screenshot: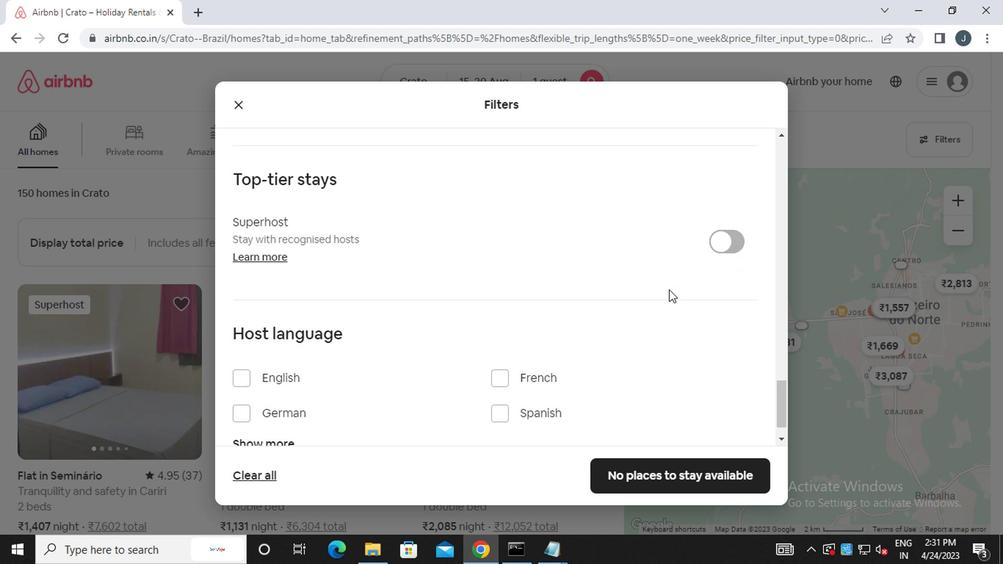 
Action: Mouse moved to (260, 407)
Screenshot: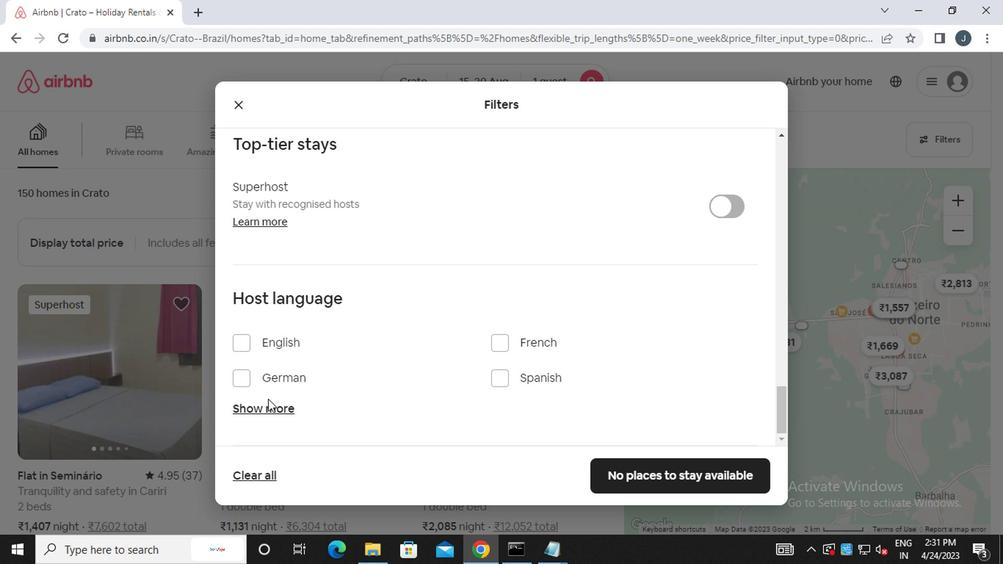 
Action: Mouse pressed left at (260, 407)
Screenshot: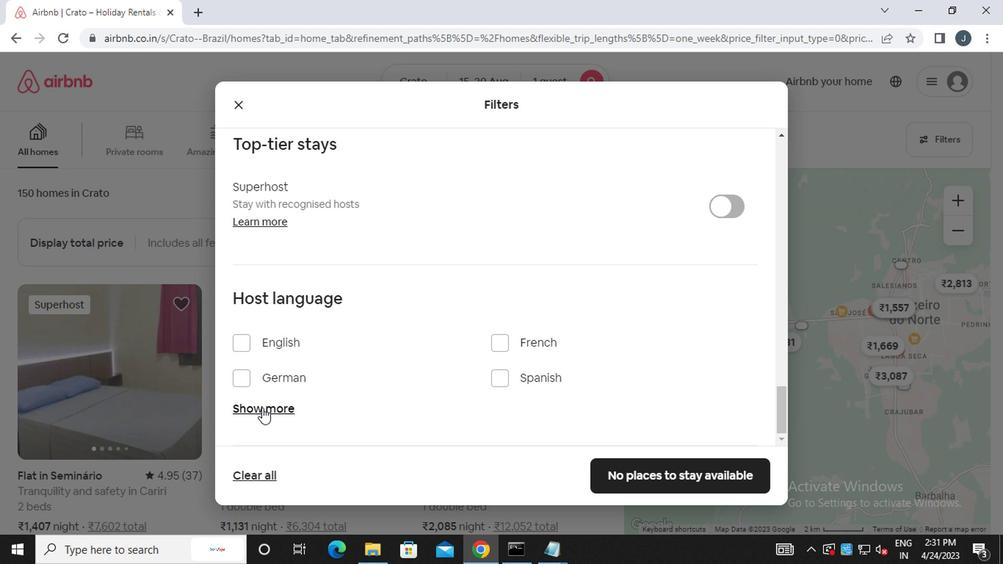 
Action: Mouse moved to (543, 372)
Screenshot: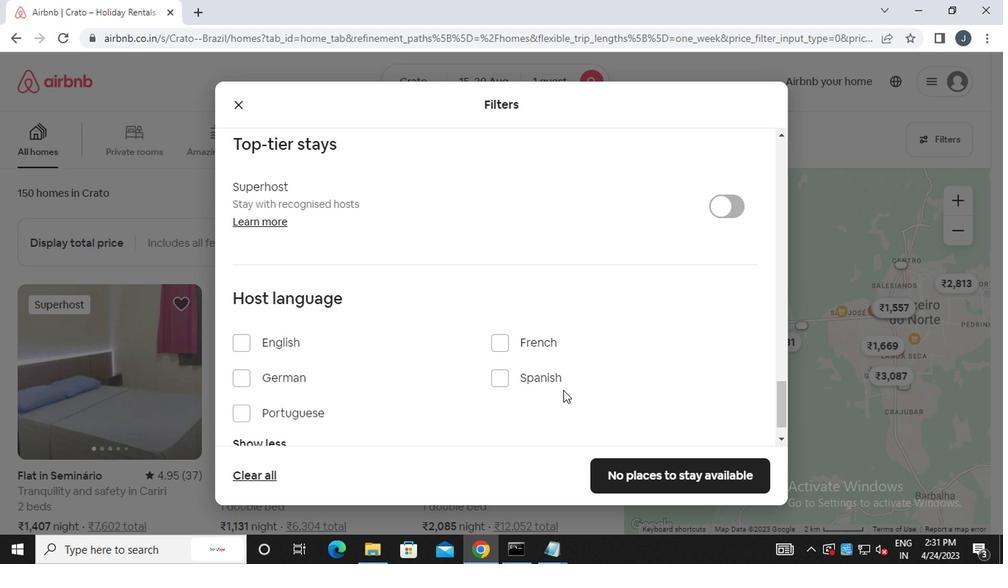 
Action: Mouse pressed left at (543, 372)
Screenshot: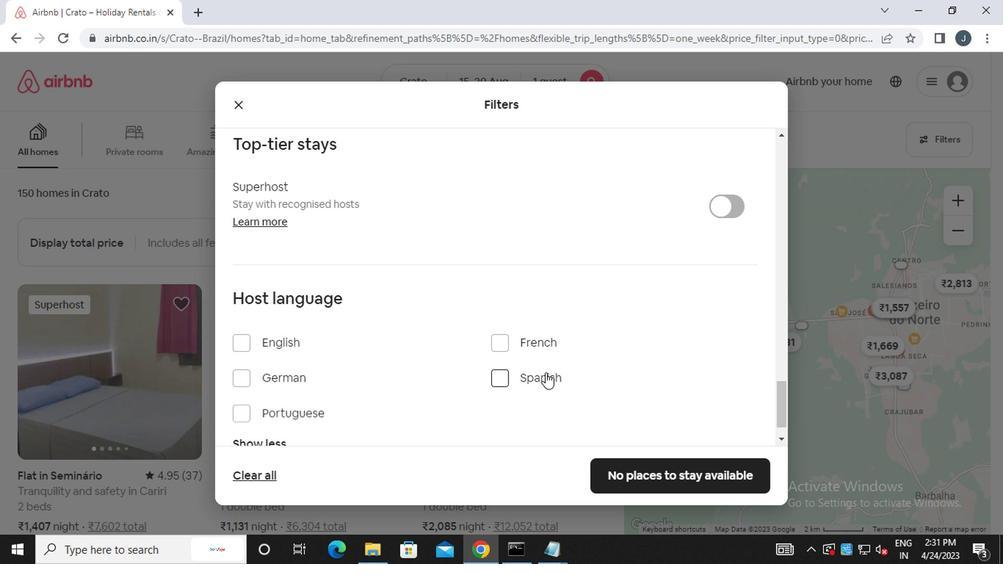 
Action: Mouse moved to (604, 401)
Screenshot: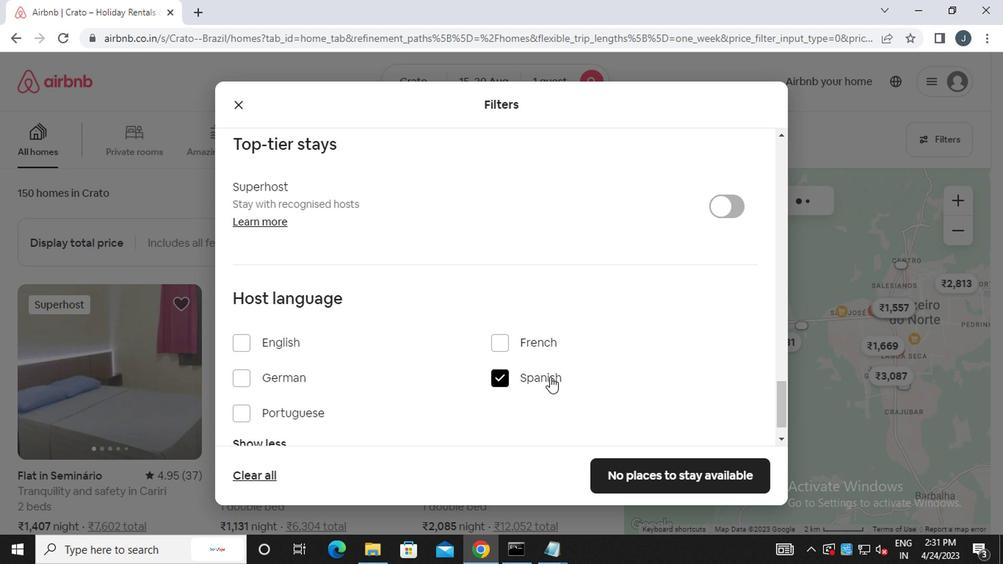 
Action: Mouse scrolled (604, 400) with delta (0, -1)
Screenshot: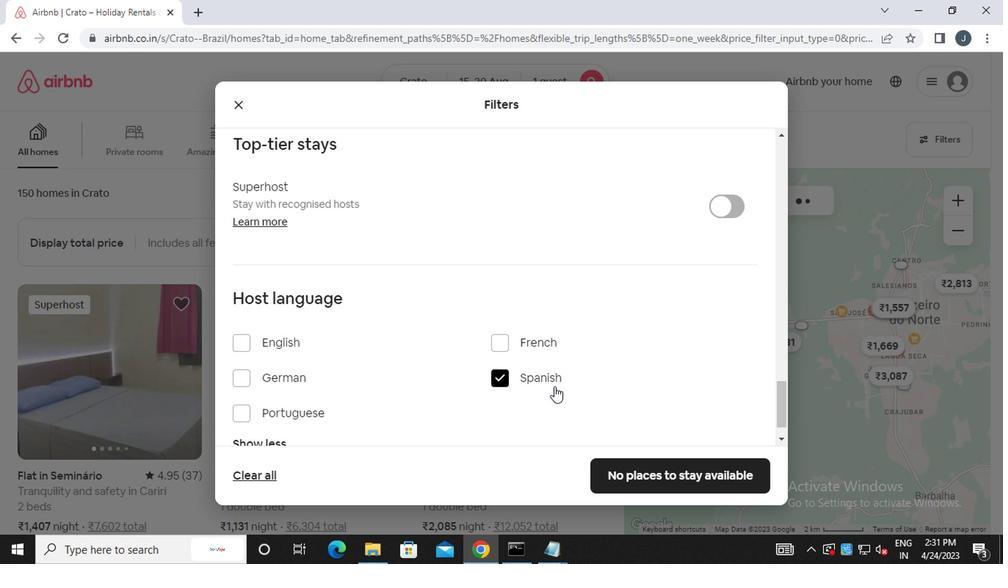 
Action: Mouse scrolled (604, 400) with delta (0, -1)
Screenshot: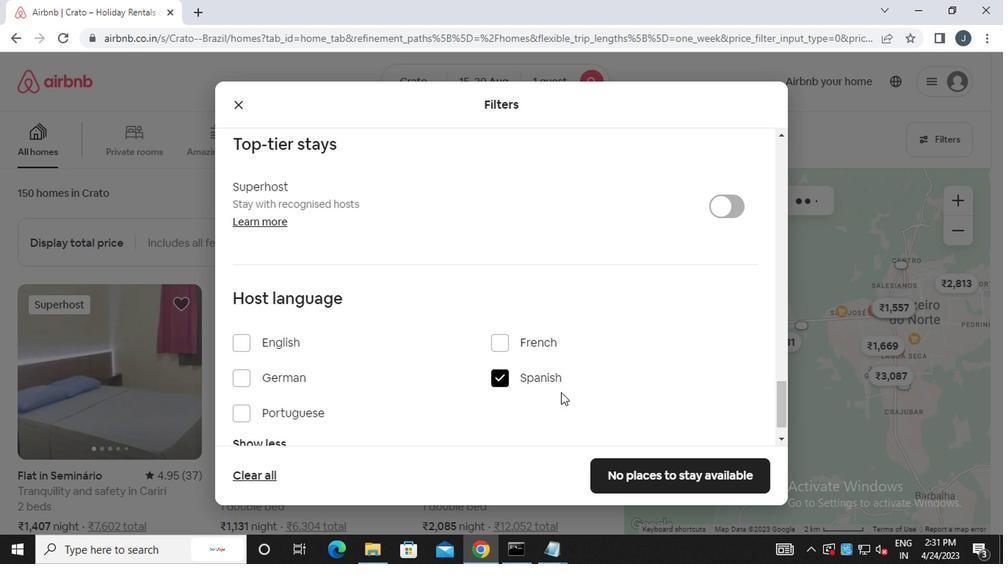 
Action: Mouse scrolled (604, 400) with delta (0, -1)
Screenshot: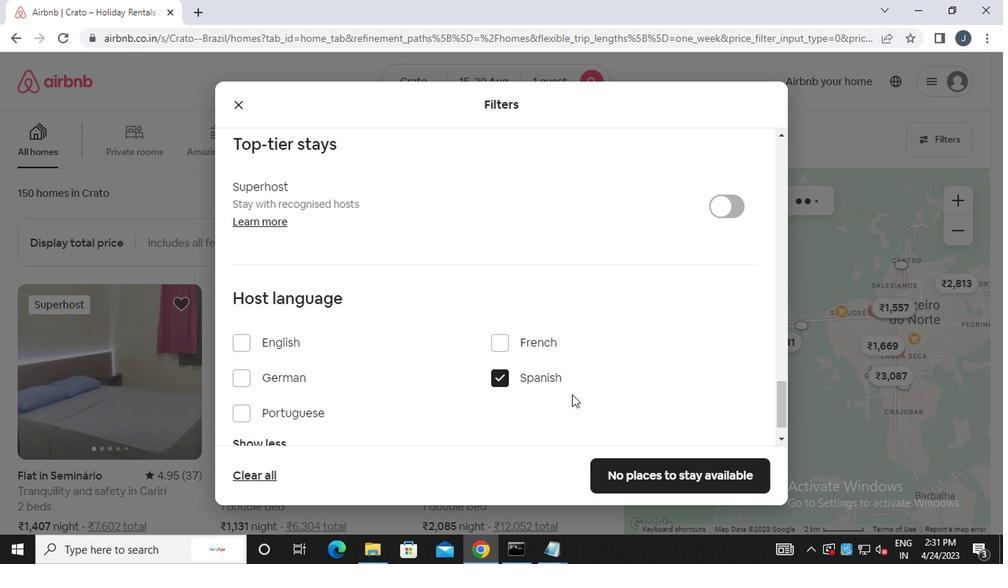 
Action: Mouse scrolled (604, 400) with delta (0, -1)
Screenshot: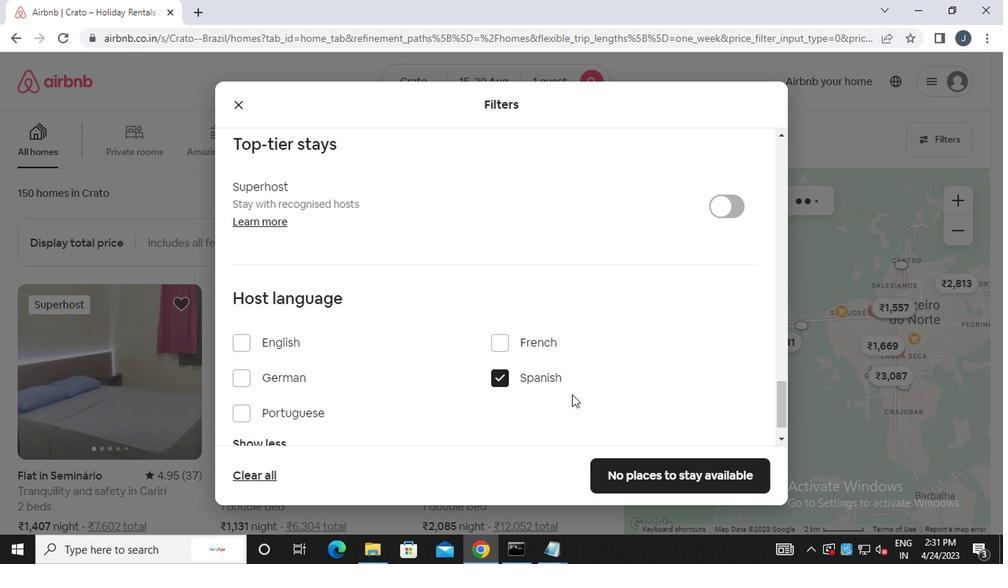 
Action: Mouse moved to (604, 401)
Screenshot: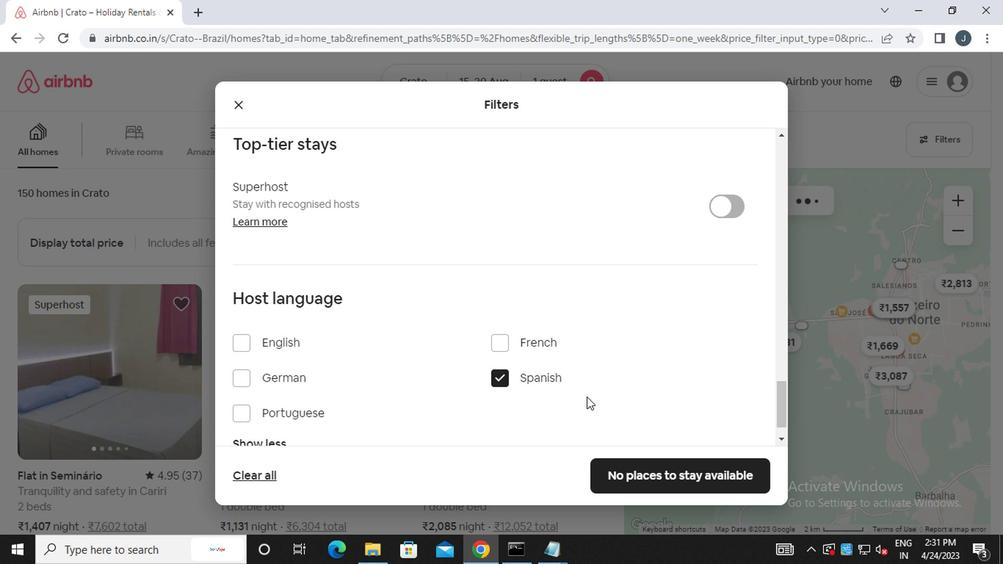 
Action: Mouse scrolled (604, 400) with delta (0, -1)
Screenshot: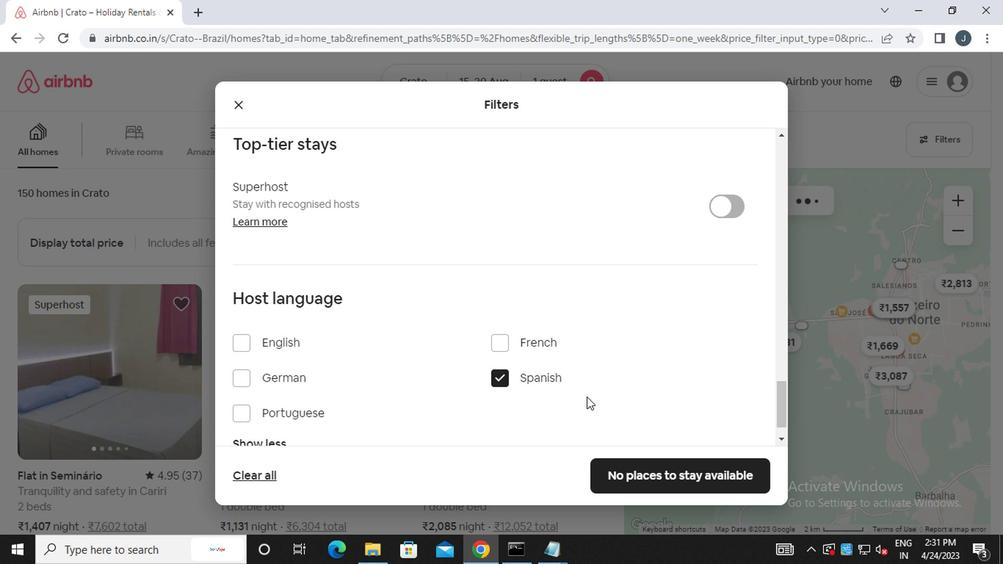 
Action: Mouse moved to (643, 473)
Screenshot: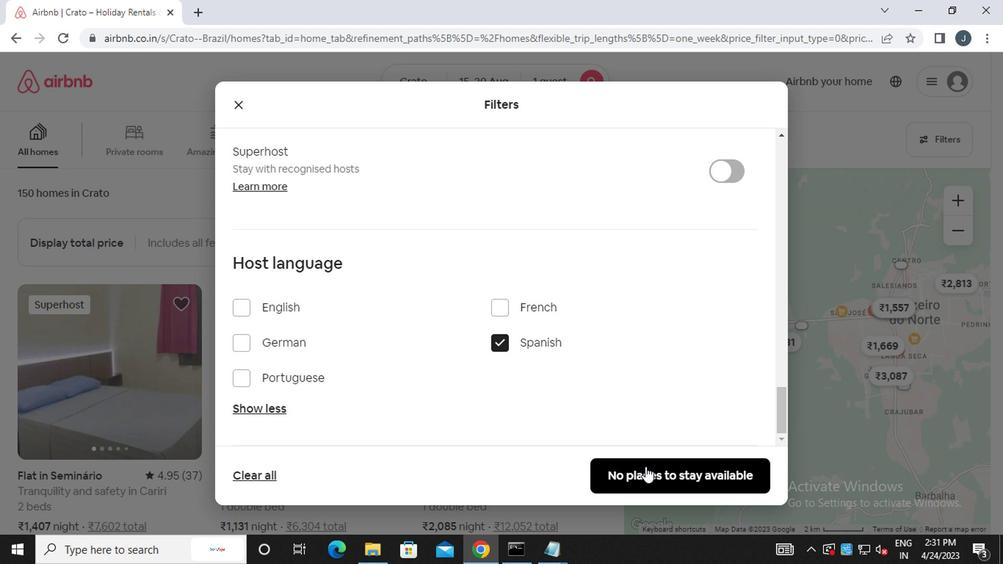 
Action: Mouse pressed left at (643, 473)
Screenshot: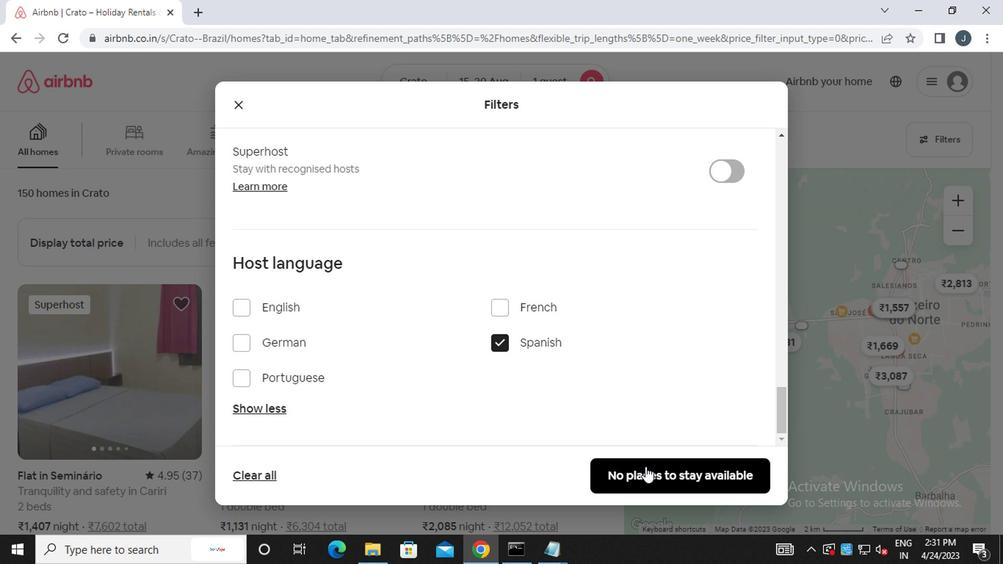 
Action: Mouse moved to (642, 464)
Screenshot: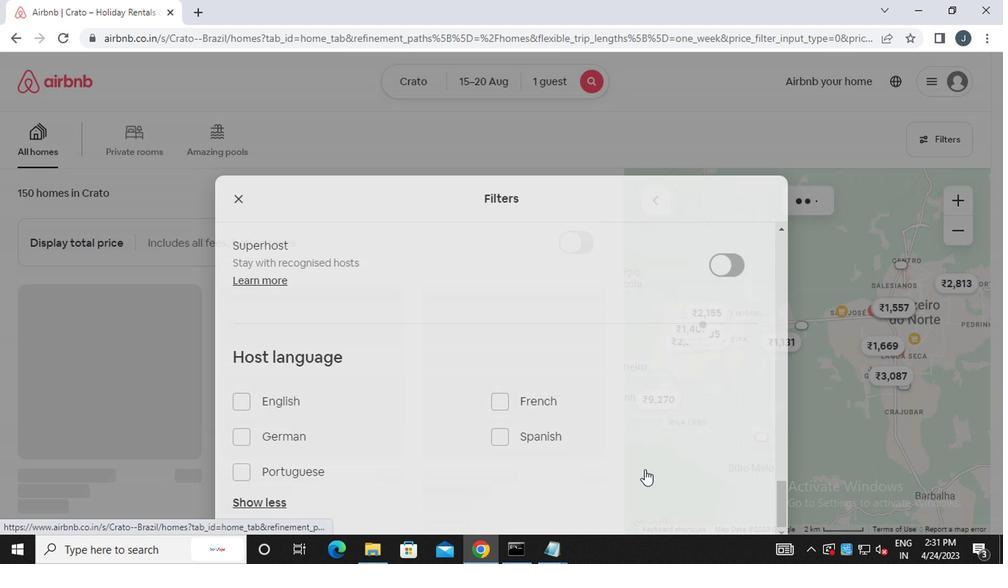 
